 Task: Find connections with filter location Tabatinga with filter topic #healthwith filter profile language German with filter current company BMW India with filter school Engineering and Technology Jobs with filter industry Administration of Justice with filter service category Bartending with filter keywords title Media Buyer
Action: Mouse moved to (590, 103)
Screenshot: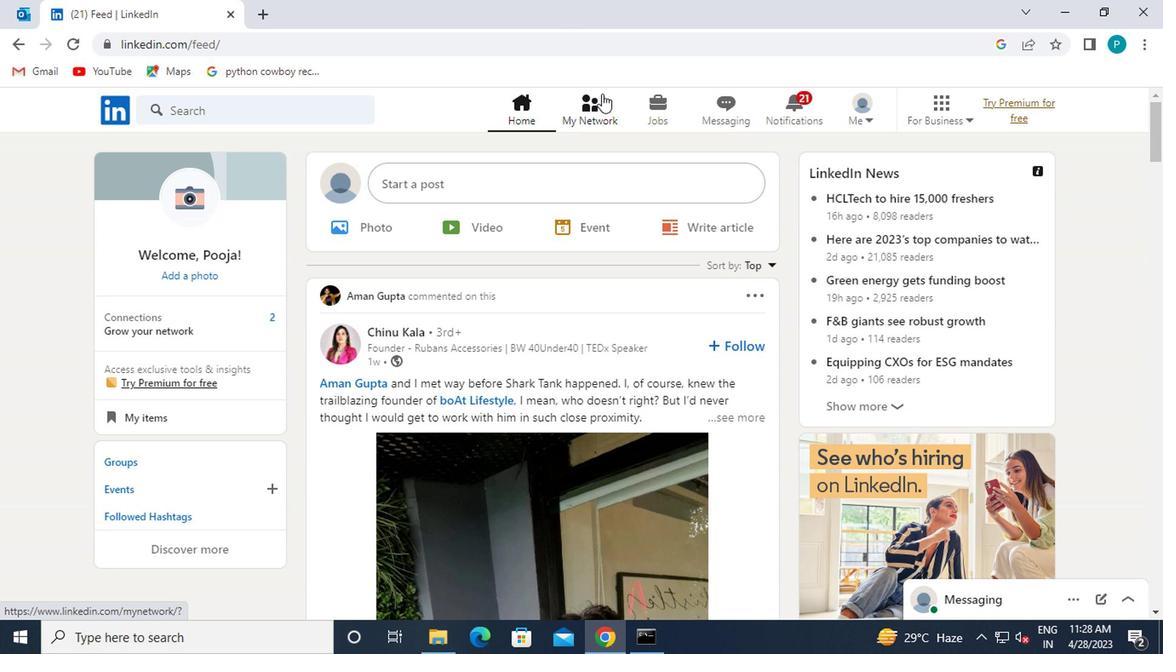 
Action: Mouse pressed left at (590, 103)
Screenshot: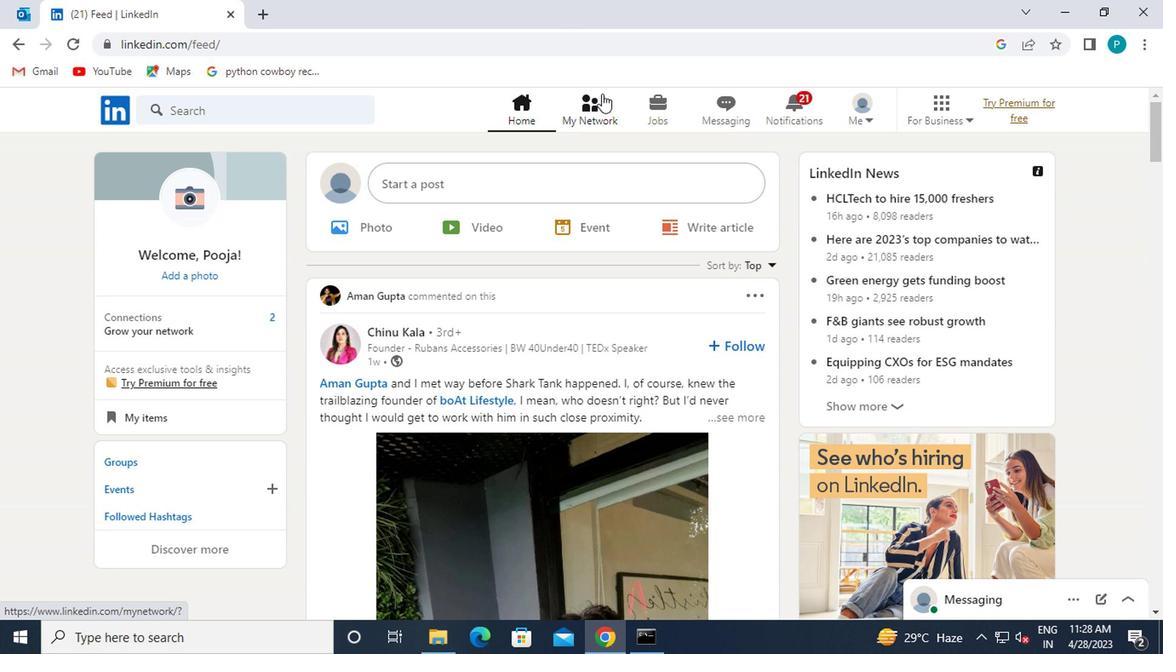 
Action: Mouse moved to (274, 204)
Screenshot: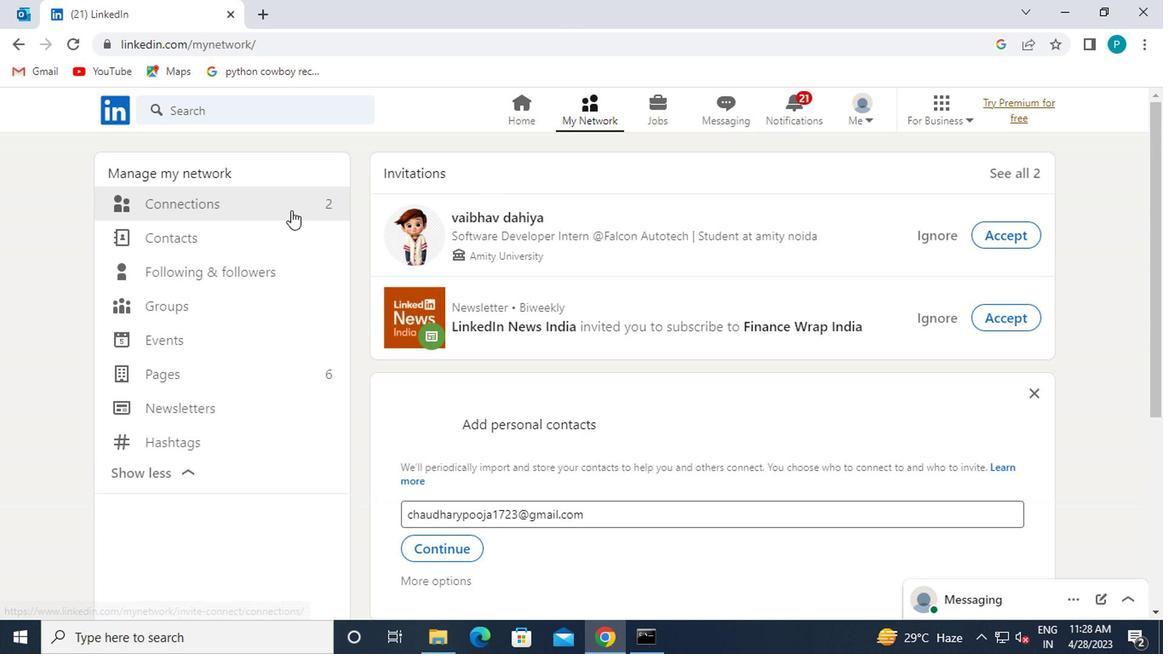 
Action: Mouse pressed left at (274, 204)
Screenshot: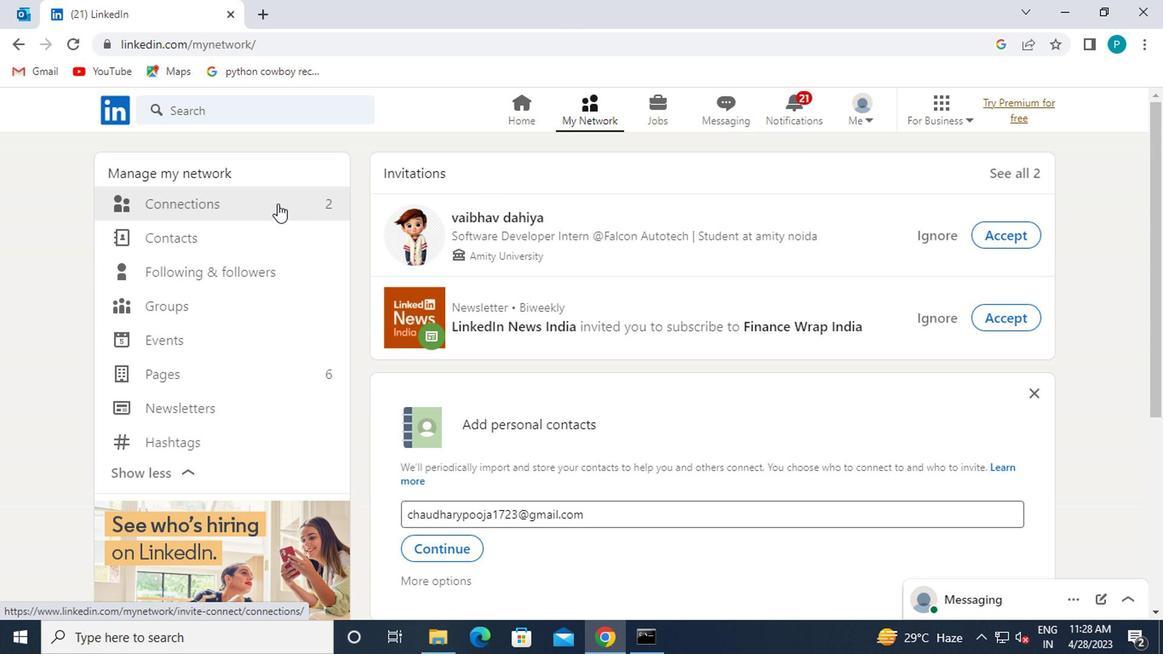 
Action: Mouse moved to (713, 214)
Screenshot: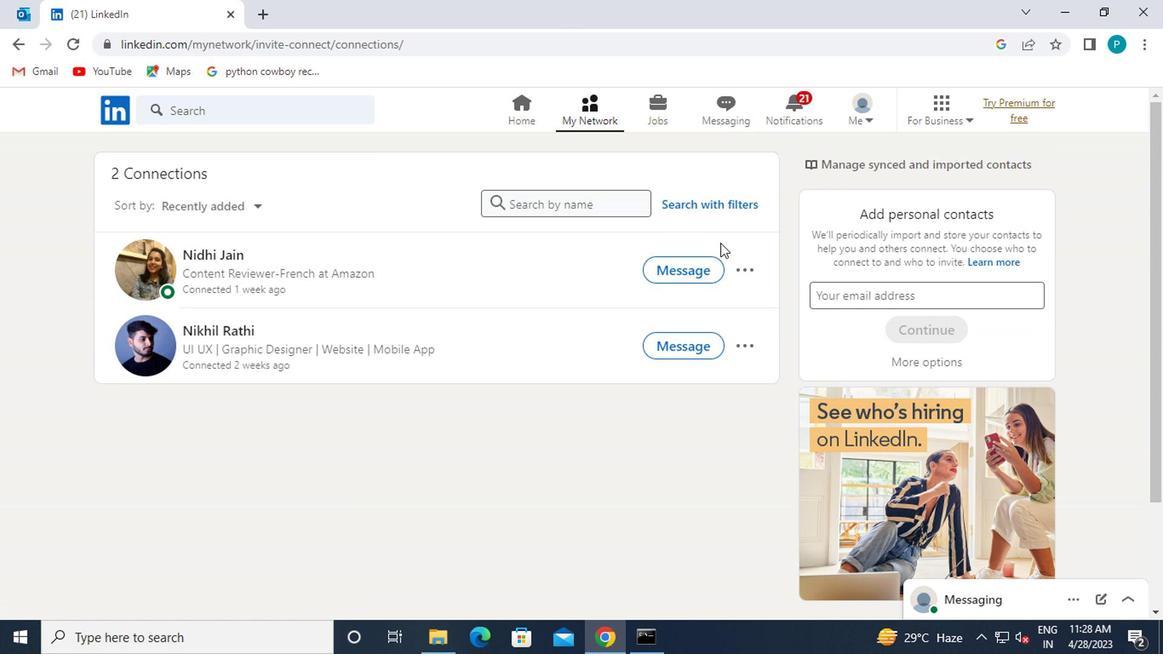 
Action: Mouse pressed left at (713, 214)
Screenshot: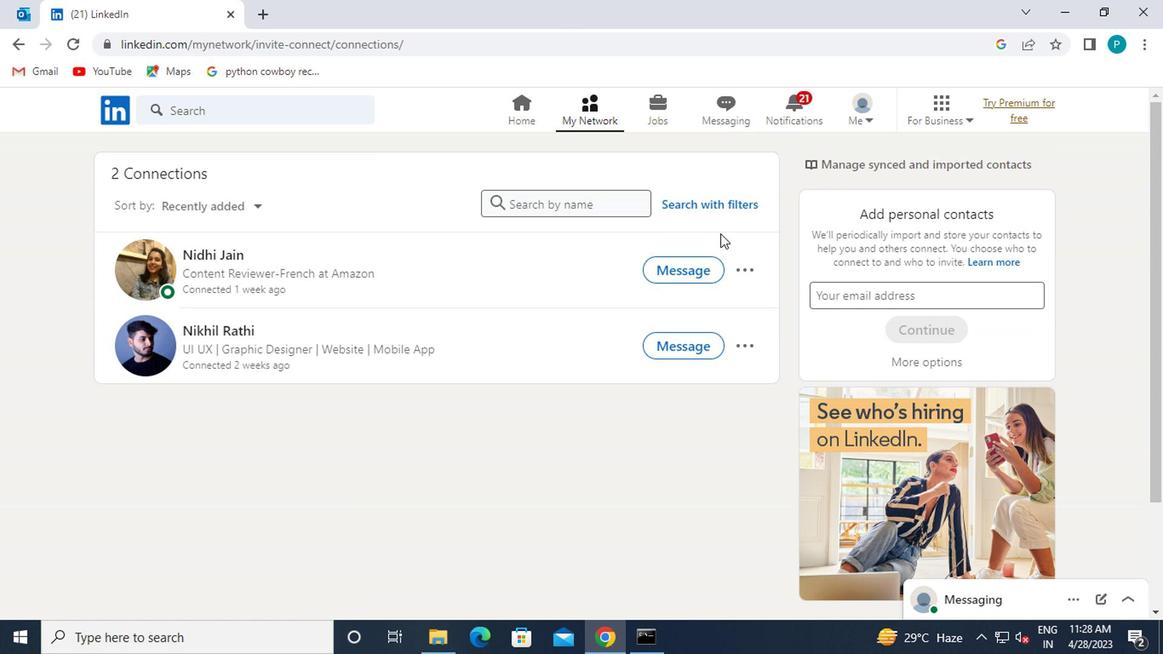 
Action: Mouse moved to (708, 205)
Screenshot: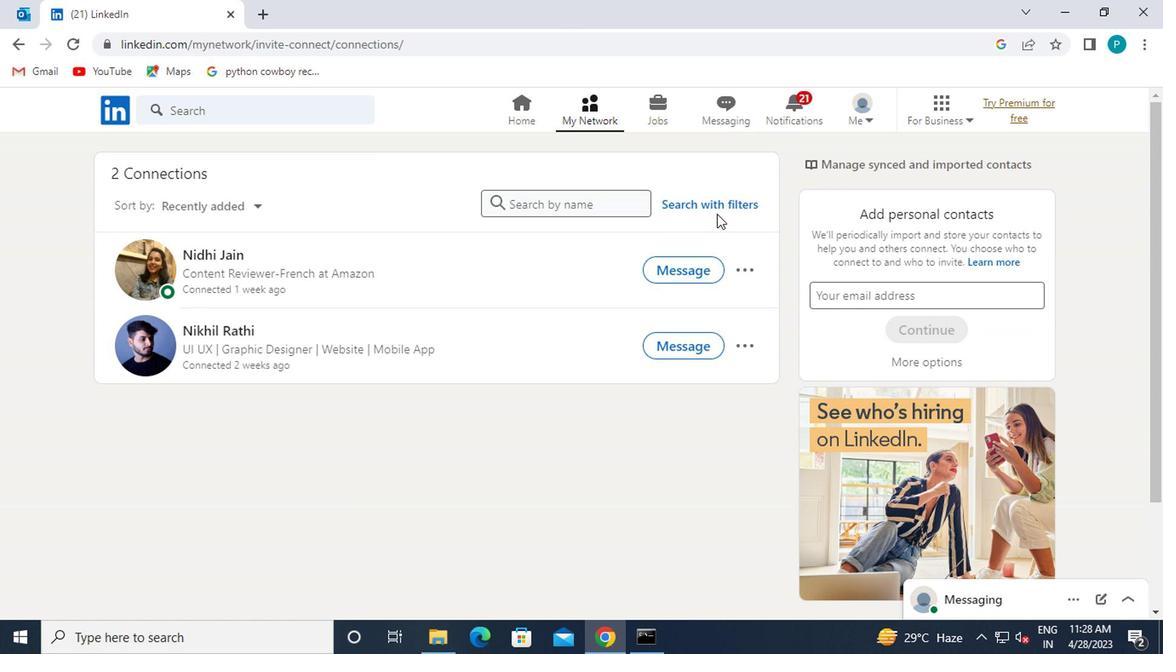 
Action: Mouse pressed left at (708, 205)
Screenshot: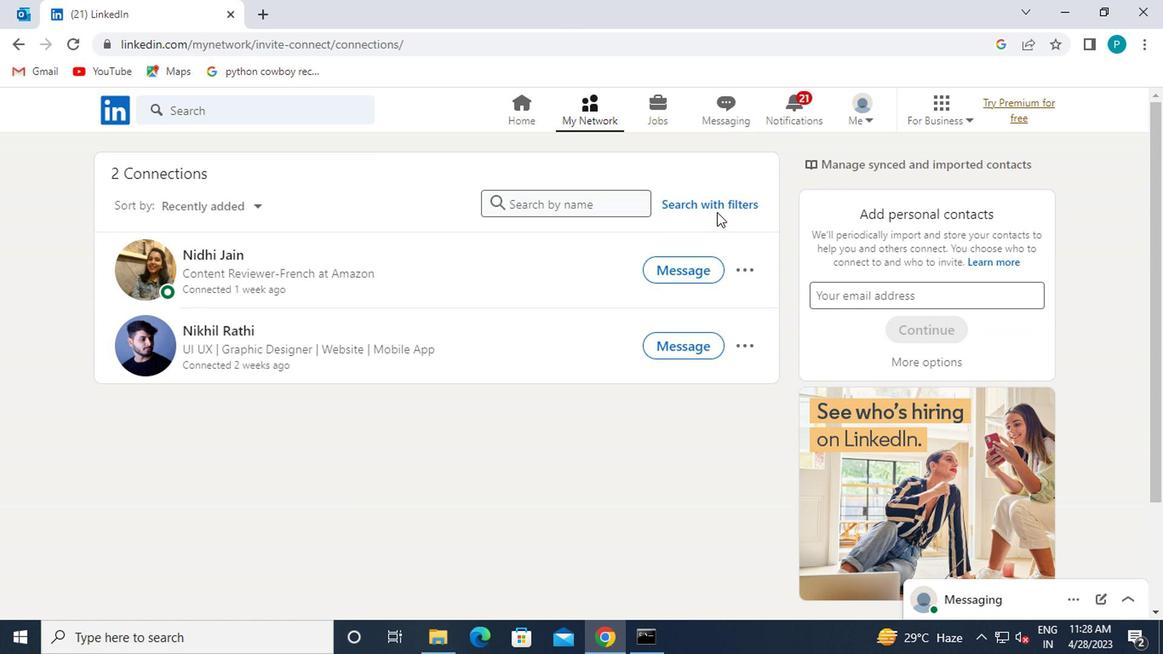 
Action: Mouse moved to (611, 162)
Screenshot: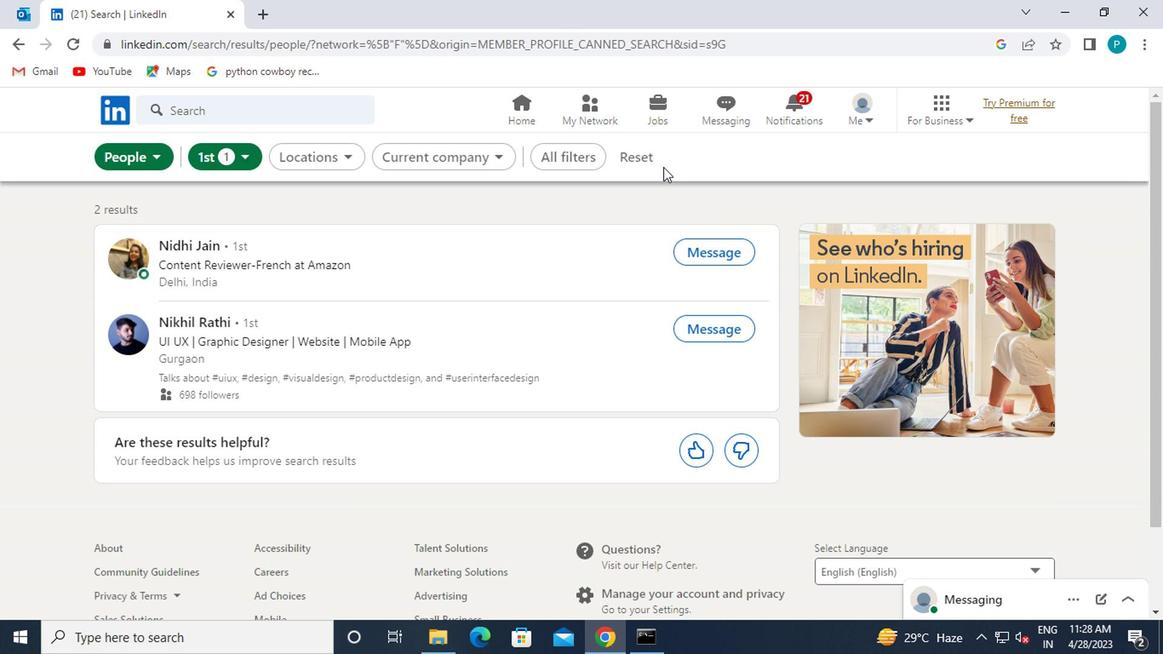 
Action: Mouse pressed left at (611, 162)
Screenshot: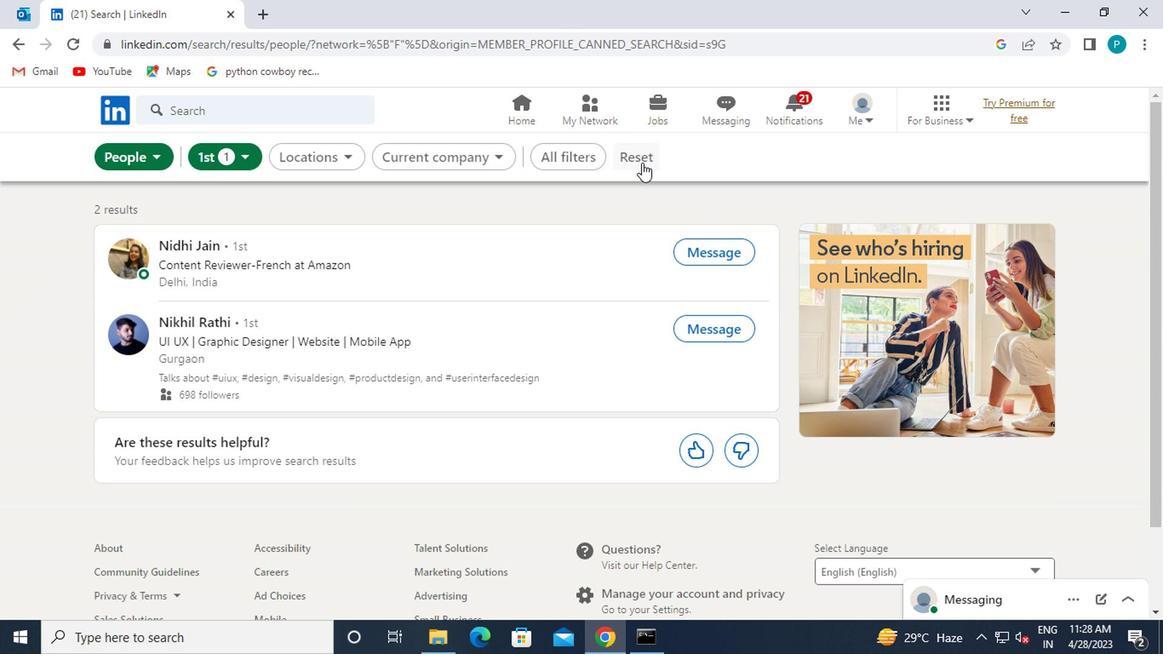 
Action: Mouse moved to (613, 162)
Screenshot: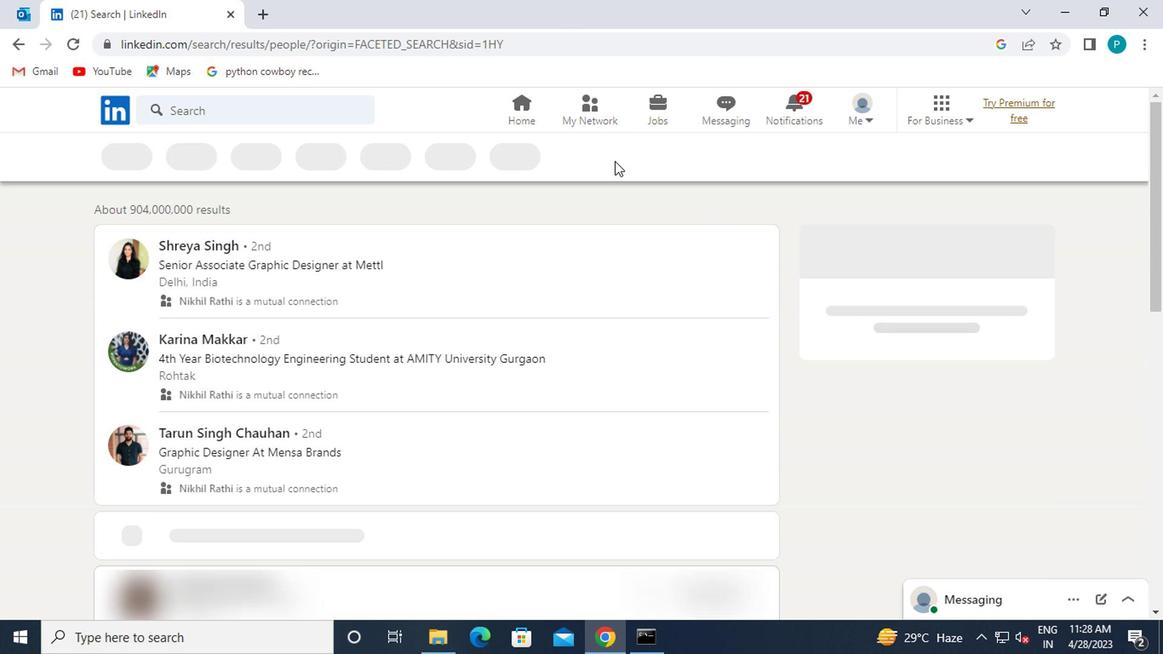 
Action: Mouse pressed left at (613, 162)
Screenshot: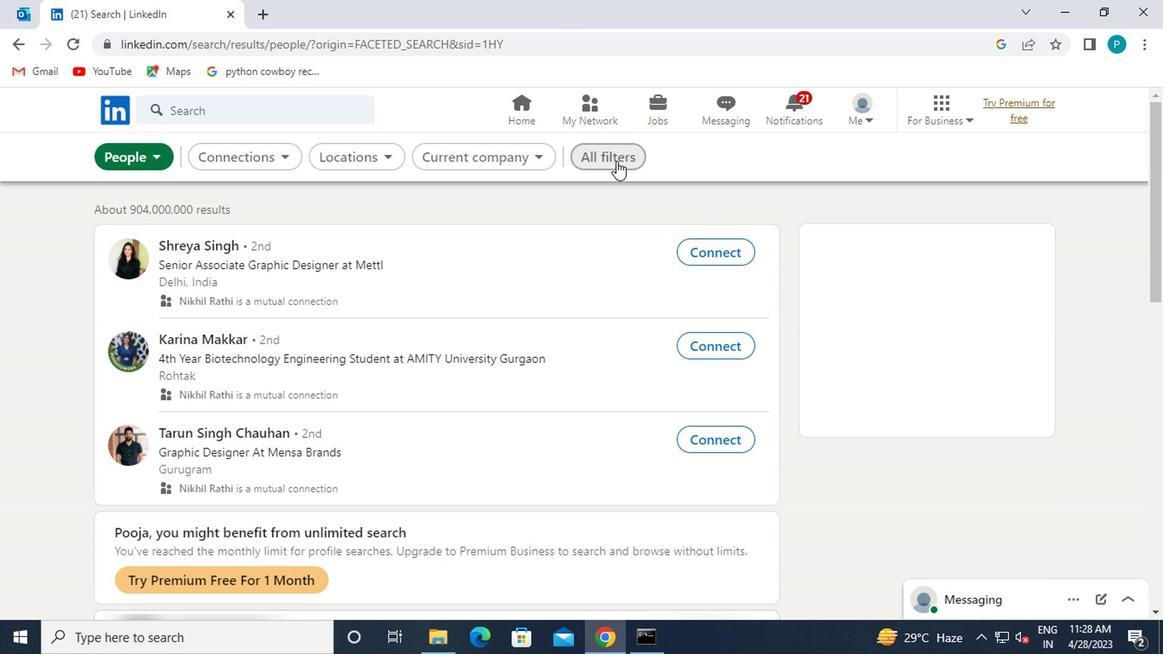 
Action: Mouse moved to (776, 287)
Screenshot: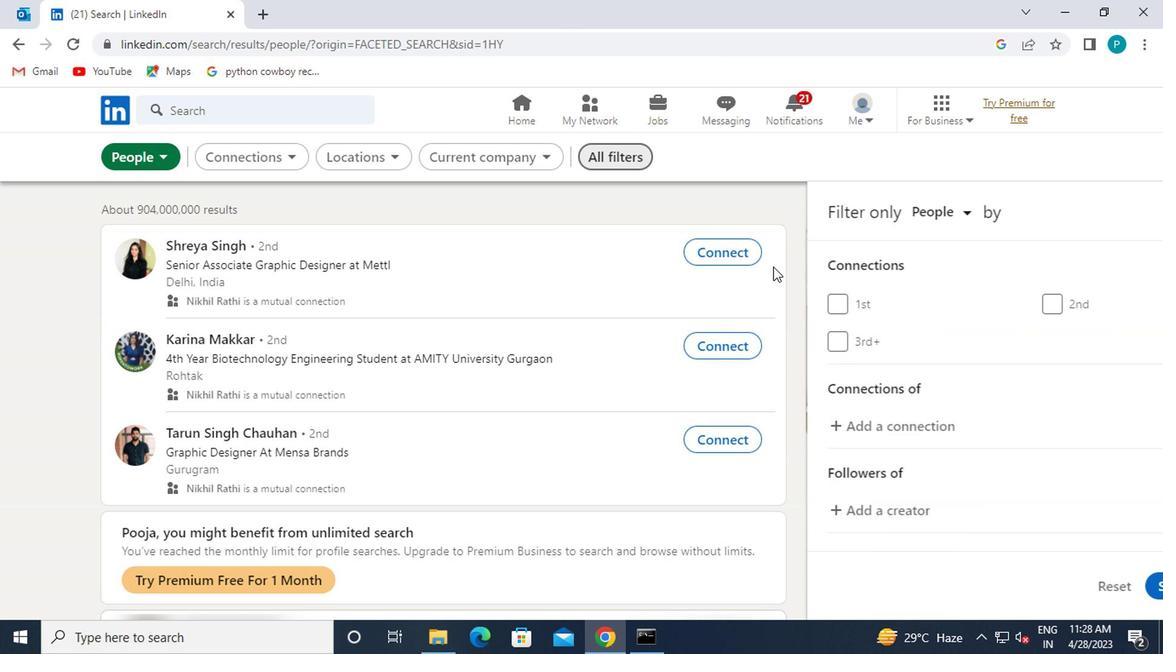 
Action: Mouse scrolled (776, 286) with delta (0, 0)
Screenshot: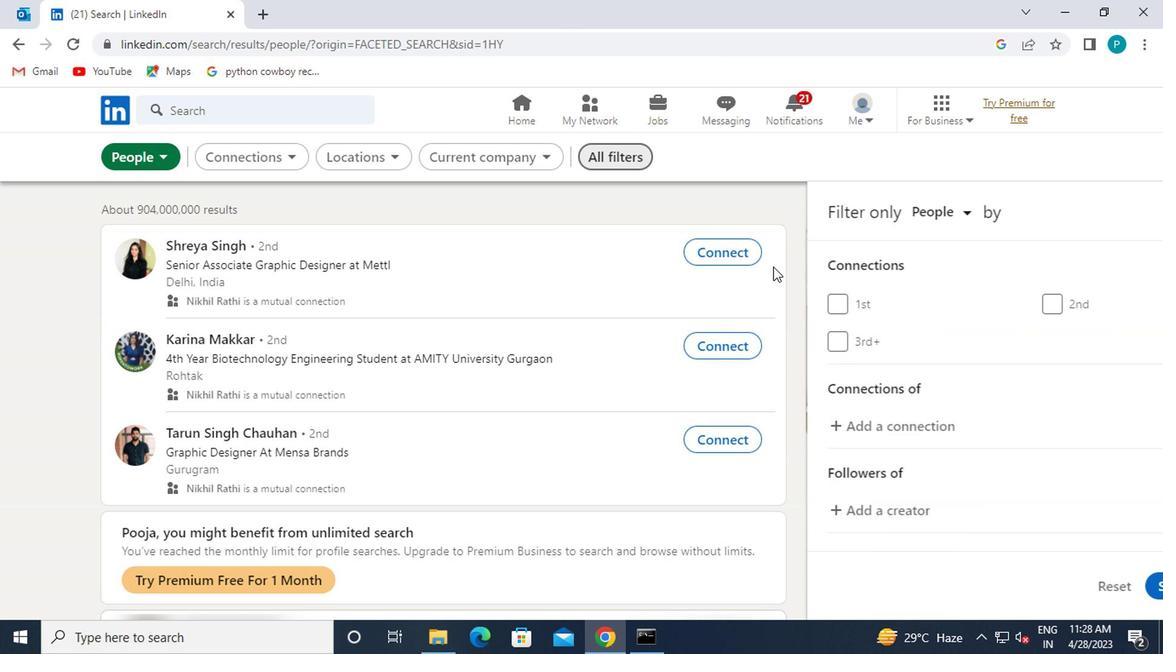
Action: Mouse moved to (778, 295)
Screenshot: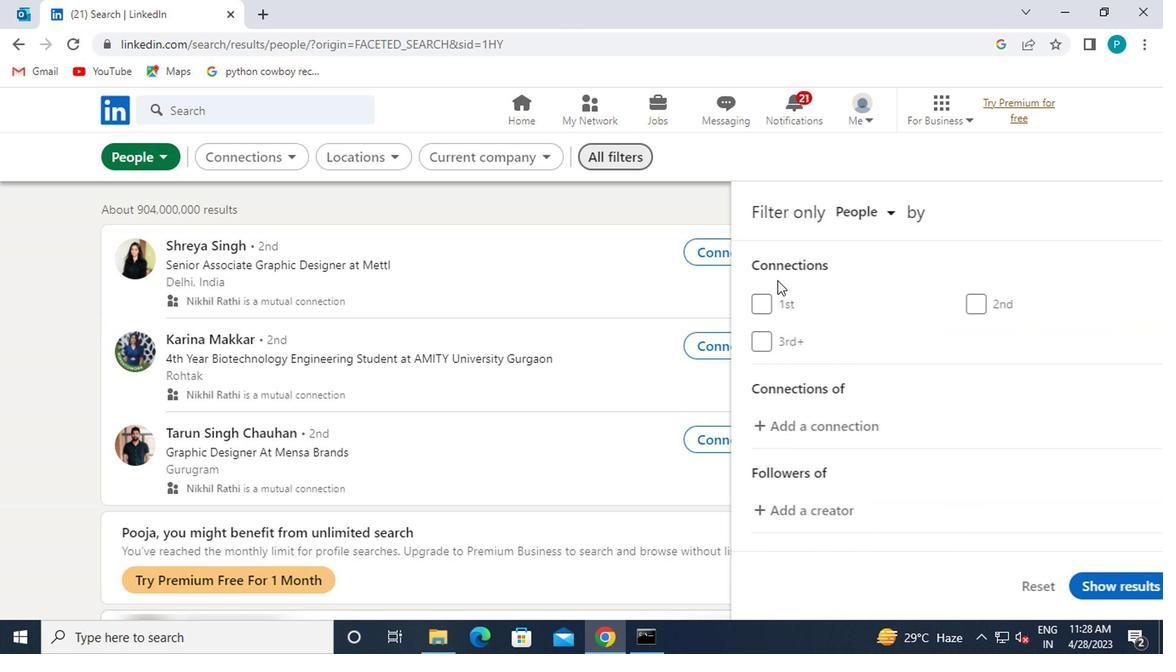 
Action: Mouse scrolled (778, 293) with delta (0, -1)
Screenshot: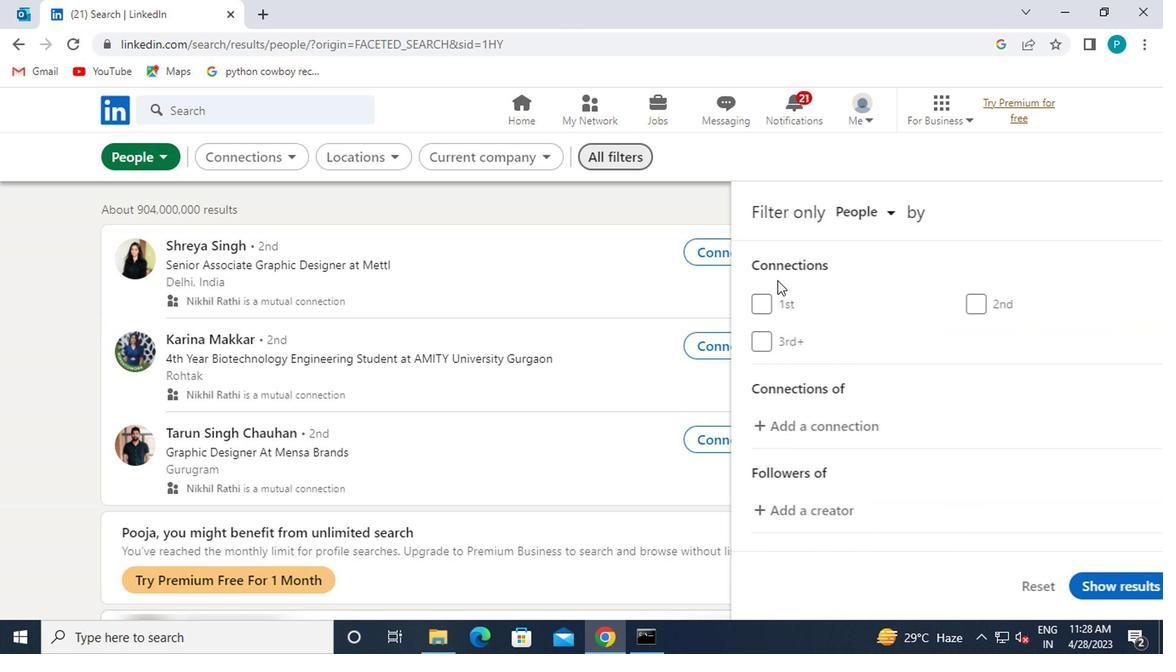 
Action: Mouse moved to (946, 376)
Screenshot: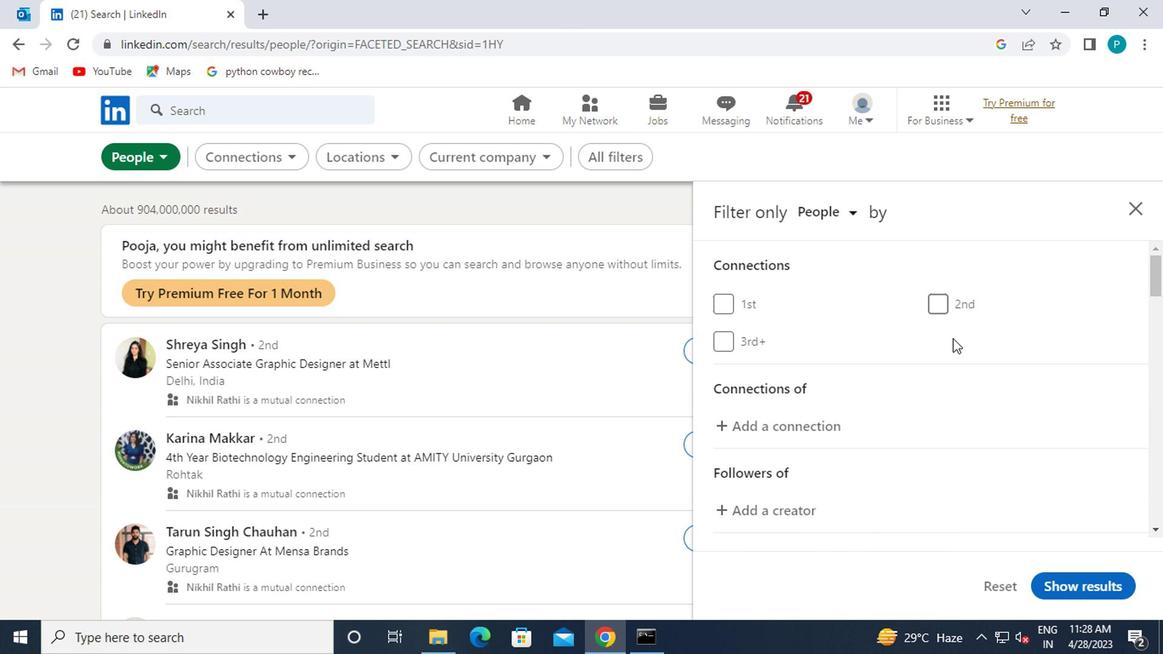 
Action: Mouse scrolled (946, 375) with delta (0, -1)
Screenshot: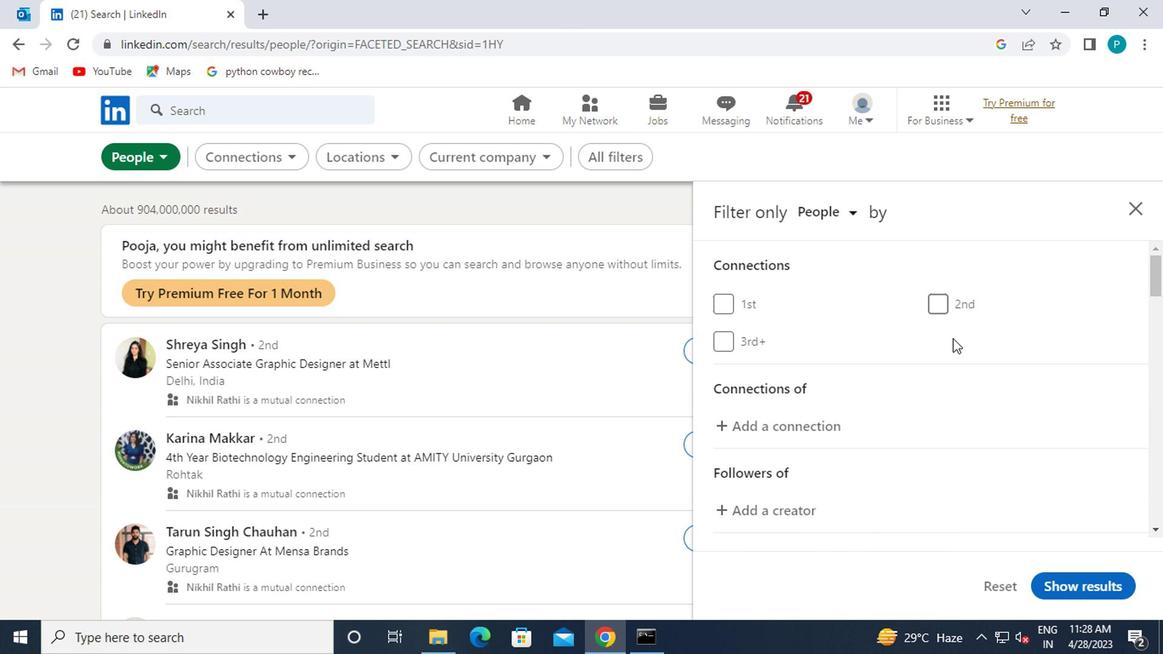 
Action: Mouse moved to (948, 382)
Screenshot: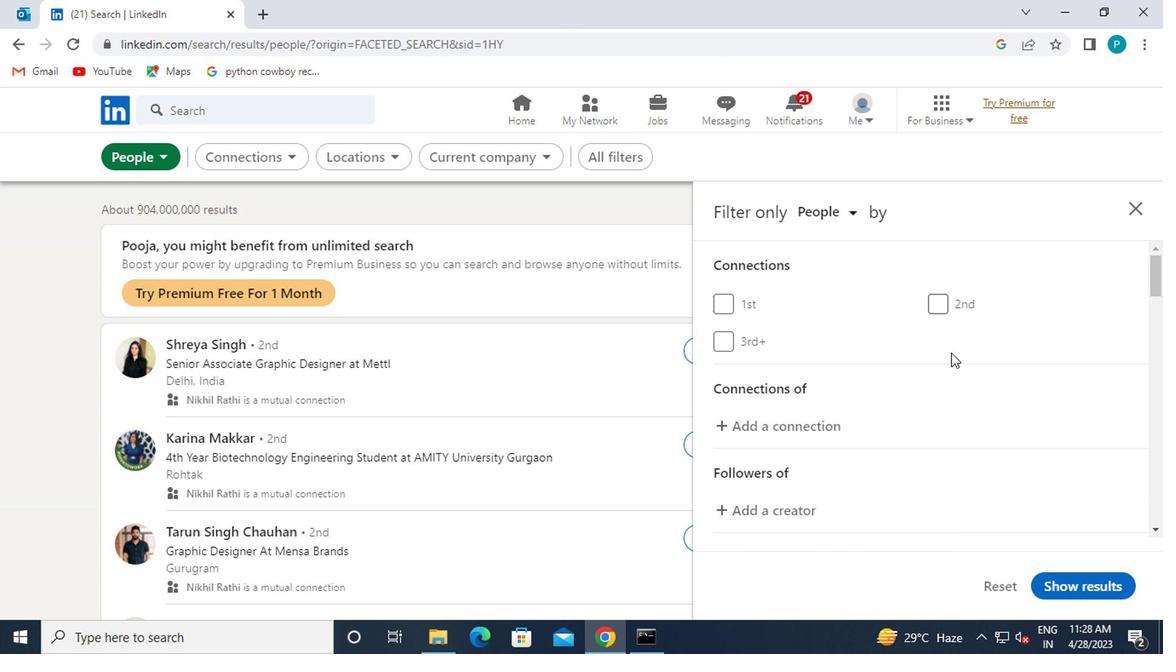 
Action: Mouse scrolled (948, 381) with delta (0, -1)
Screenshot: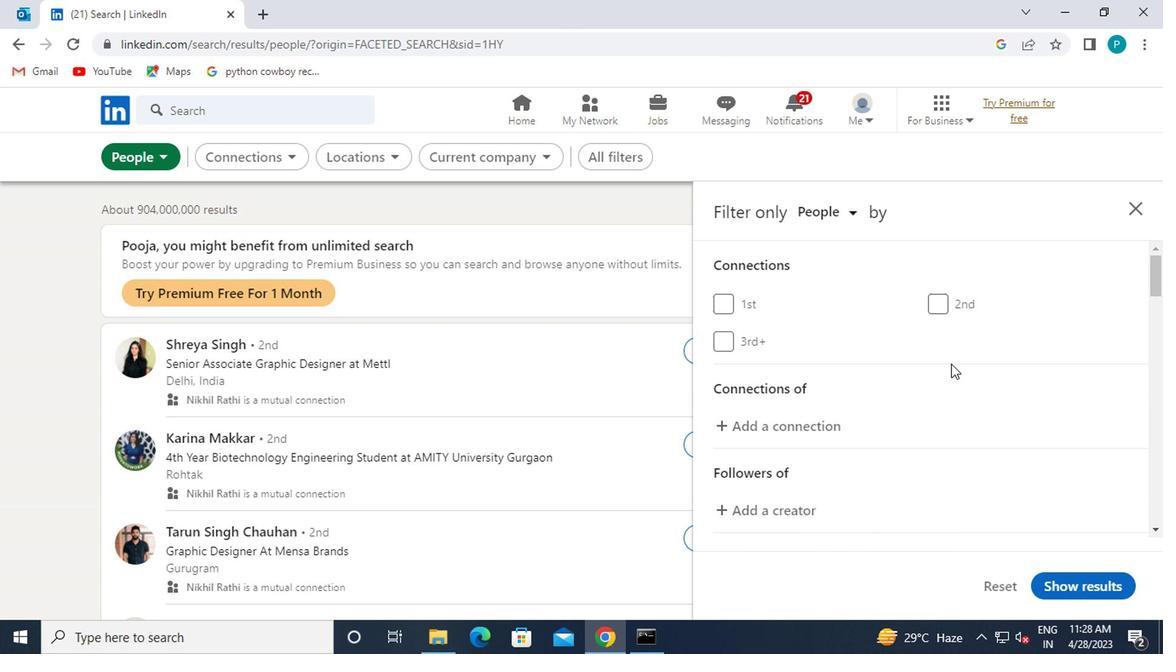 
Action: Mouse moved to (965, 436)
Screenshot: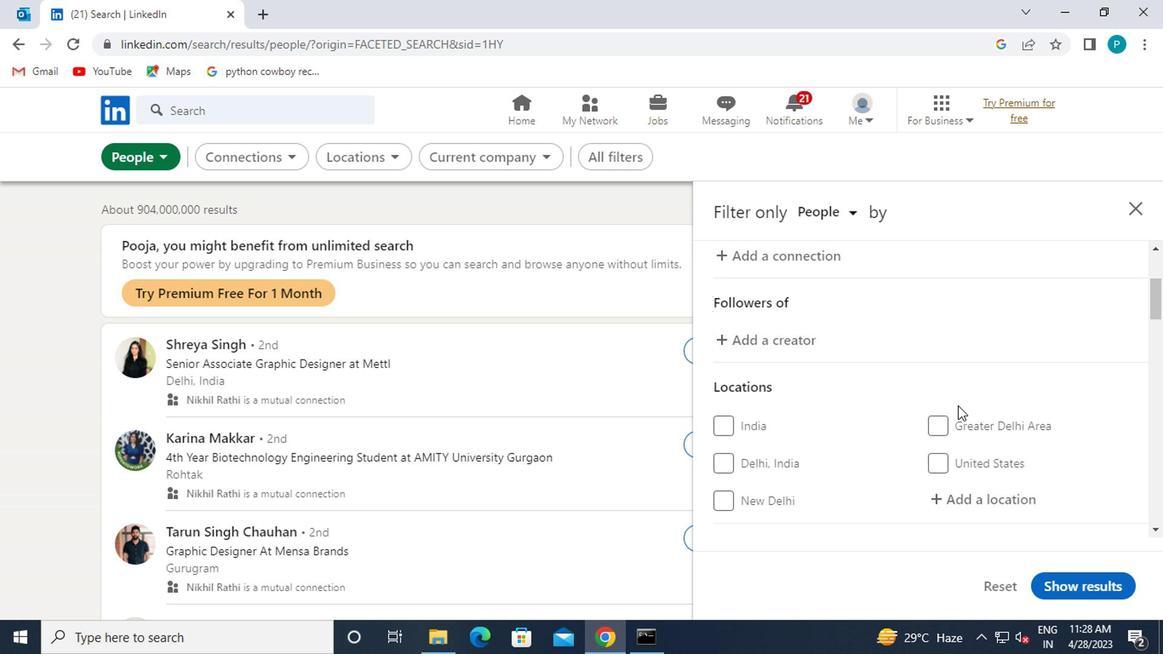 
Action: Mouse scrolled (965, 435) with delta (0, -1)
Screenshot: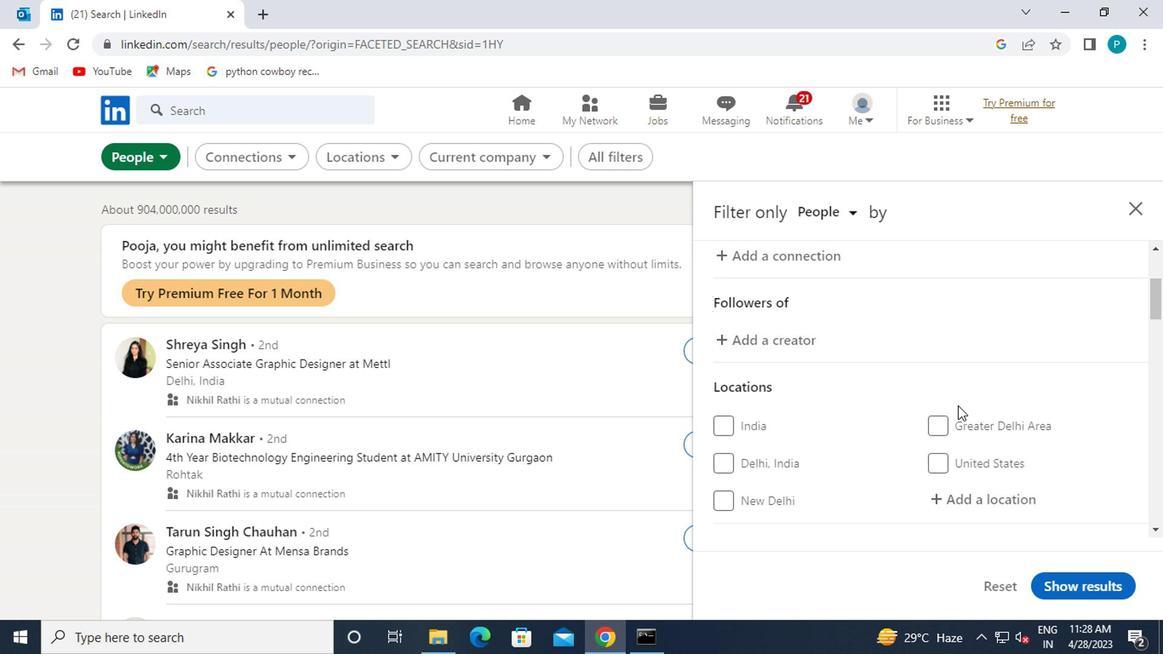 
Action: Mouse moved to (954, 418)
Screenshot: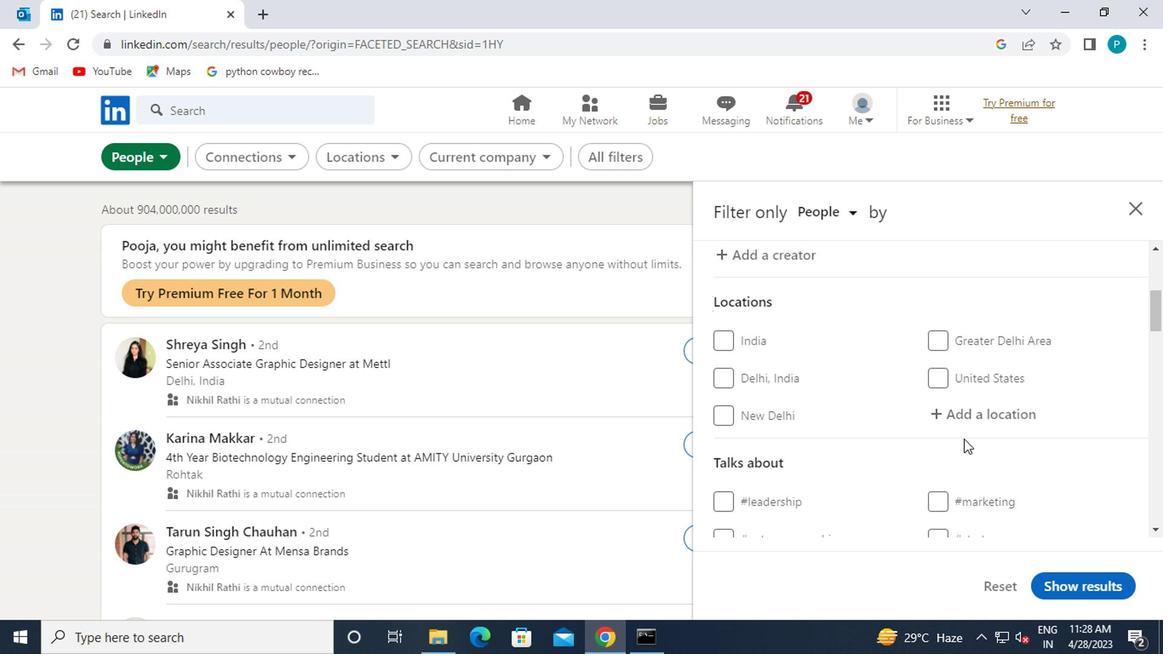 
Action: Mouse pressed left at (954, 418)
Screenshot: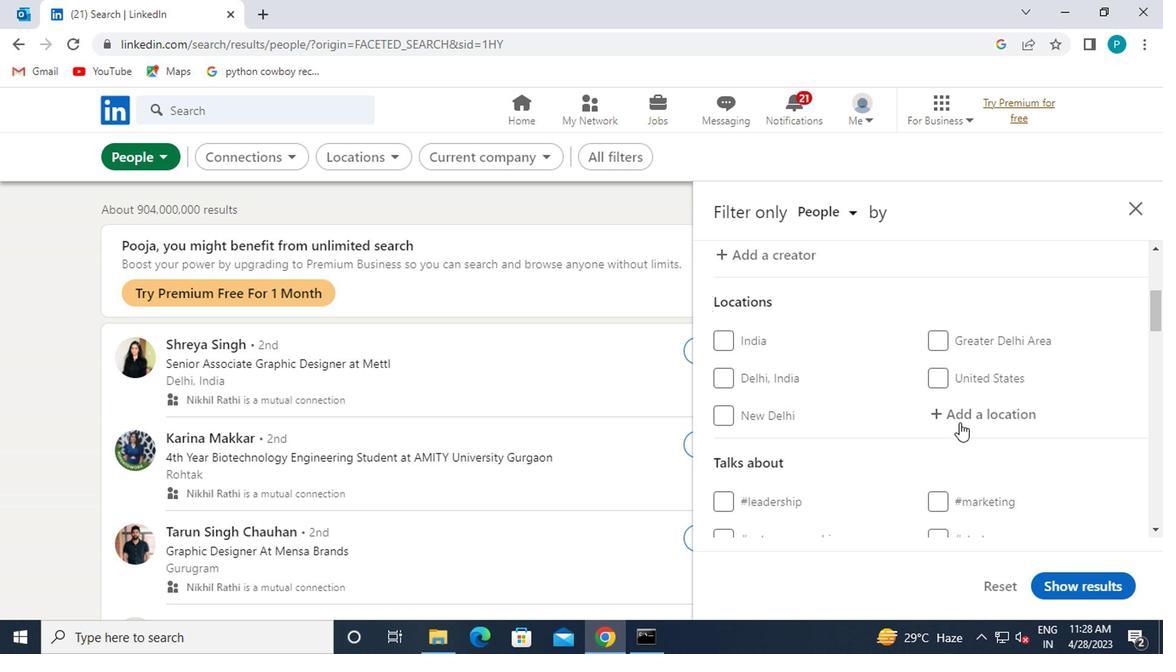 
Action: Mouse moved to (955, 413)
Screenshot: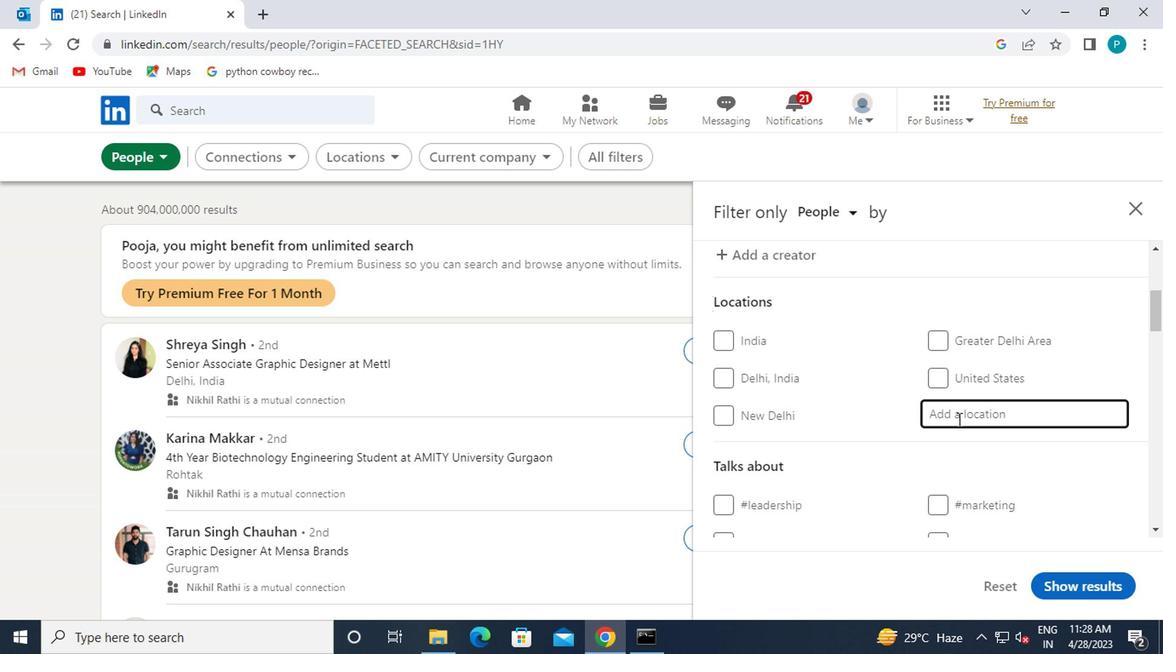 
Action: Key pressed <Key.caps_lock>t<Key.caps_lock>abatinga
Screenshot: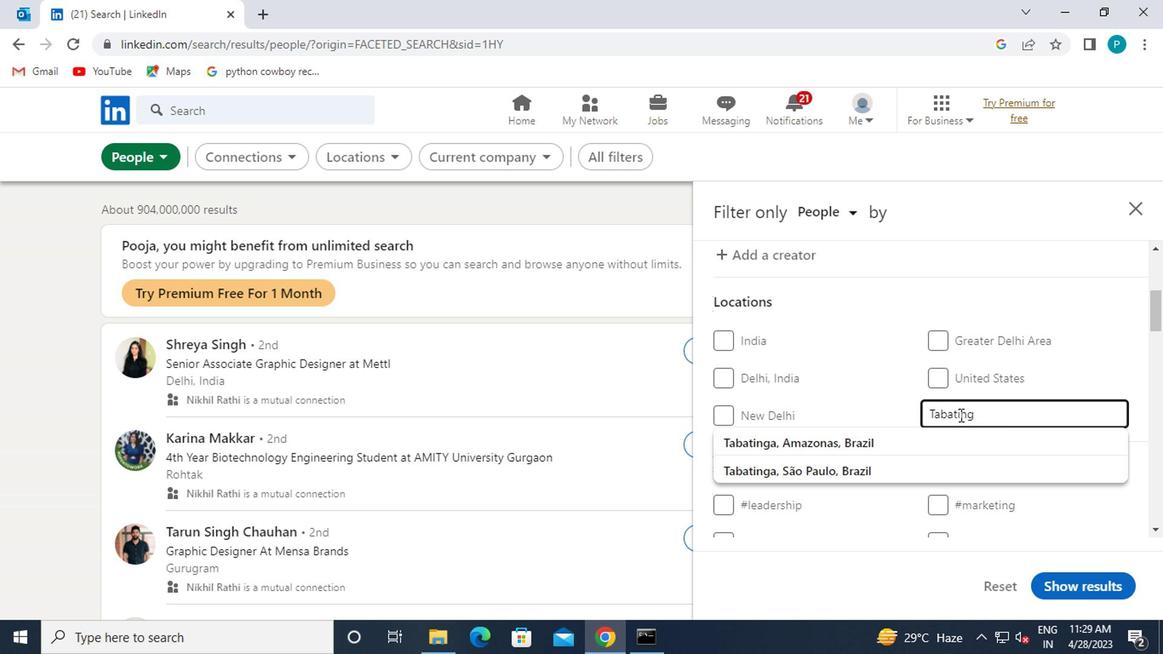 
Action: Mouse moved to (878, 445)
Screenshot: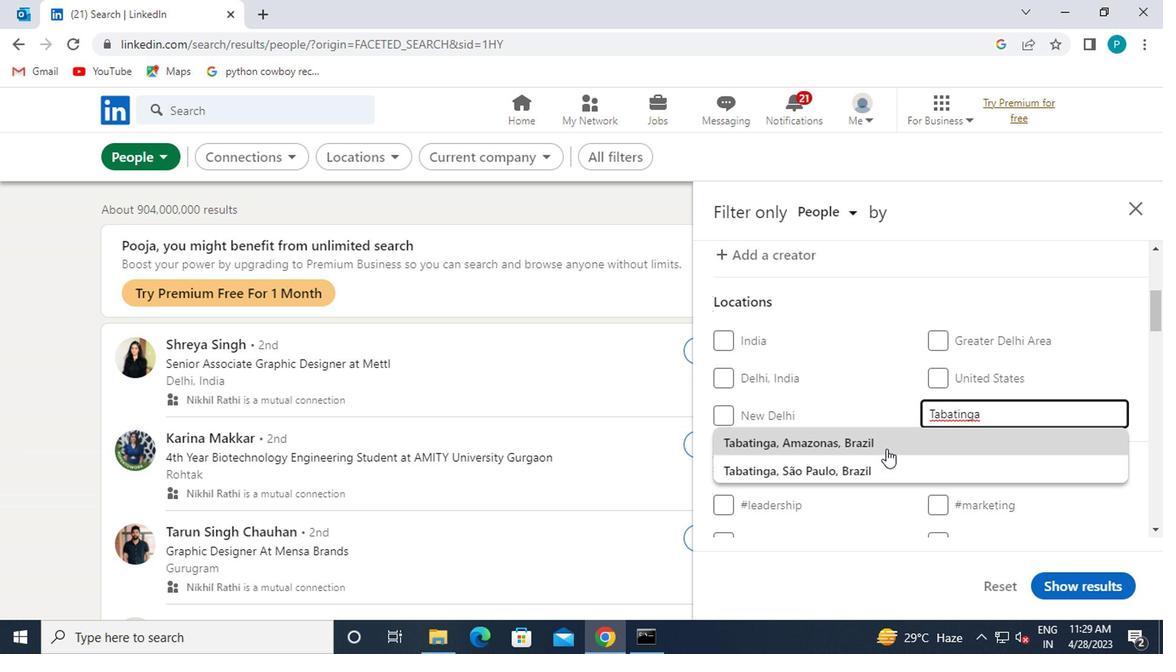
Action: Mouse pressed left at (878, 445)
Screenshot: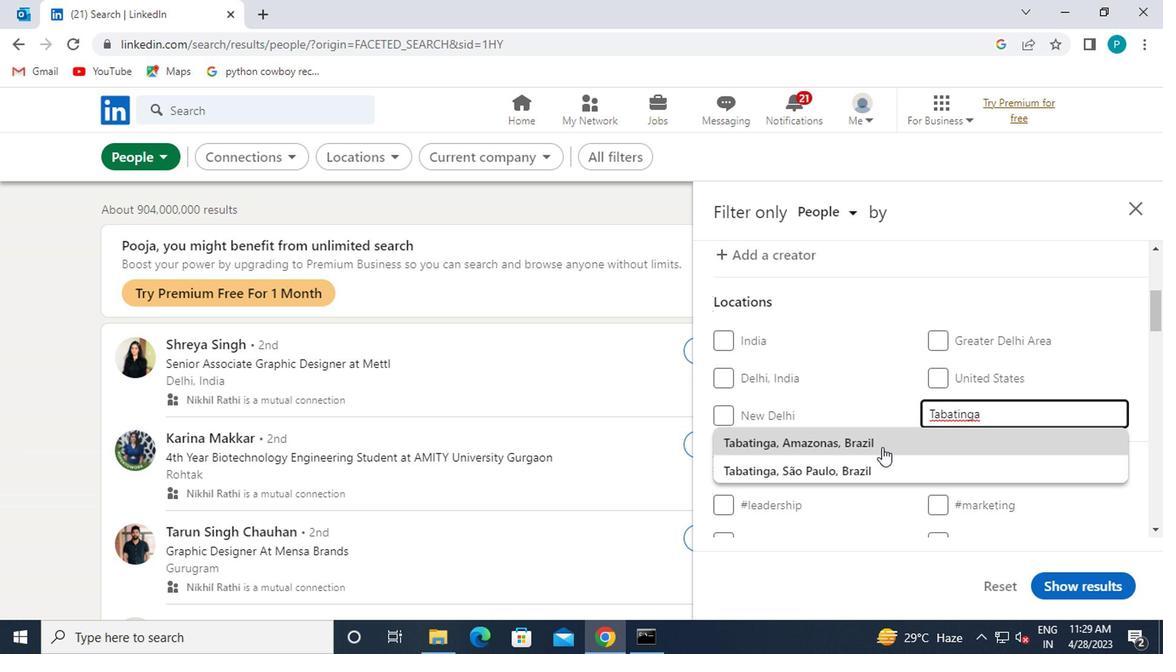 
Action: Mouse scrolled (878, 445) with delta (0, 0)
Screenshot: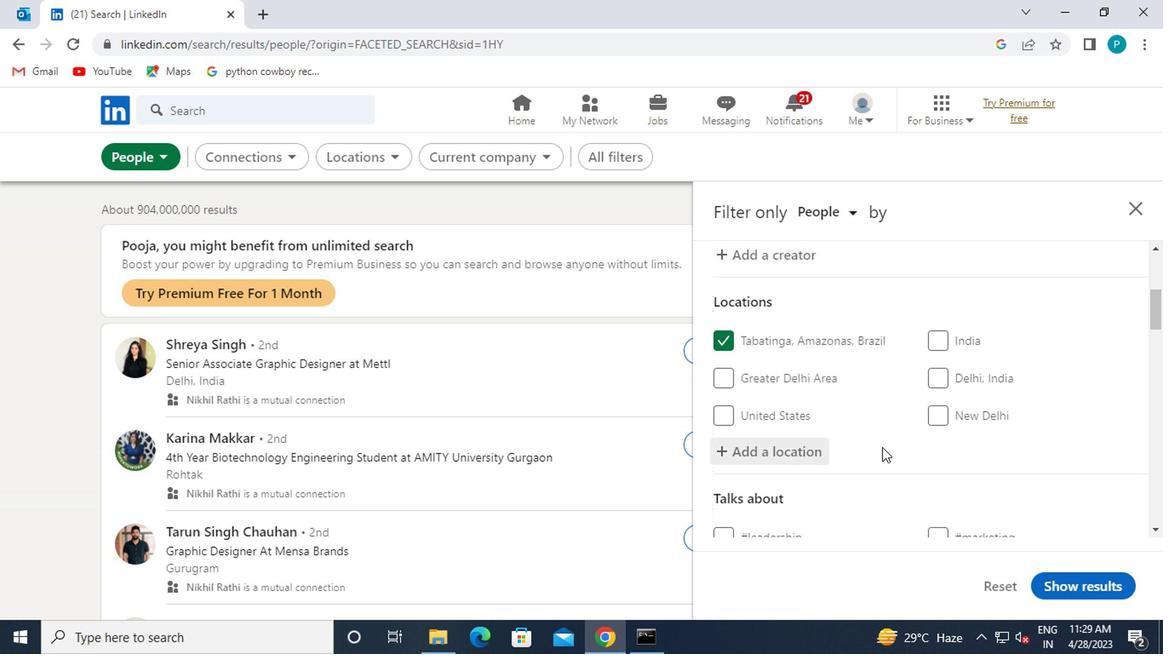 
Action: Mouse scrolled (878, 445) with delta (0, 0)
Screenshot: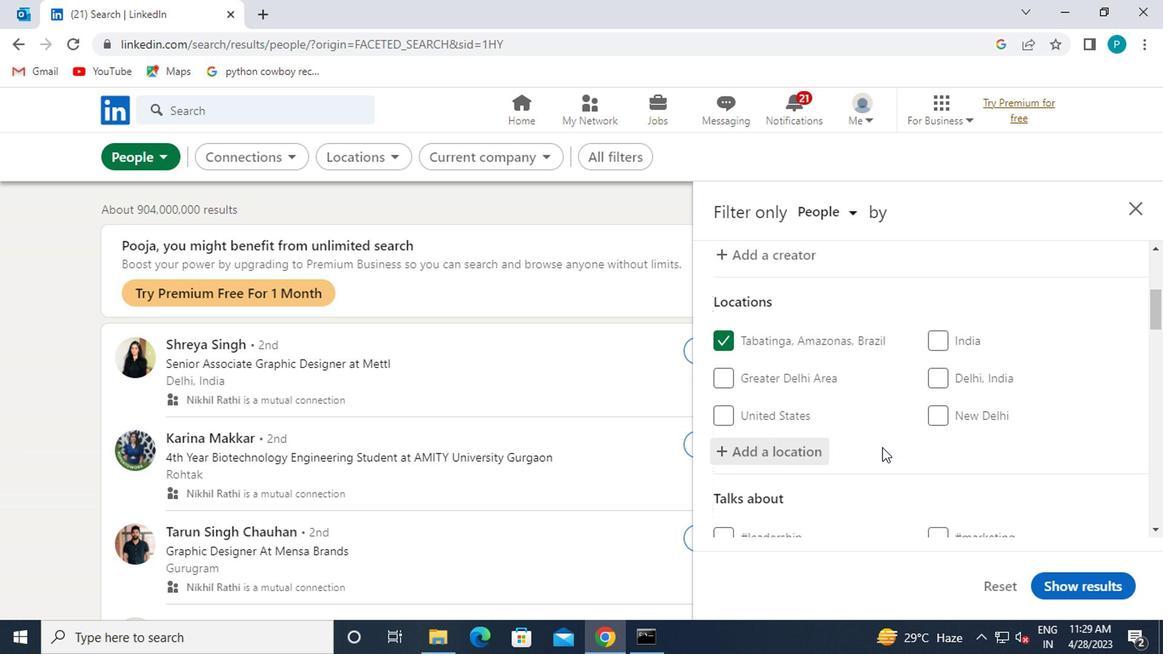 
Action: Mouse moved to (971, 436)
Screenshot: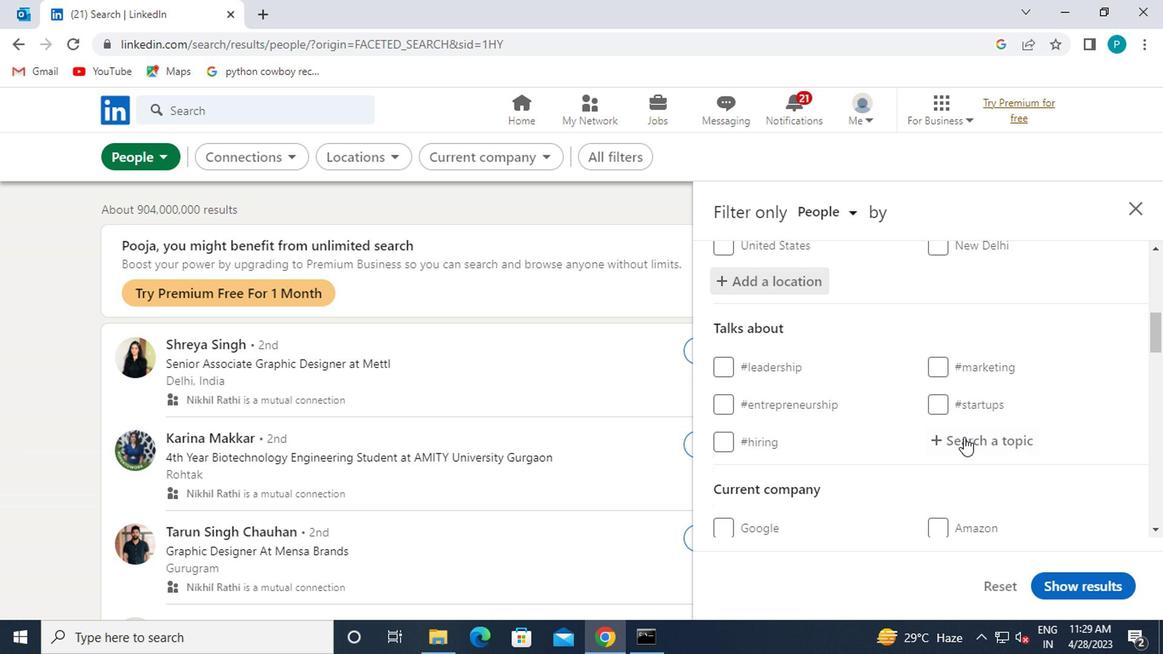 
Action: Mouse pressed left at (971, 436)
Screenshot: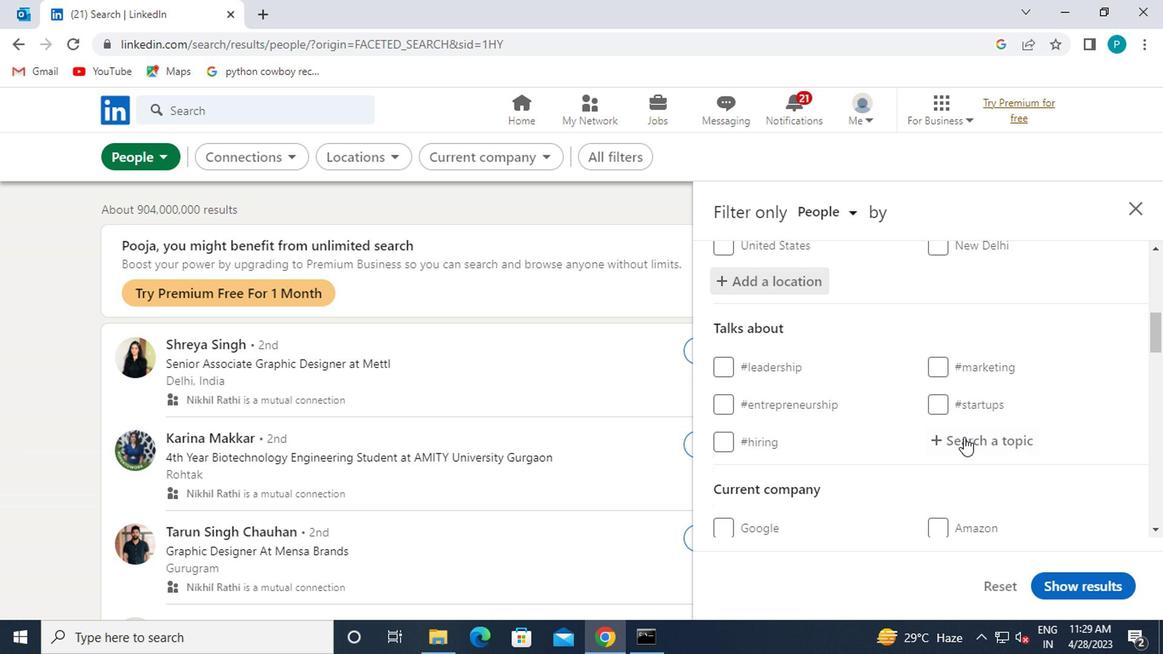 
Action: Mouse moved to (973, 434)
Screenshot: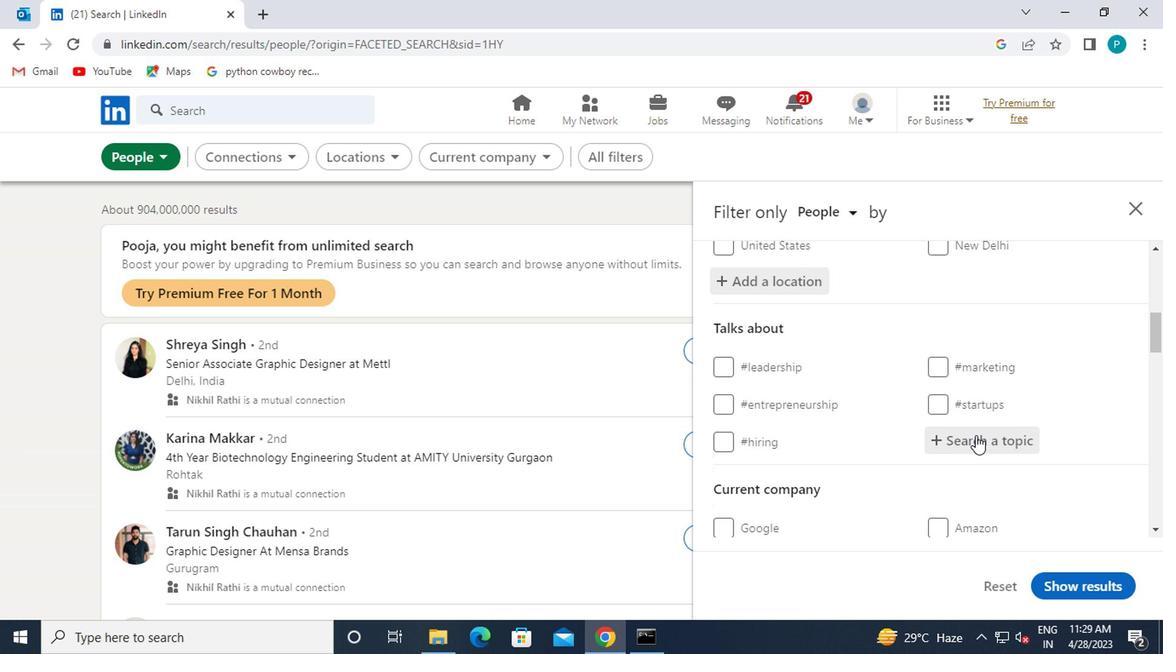 
Action: Key pressed <Key.shift>#HEALTH
Screenshot: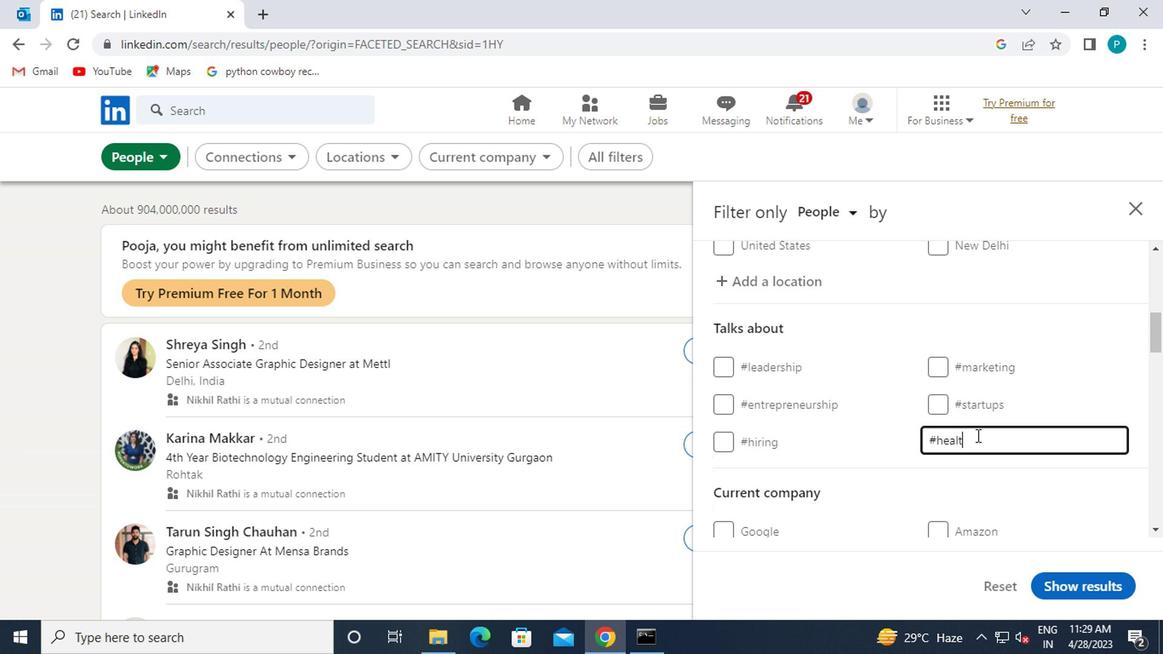 
Action: Mouse moved to (961, 448)
Screenshot: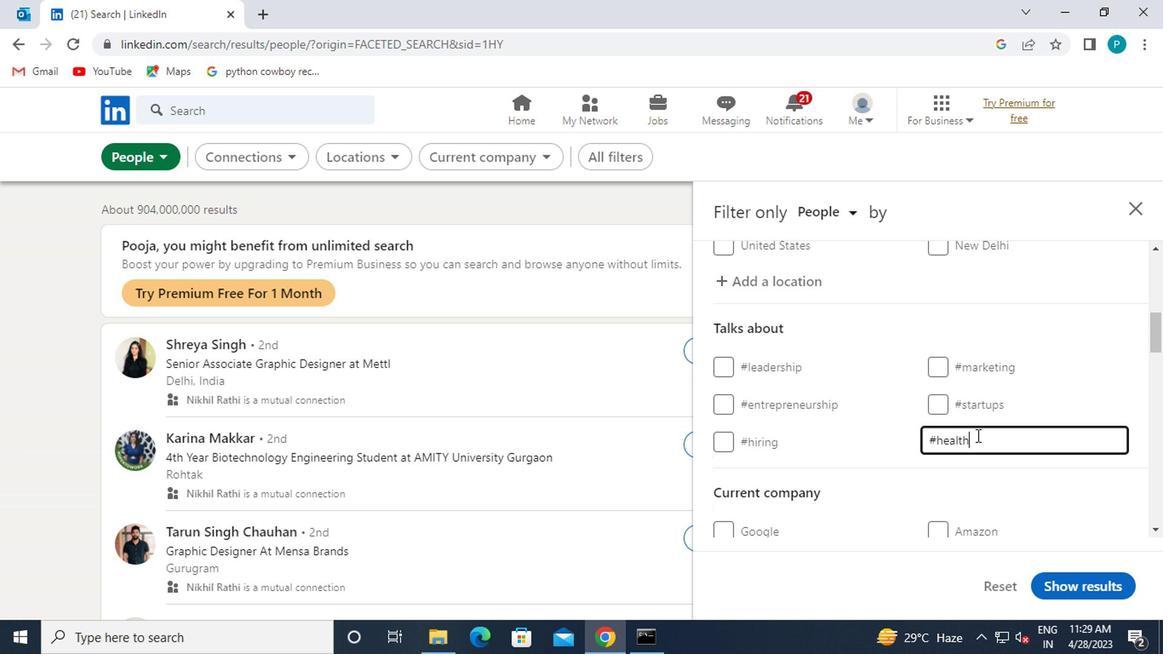 
Action: Mouse scrolled (961, 447) with delta (0, -1)
Screenshot: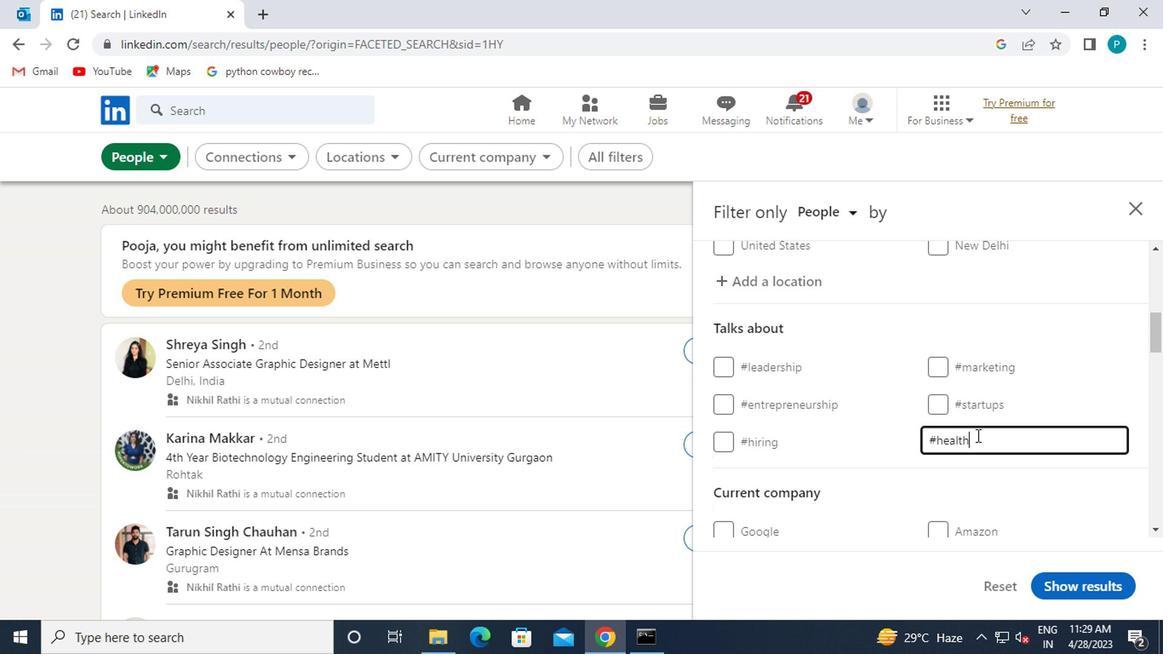
Action: Mouse moved to (912, 445)
Screenshot: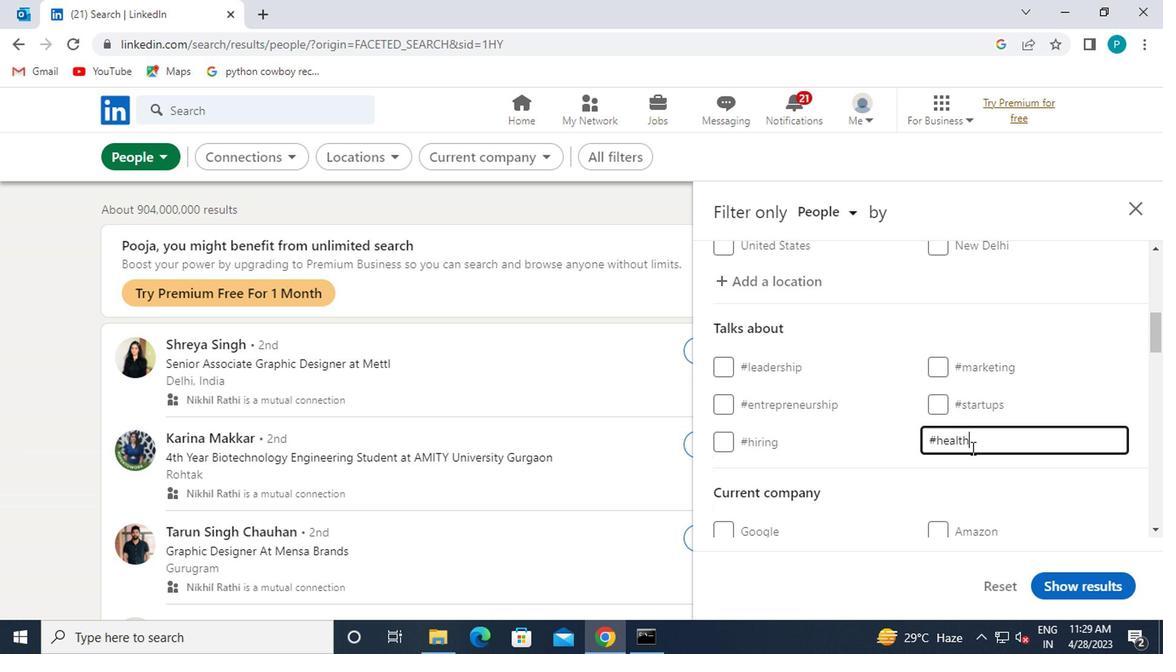 
Action: Mouse scrolled (912, 444) with delta (0, 0)
Screenshot: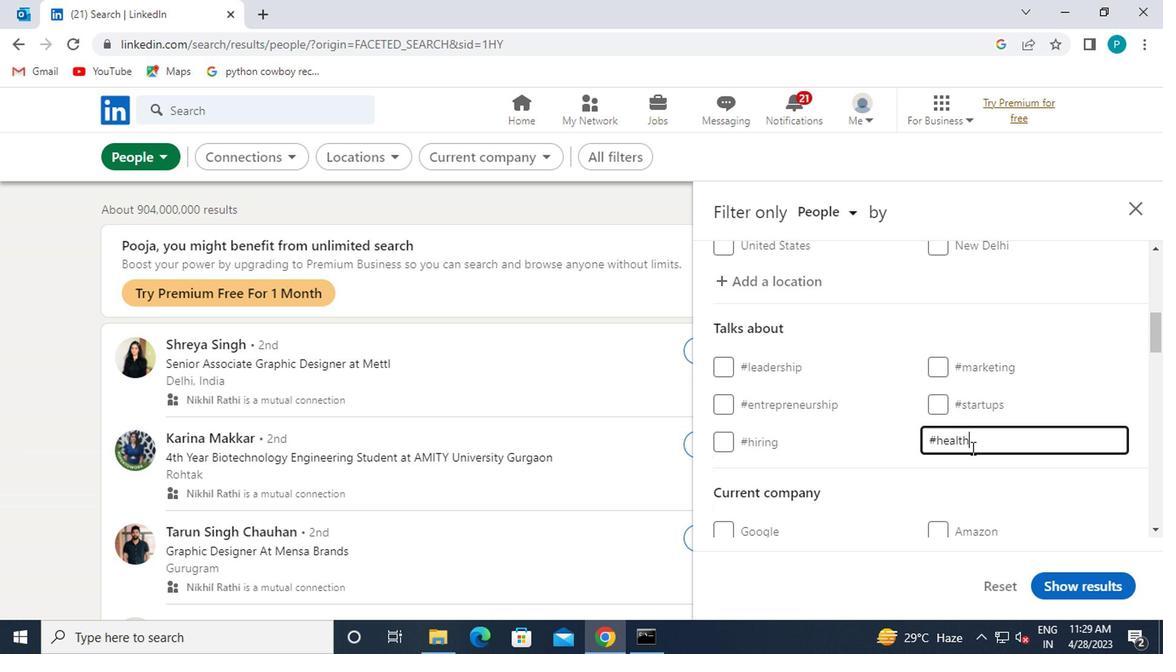 
Action: Mouse moved to (896, 436)
Screenshot: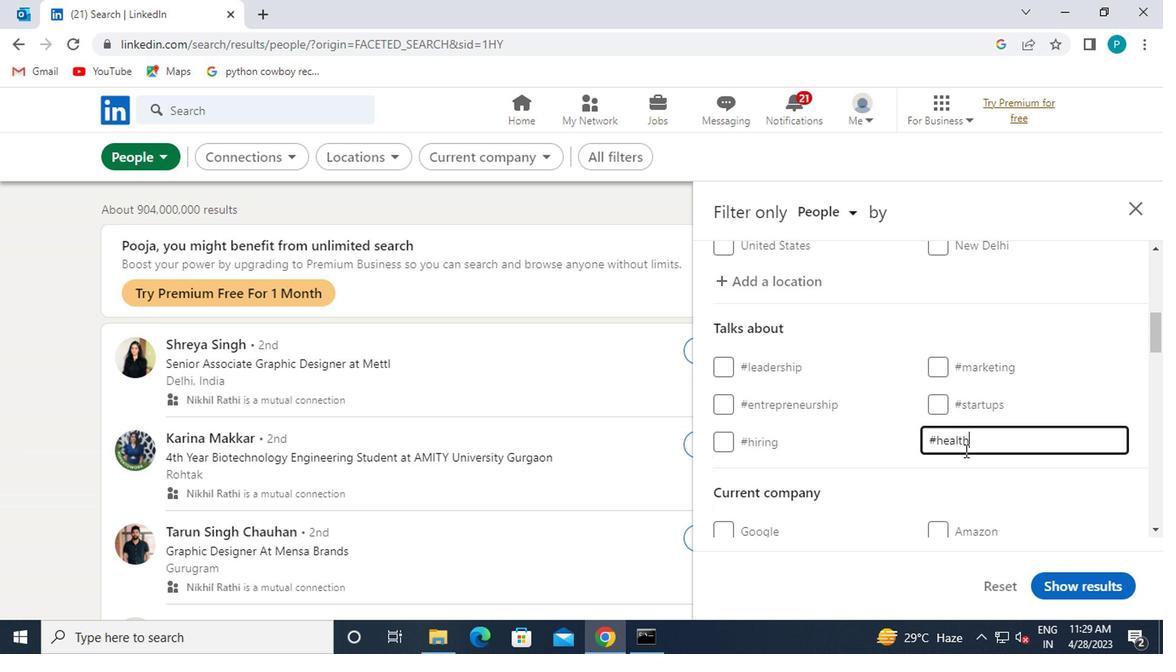 
Action: Mouse scrolled (896, 435) with delta (0, -1)
Screenshot: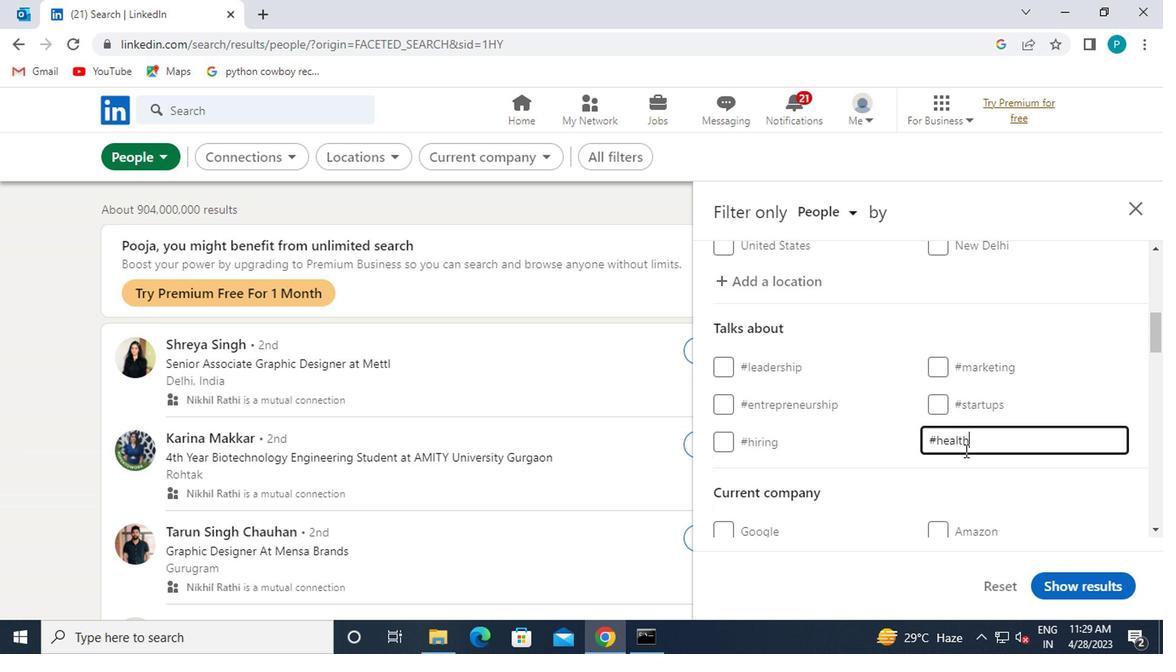 
Action: Mouse moved to (816, 383)
Screenshot: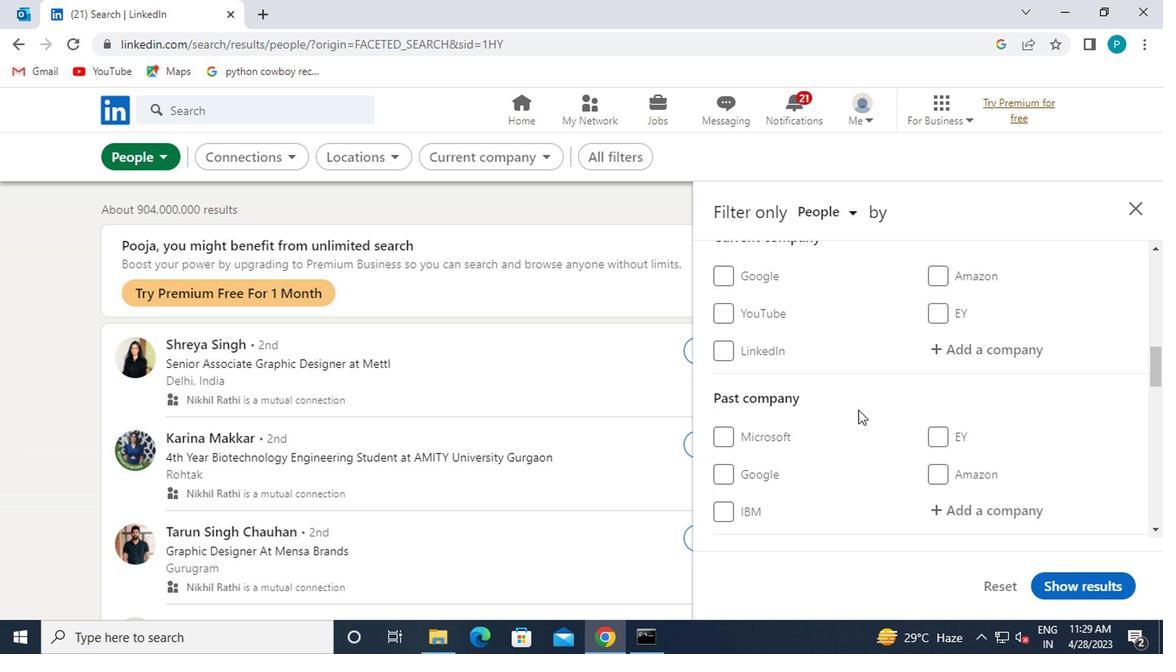 
Action: Mouse scrolled (816, 382) with delta (0, 0)
Screenshot: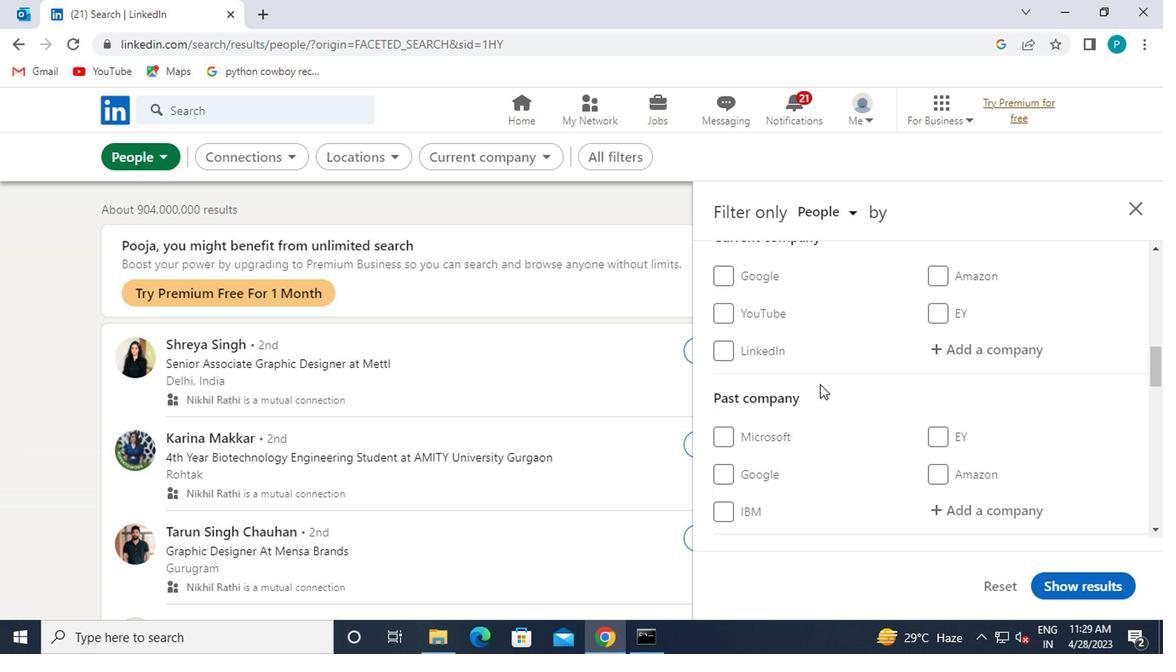 
Action: Mouse moved to (815, 382)
Screenshot: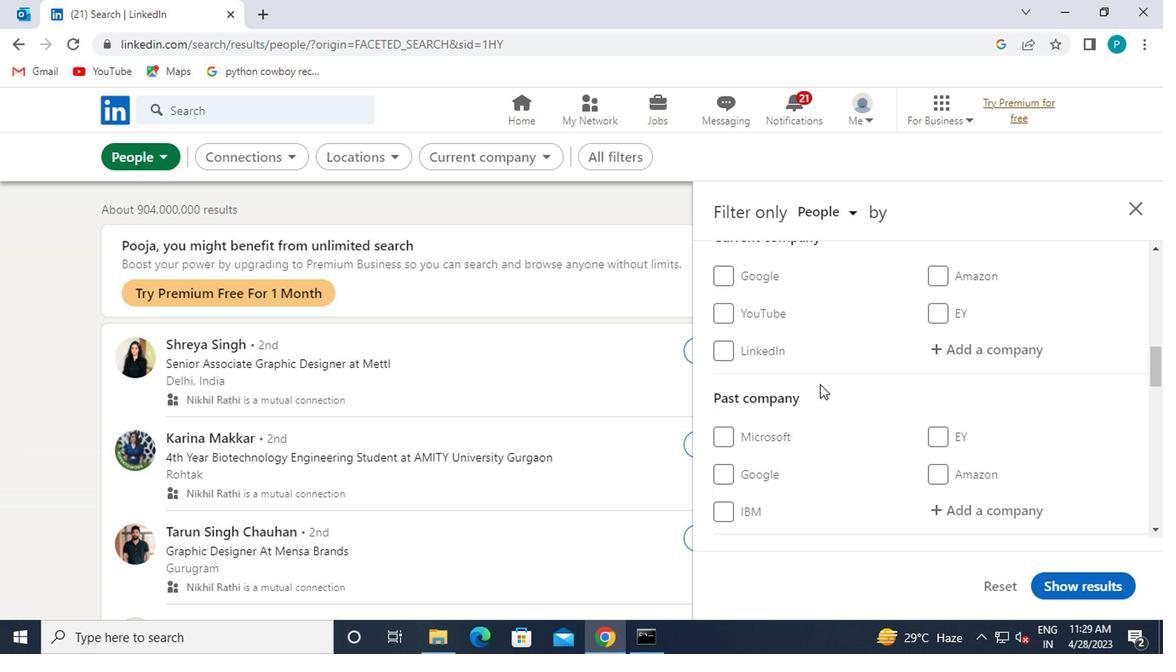 
Action: Mouse scrolled (815, 381) with delta (0, -1)
Screenshot: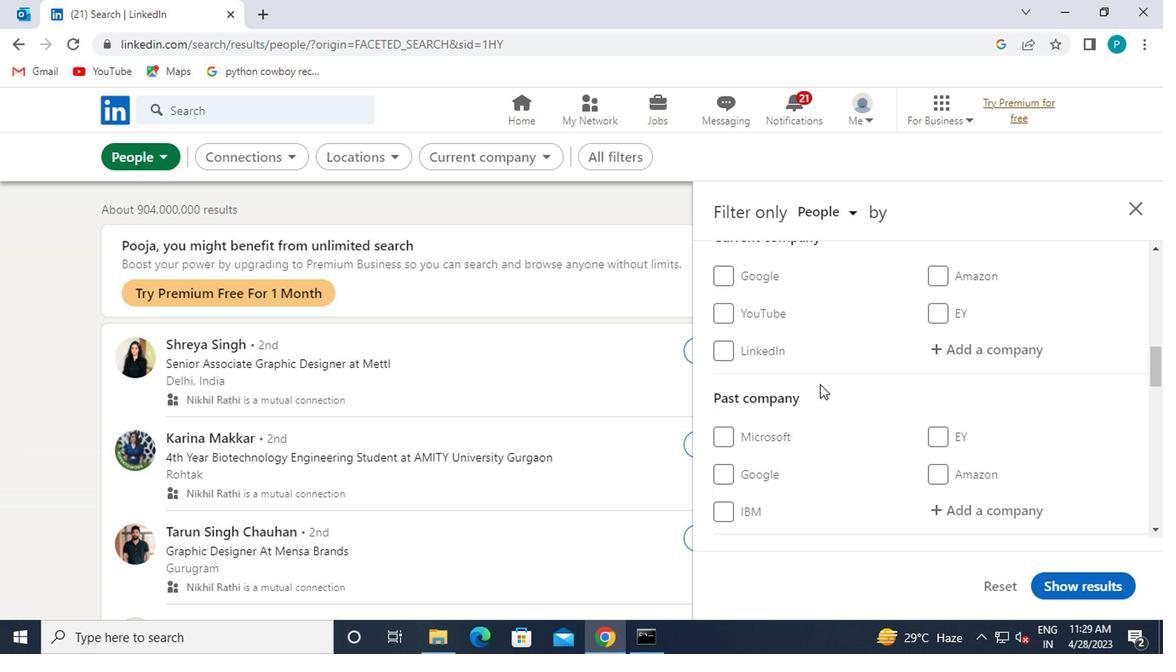
Action: Mouse moved to (719, 376)
Screenshot: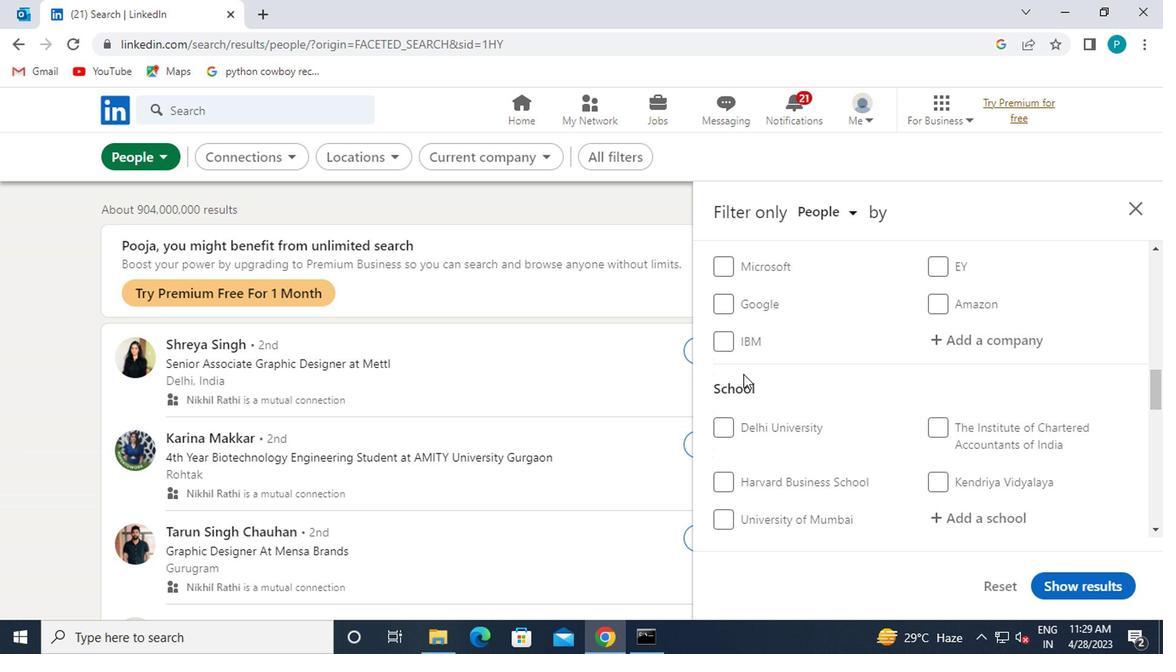 
Action: Mouse scrolled (719, 375) with delta (0, -1)
Screenshot: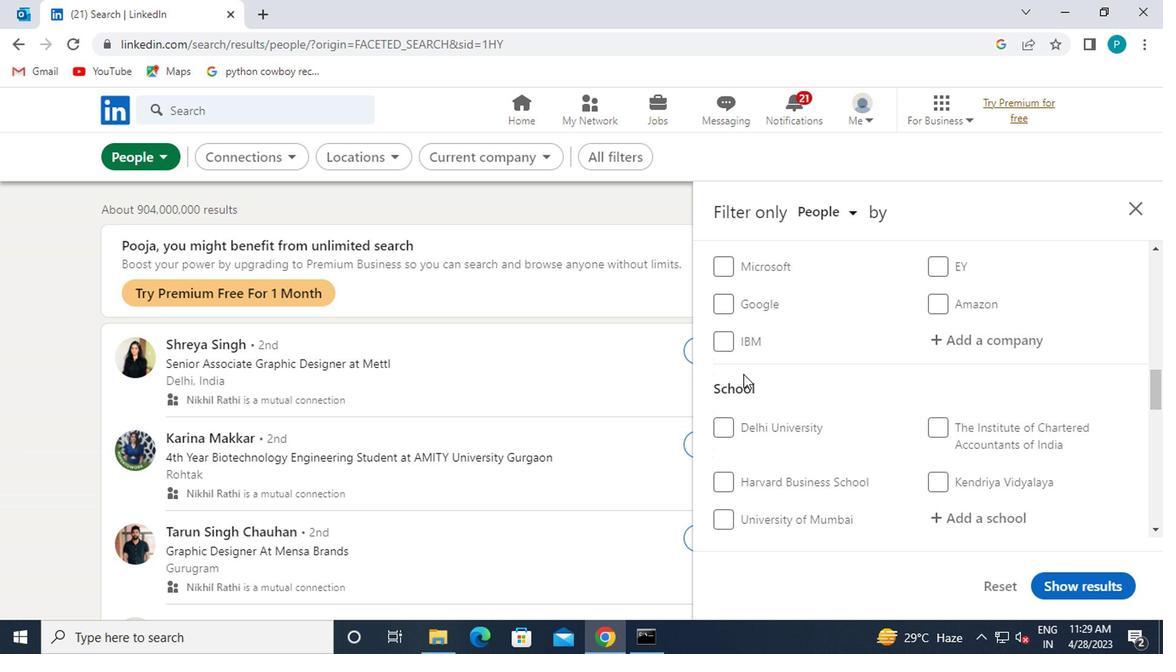
Action: Mouse scrolled (719, 375) with delta (0, -1)
Screenshot: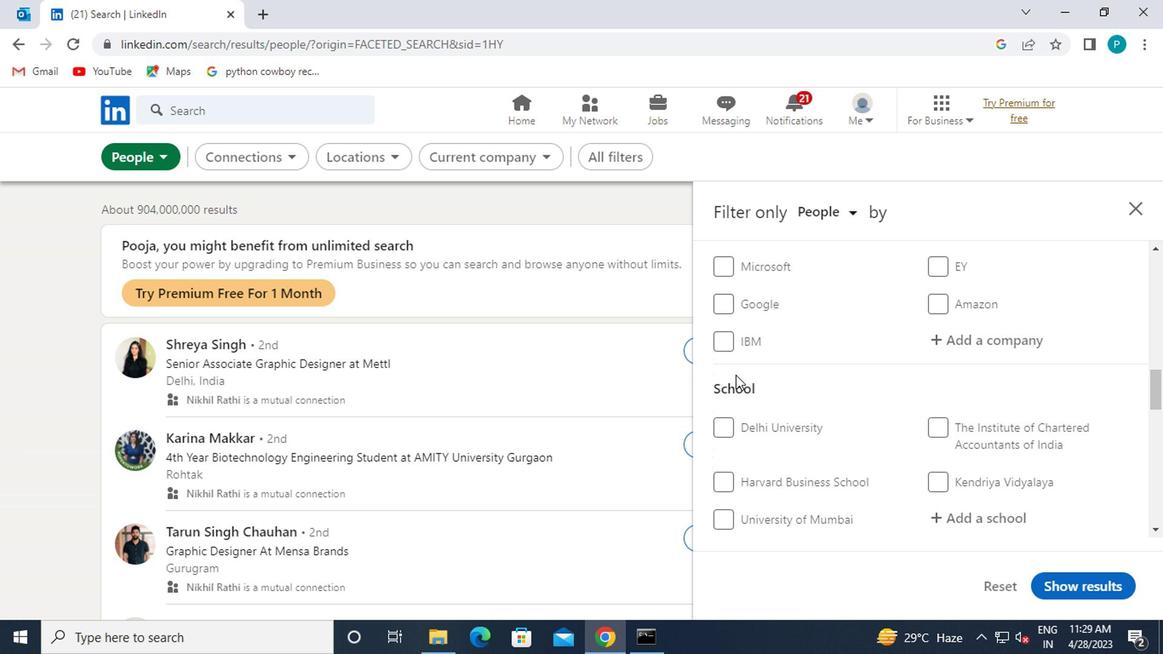 
Action: Mouse moved to (718, 376)
Screenshot: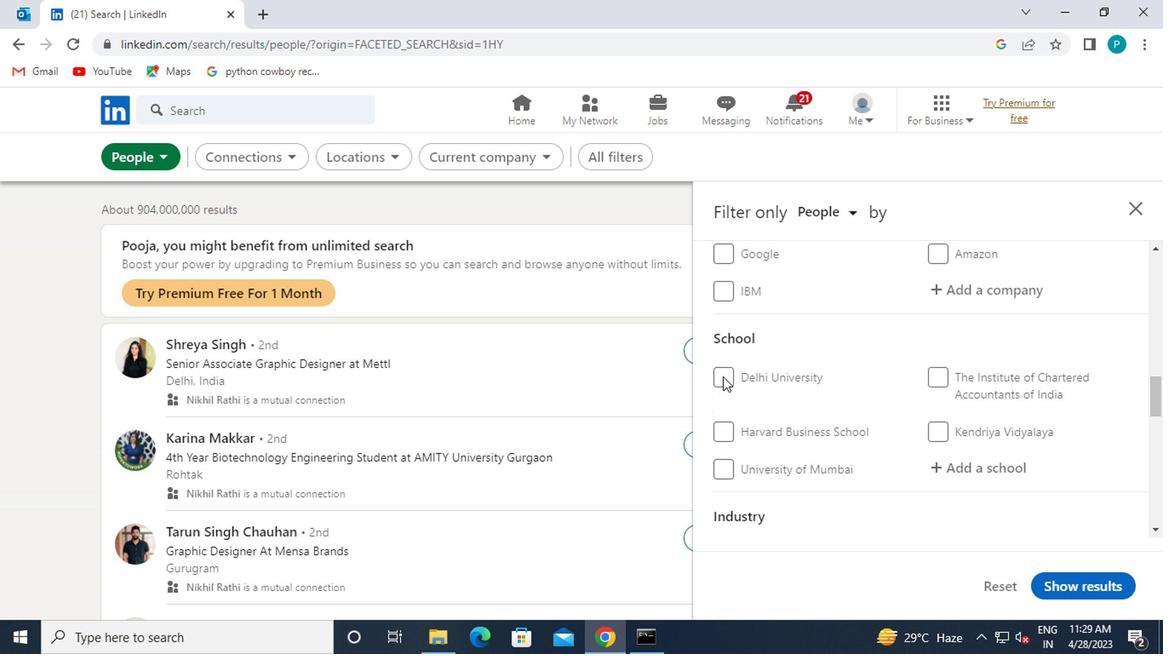 
Action: Mouse scrolled (718, 375) with delta (0, -1)
Screenshot: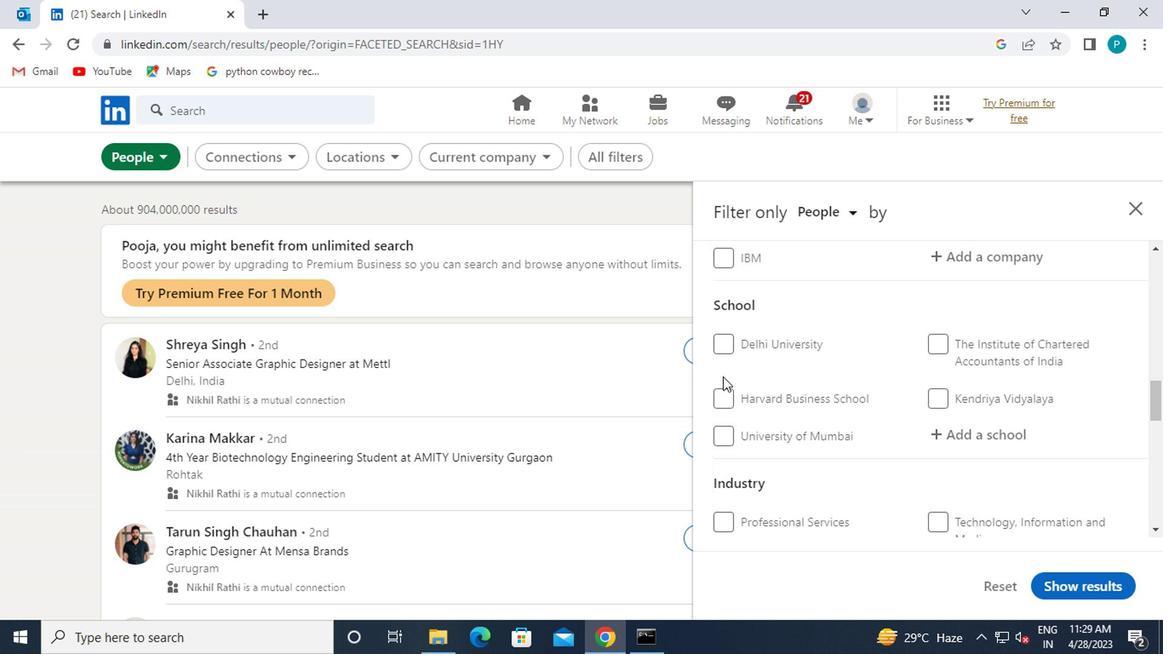 
Action: Mouse moved to (733, 408)
Screenshot: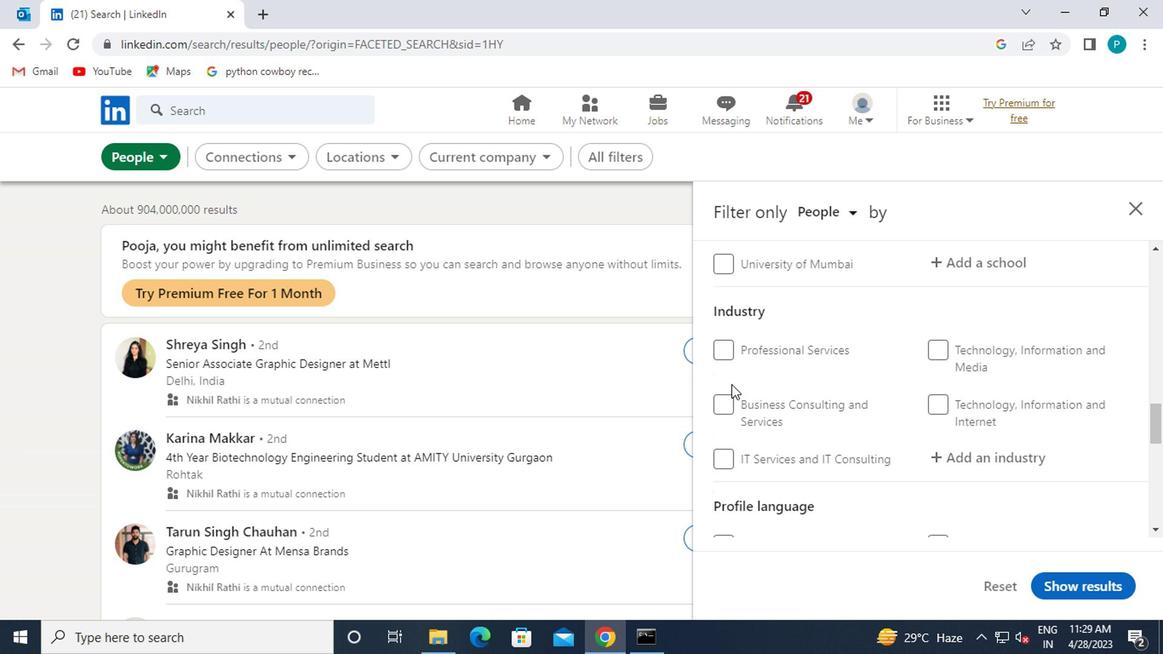 
Action: Mouse scrolled (733, 408) with delta (0, 0)
Screenshot: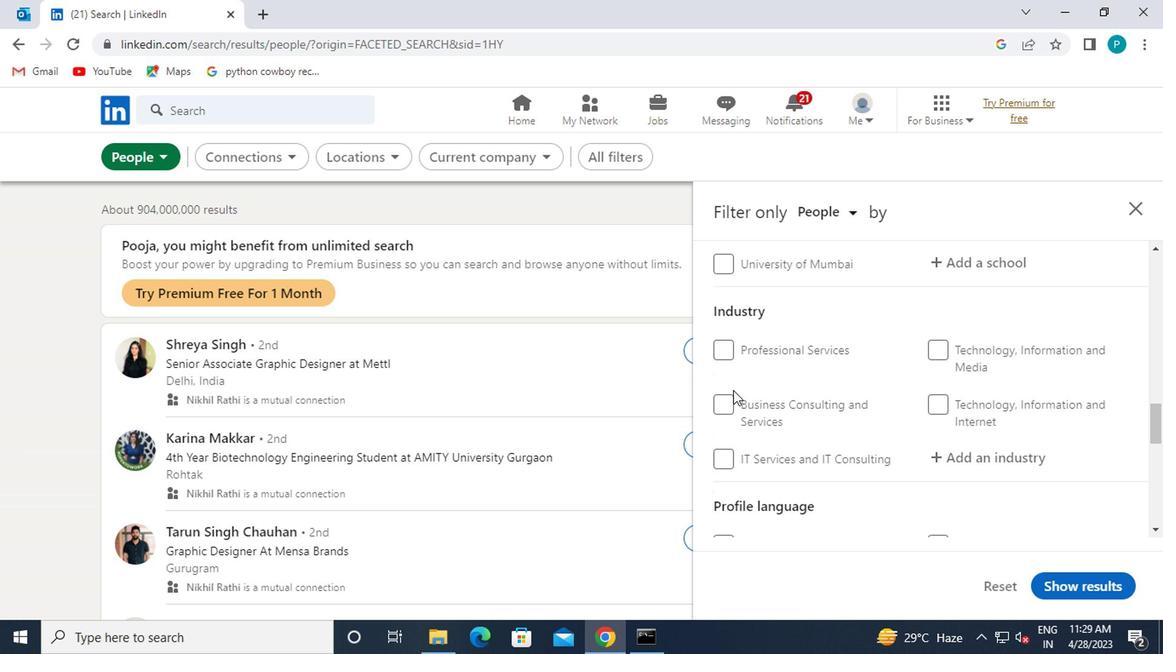 
Action: Mouse moved to (734, 409)
Screenshot: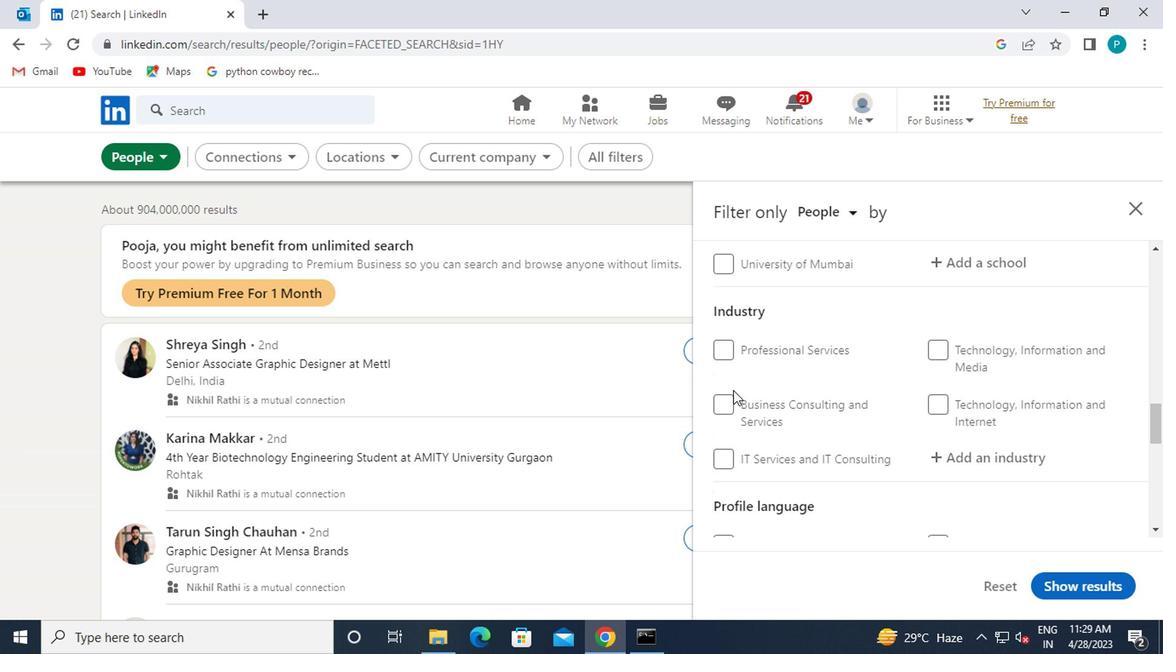 
Action: Mouse scrolled (734, 408) with delta (0, 0)
Screenshot: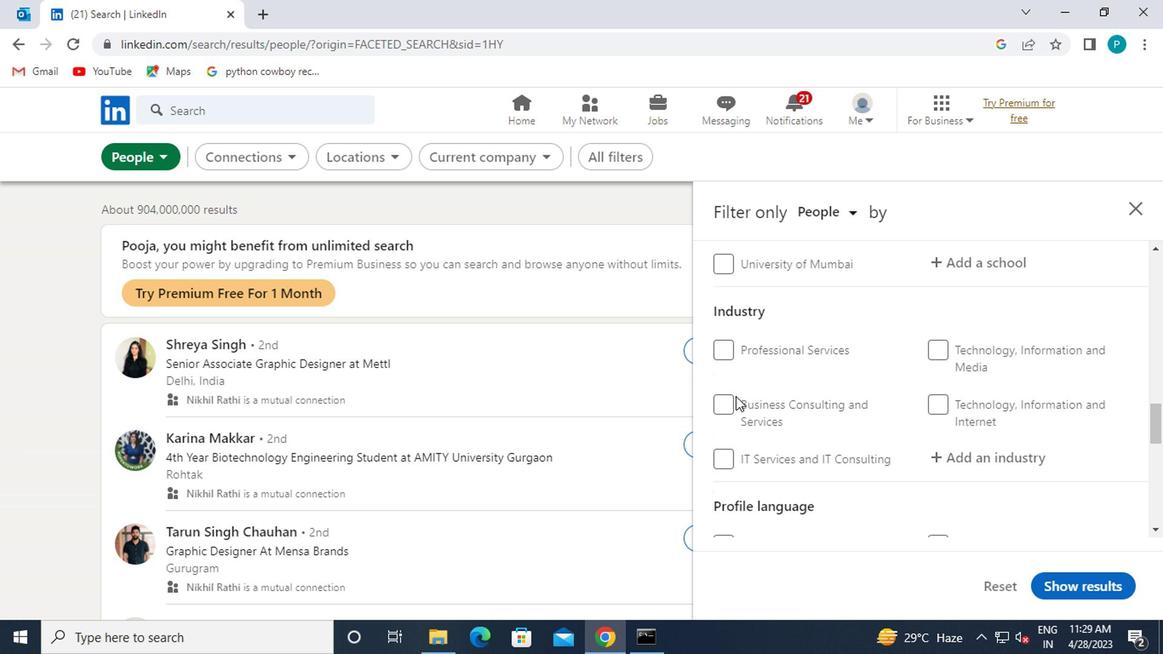 
Action: Mouse moved to (746, 445)
Screenshot: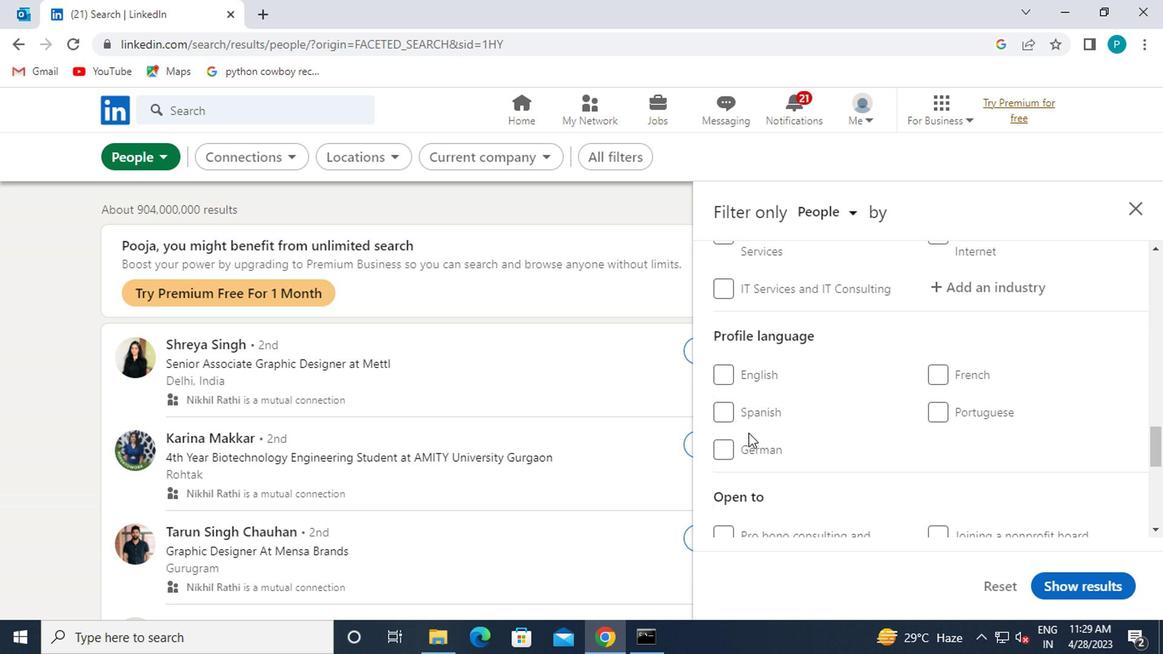 
Action: Mouse pressed left at (746, 445)
Screenshot: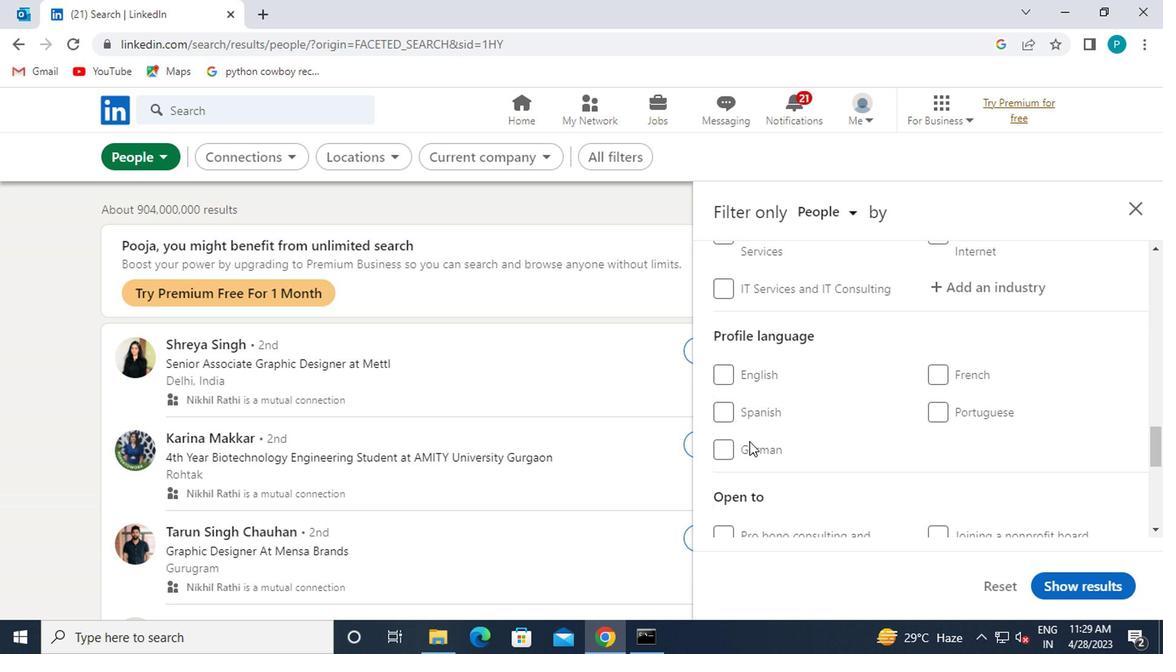 
Action: Mouse moved to (830, 426)
Screenshot: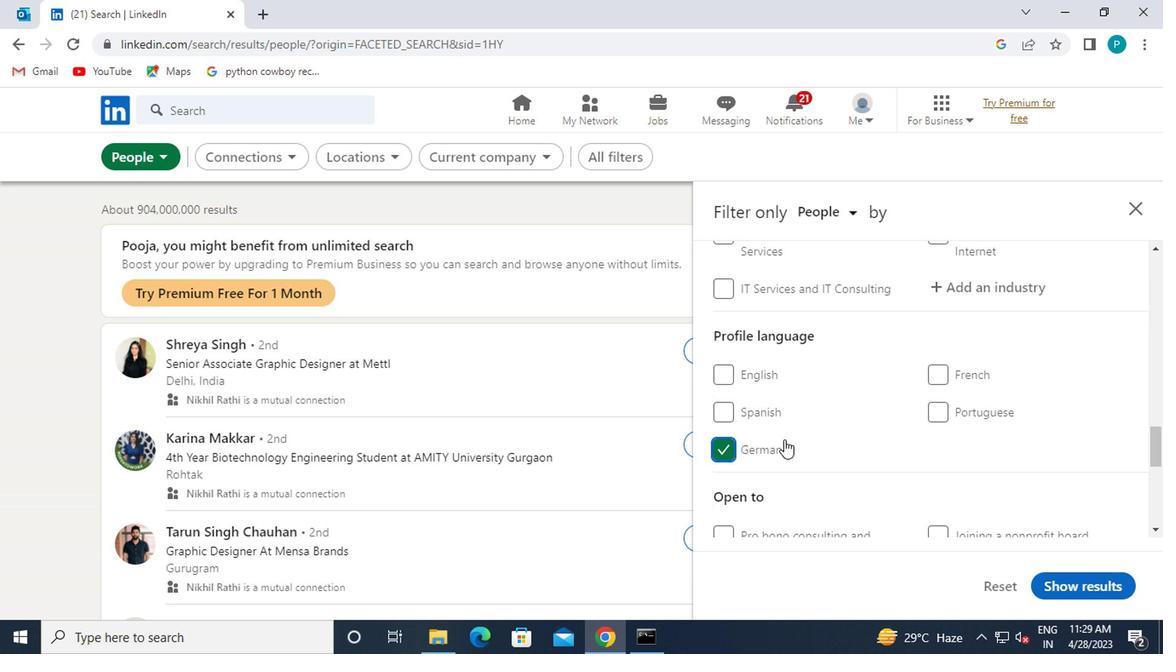 
Action: Mouse scrolled (830, 427) with delta (0, 1)
Screenshot: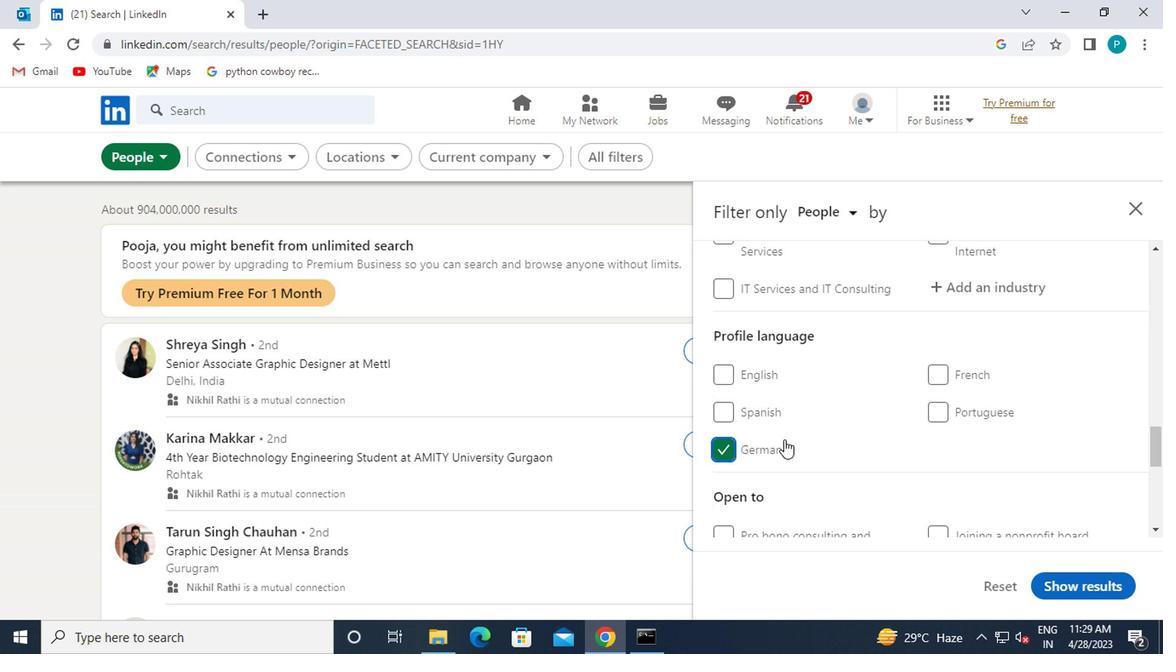 
Action: Mouse scrolled (830, 427) with delta (0, 1)
Screenshot: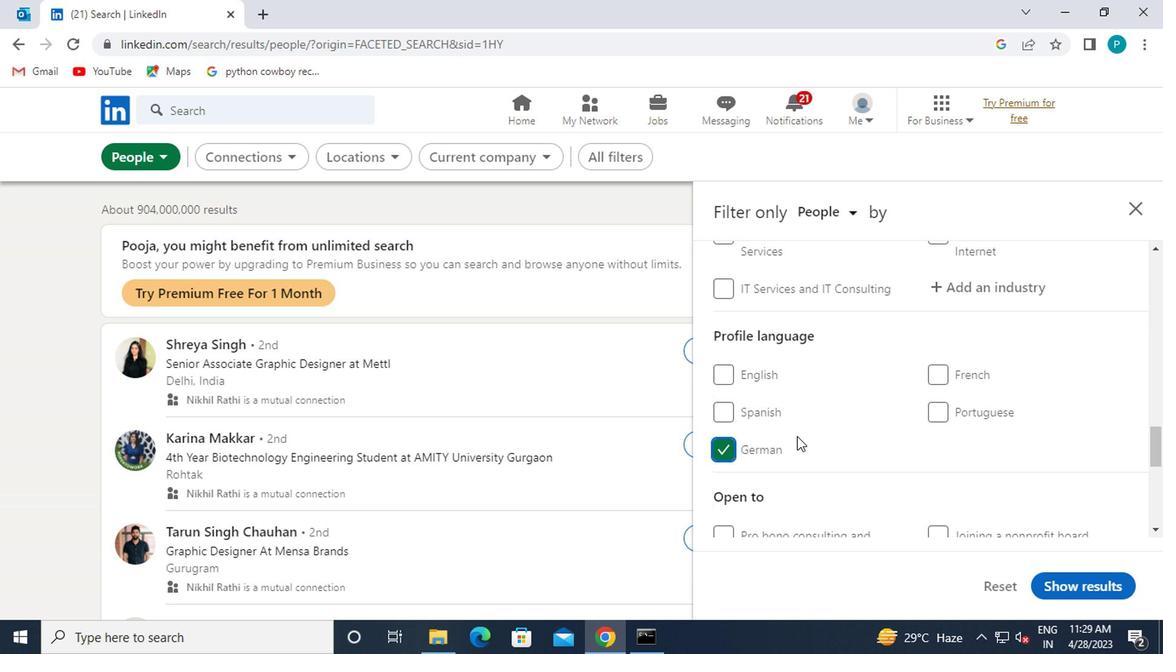 
Action: Mouse scrolled (830, 427) with delta (0, 1)
Screenshot: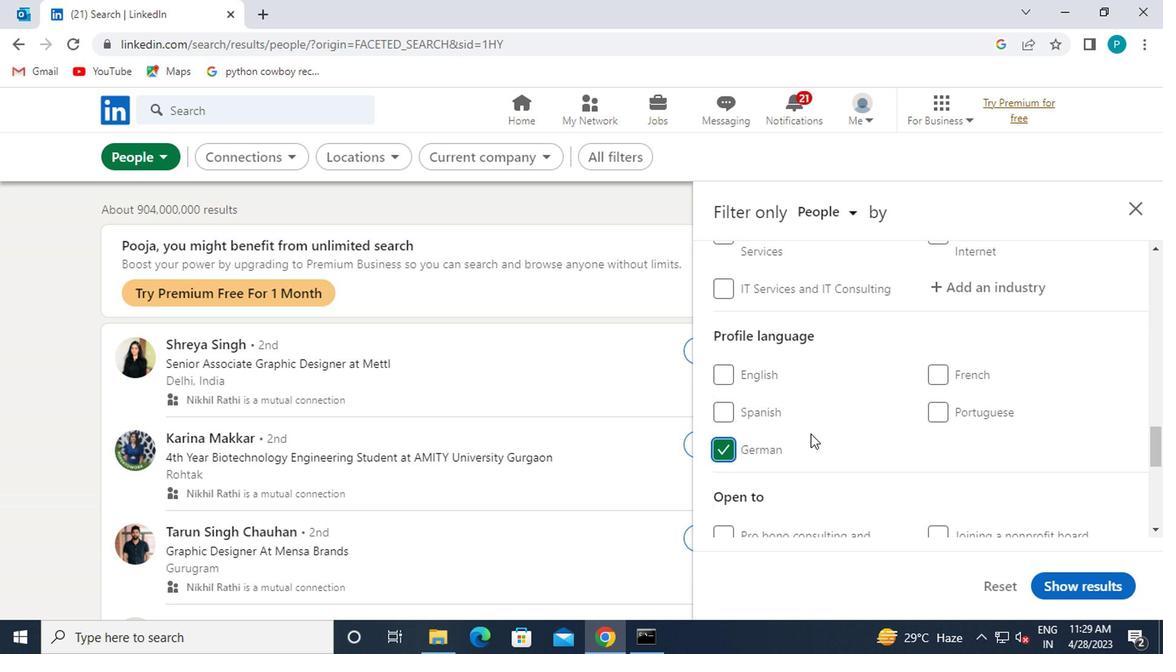 
Action: Mouse moved to (862, 426)
Screenshot: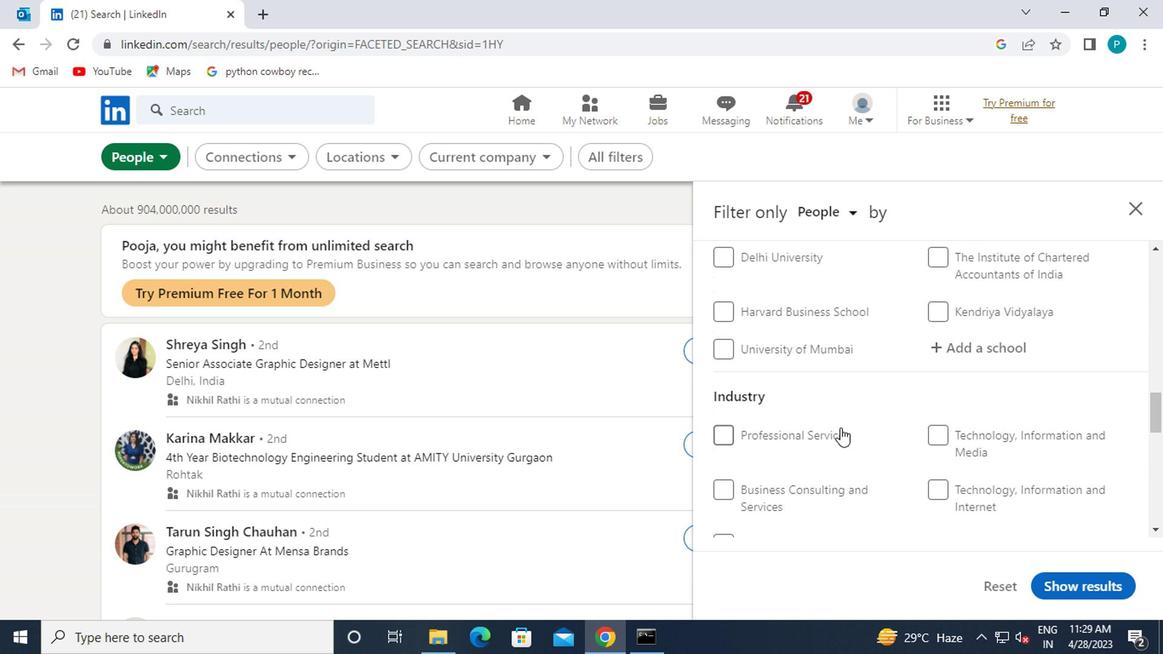 
Action: Mouse scrolled (862, 427) with delta (0, 1)
Screenshot: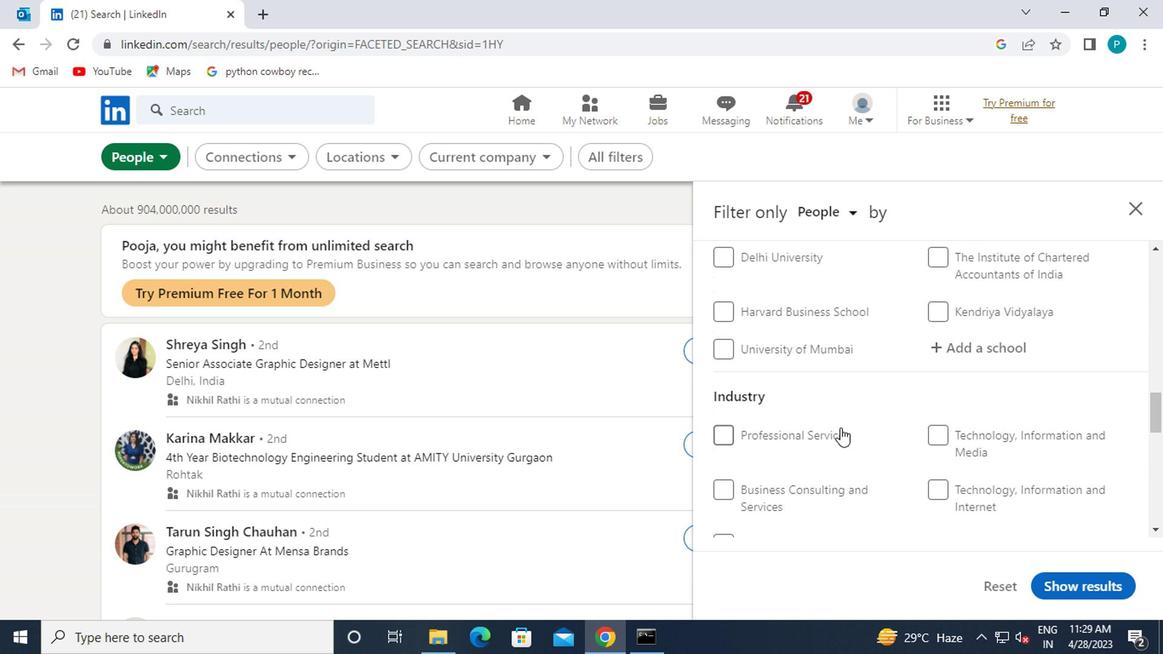 
Action: Mouse moved to (872, 424)
Screenshot: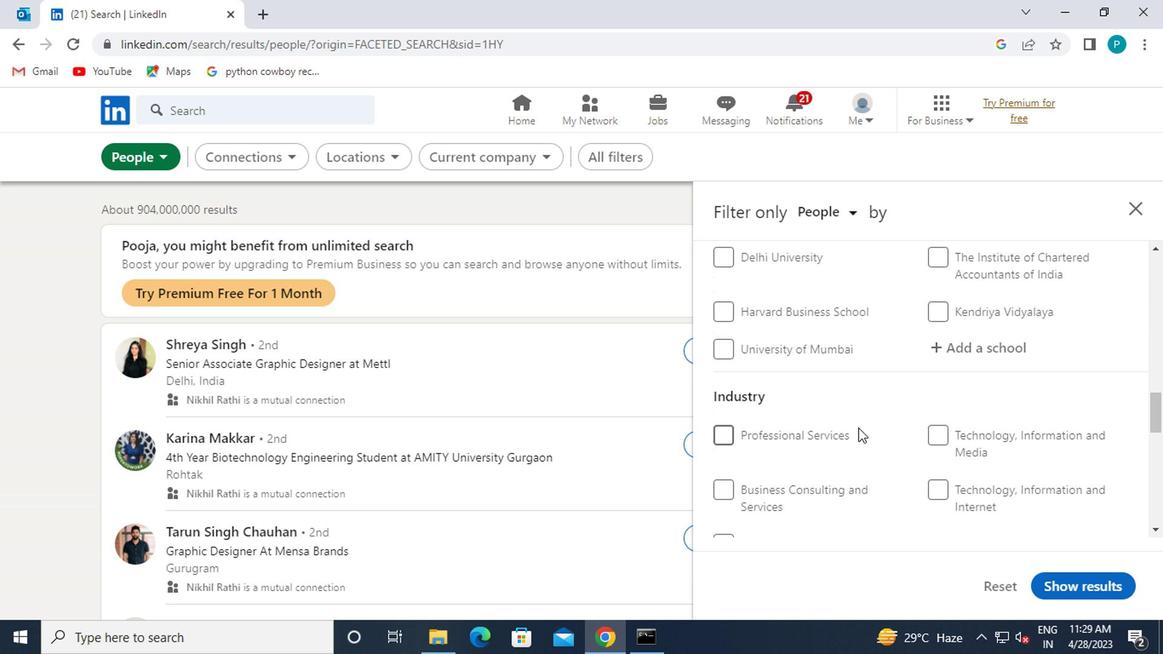 
Action: Mouse scrolled (872, 425) with delta (0, 1)
Screenshot: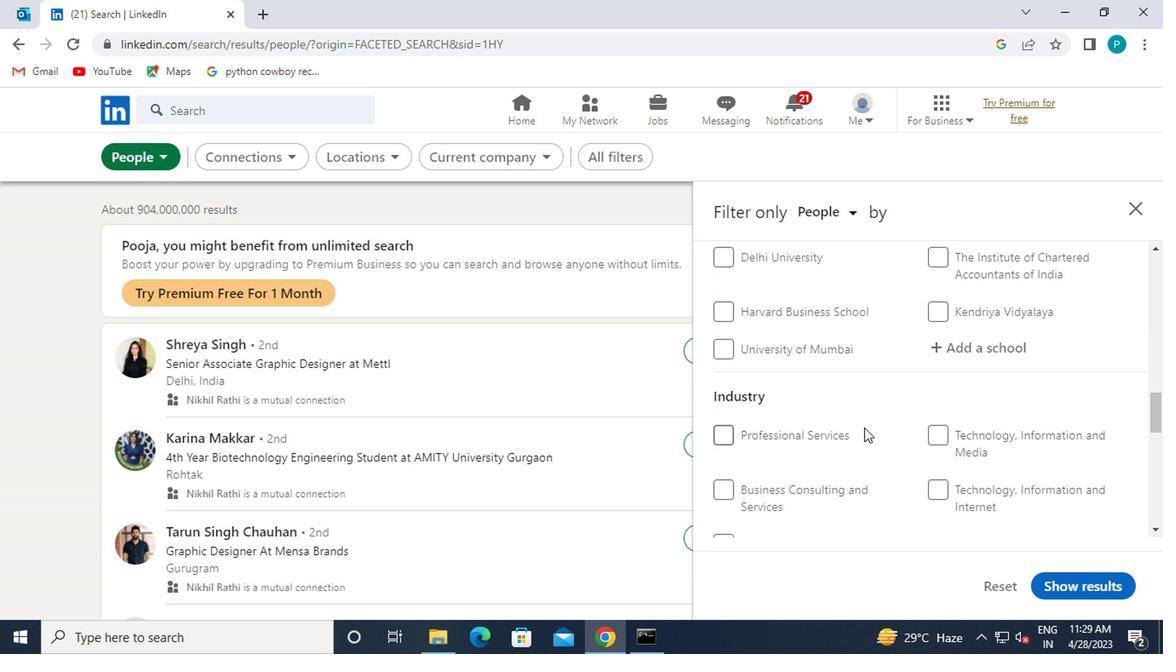 
Action: Mouse scrolled (872, 425) with delta (0, 1)
Screenshot: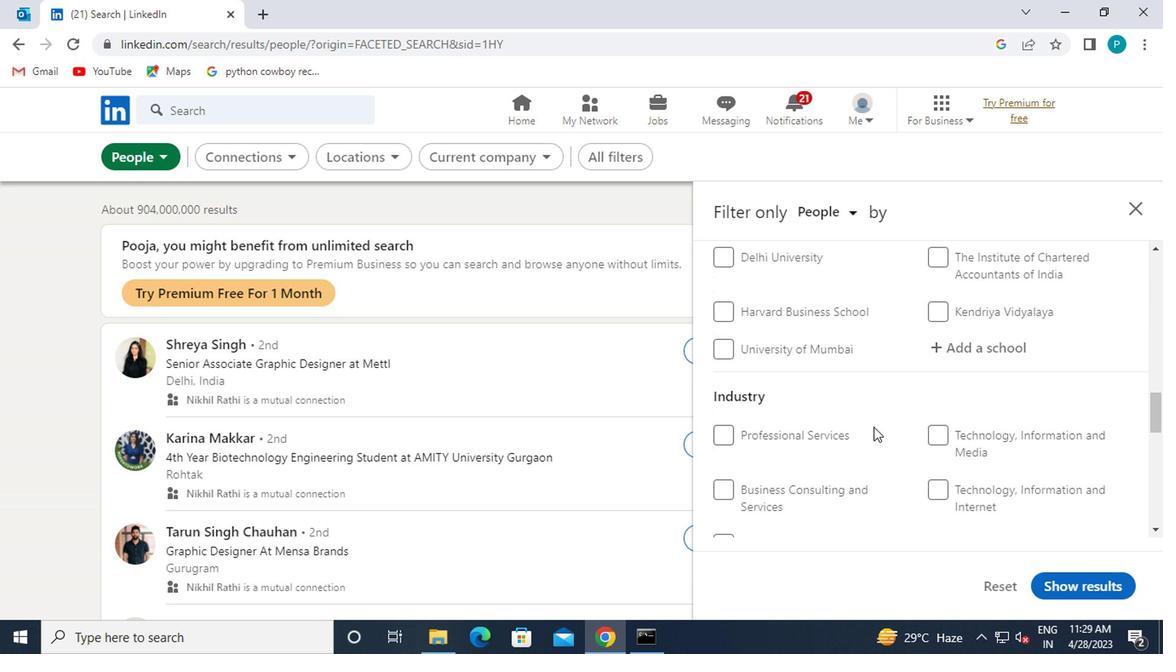 
Action: Mouse moved to (893, 424)
Screenshot: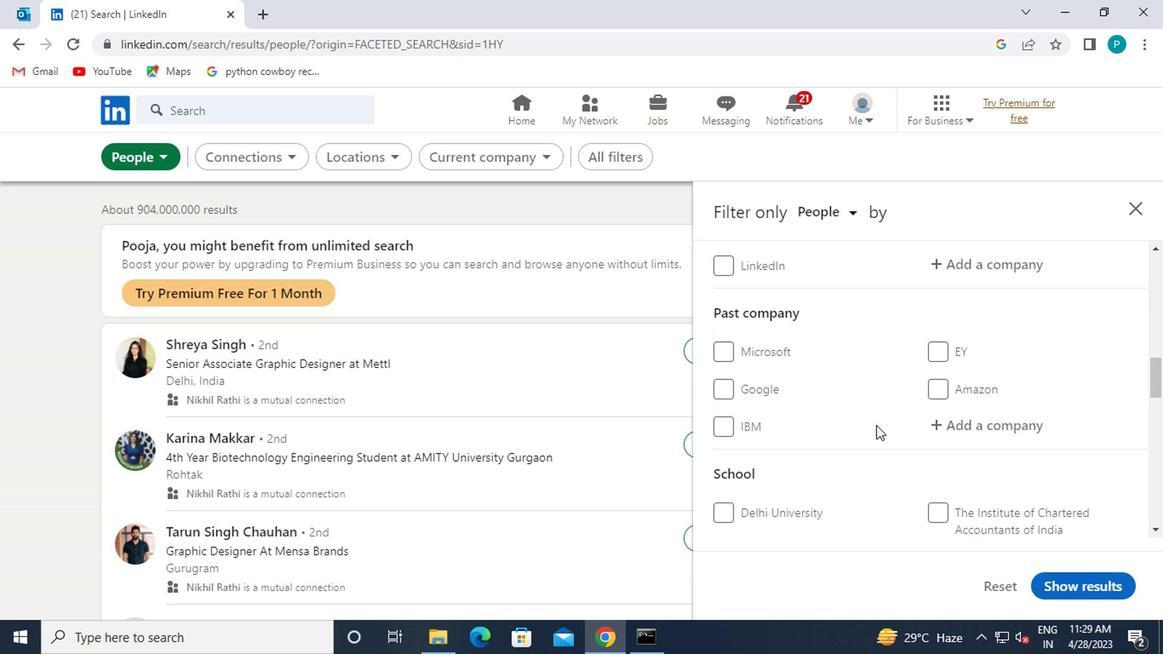 
Action: Mouse scrolled (893, 425) with delta (0, 1)
Screenshot: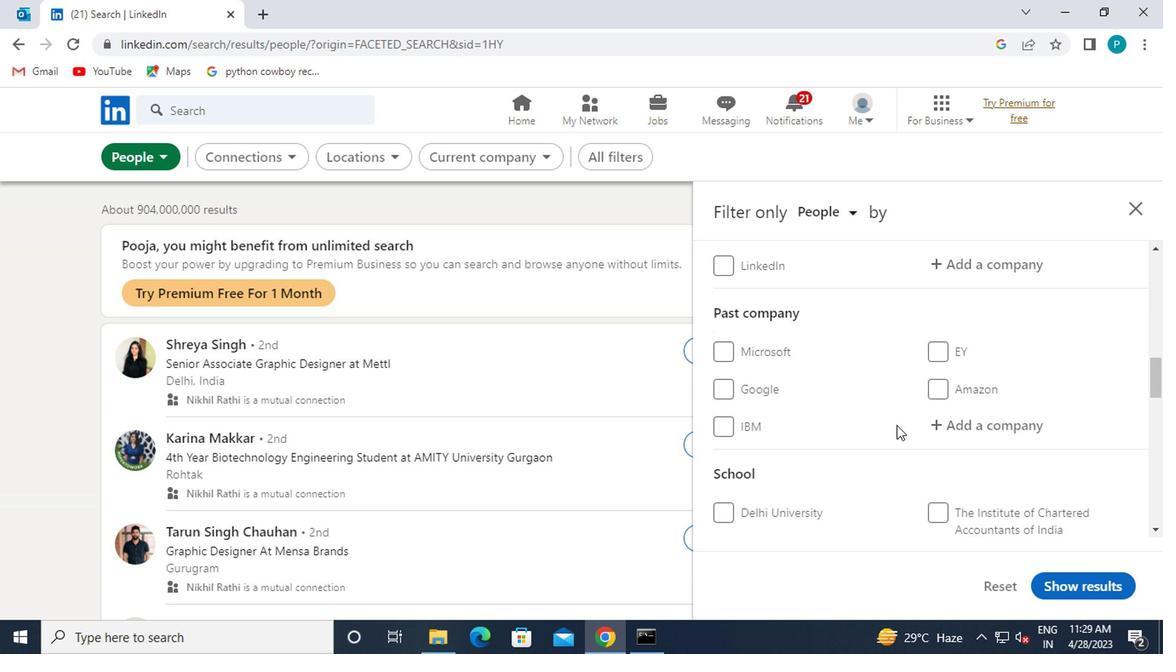 
Action: Mouse scrolled (893, 425) with delta (0, 1)
Screenshot: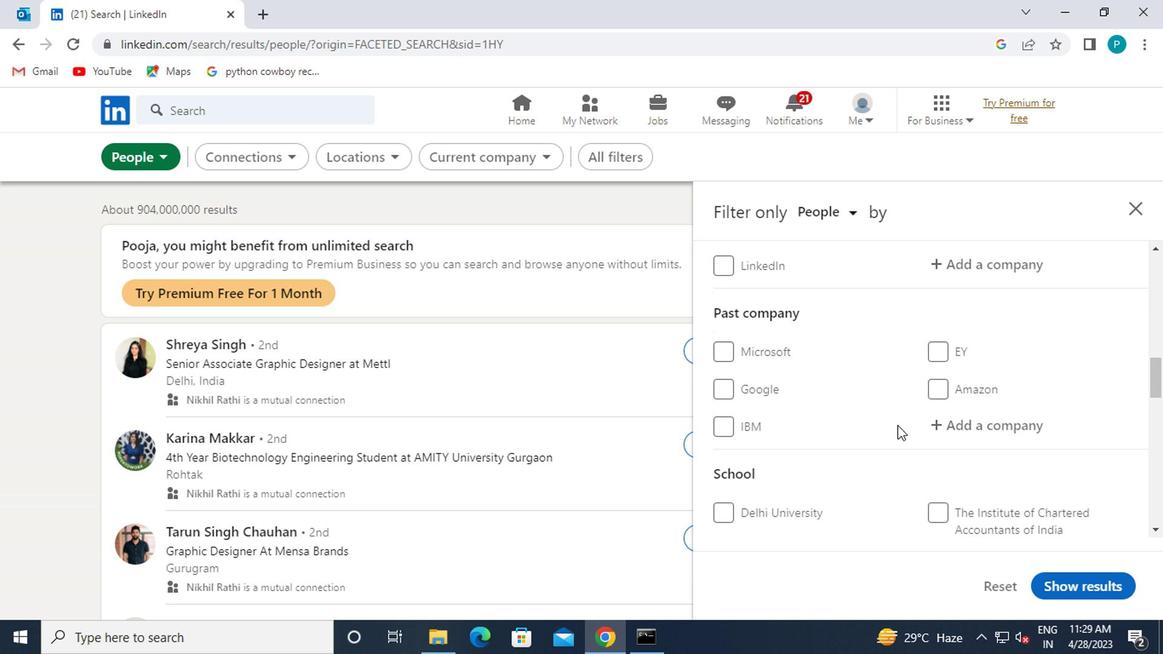 
Action: Mouse moved to (969, 439)
Screenshot: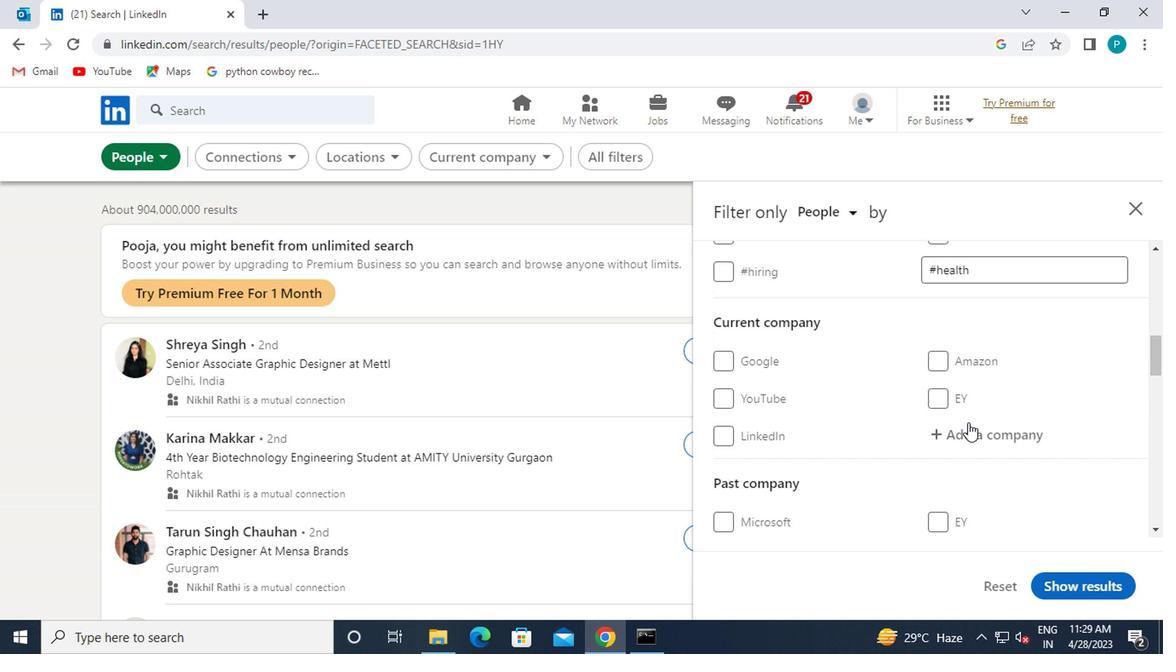 
Action: Mouse pressed left at (969, 439)
Screenshot: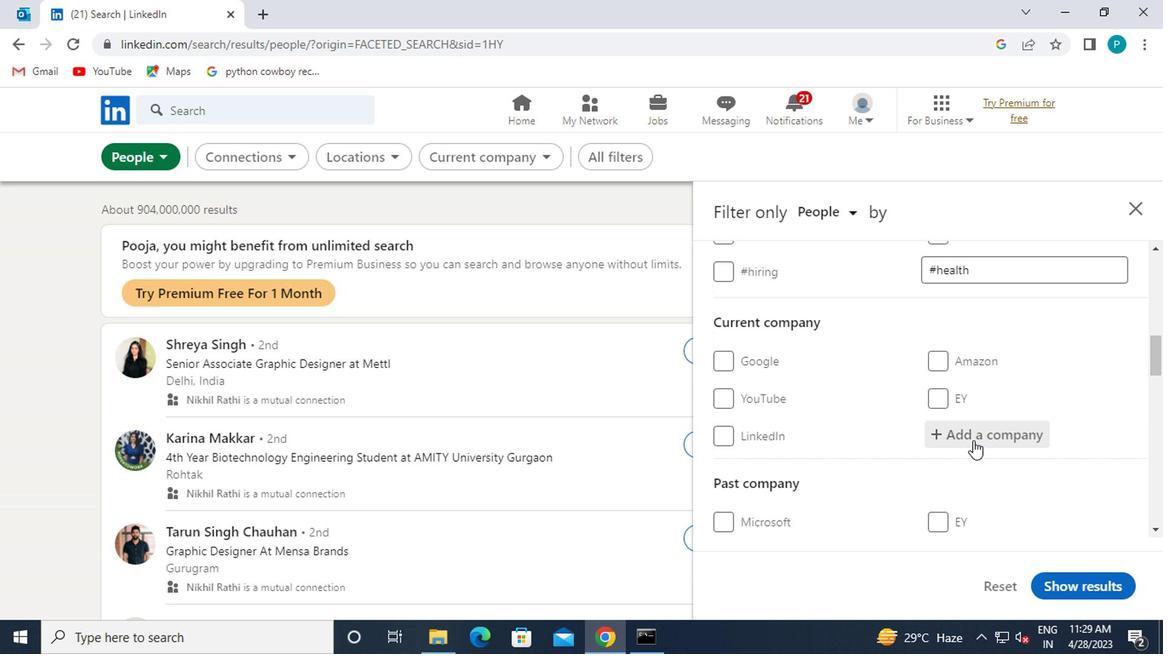 
Action: Mouse moved to (946, 441)
Screenshot: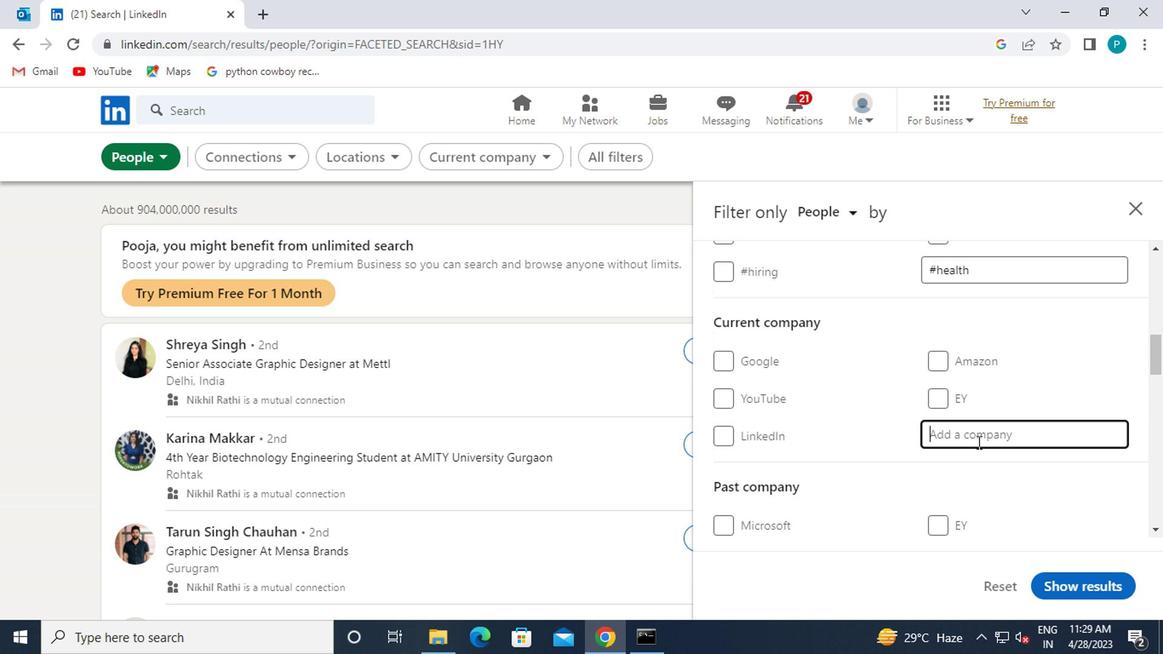 
Action: Key pressed <Key.caps_lock>BMW
Screenshot: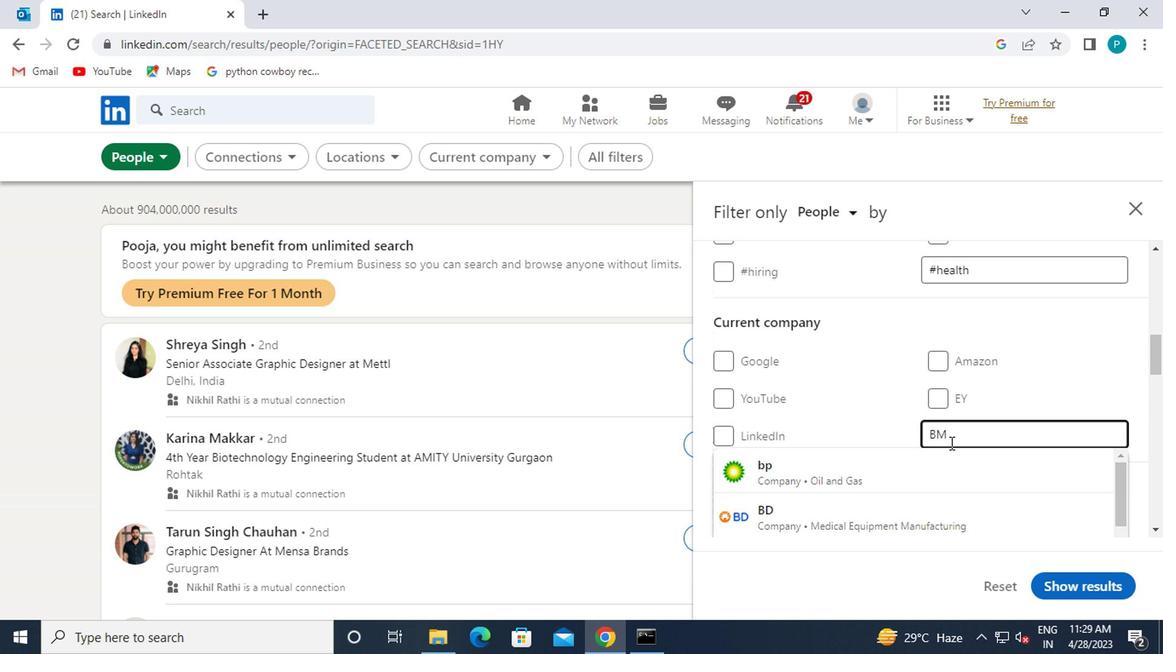 
Action: Mouse moved to (891, 461)
Screenshot: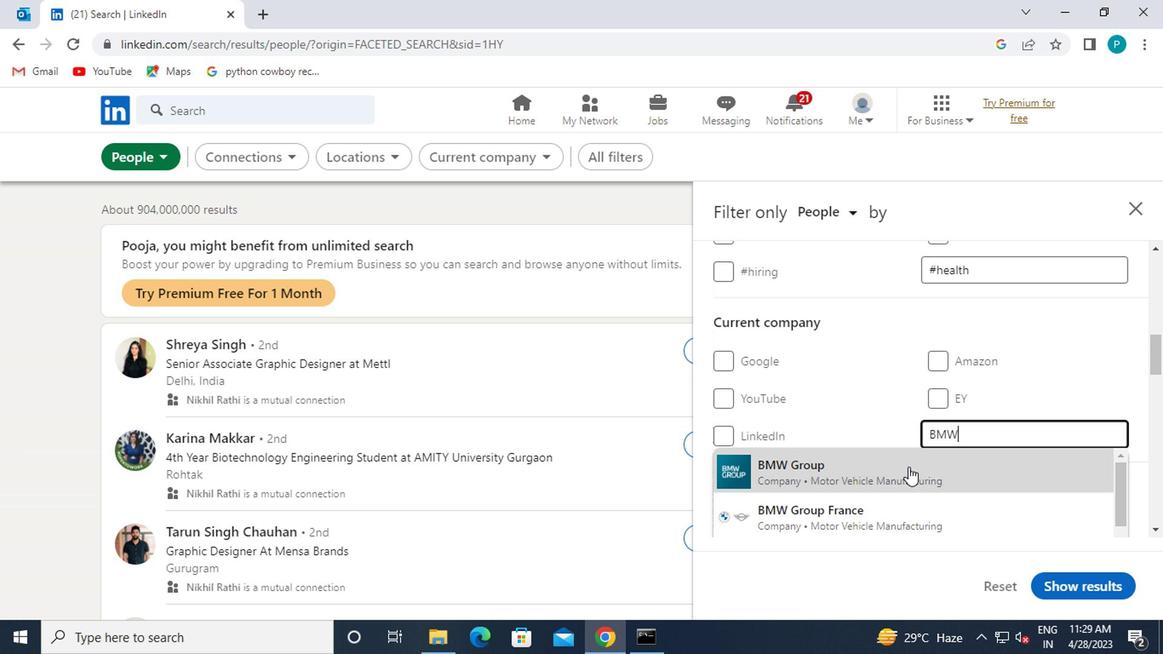 
Action: Mouse scrolled (891, 460) with delta (0, 0)
Screenshot: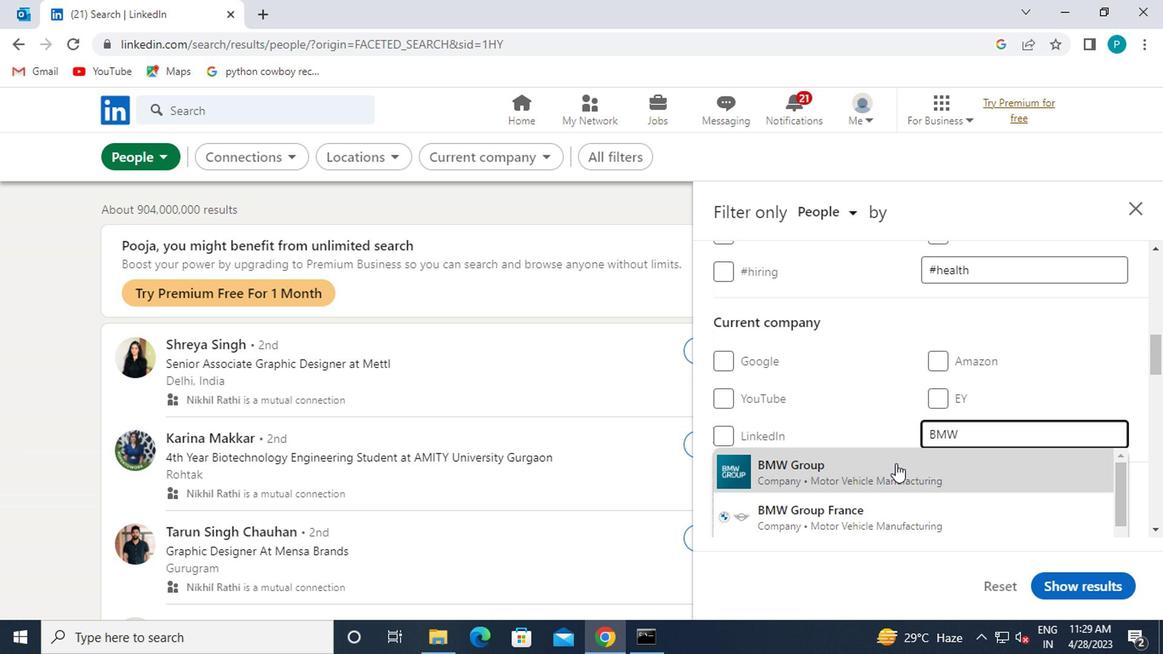 
Action: Key pressed <Key.space>I<Key.caps_lock>ND
Screenshot: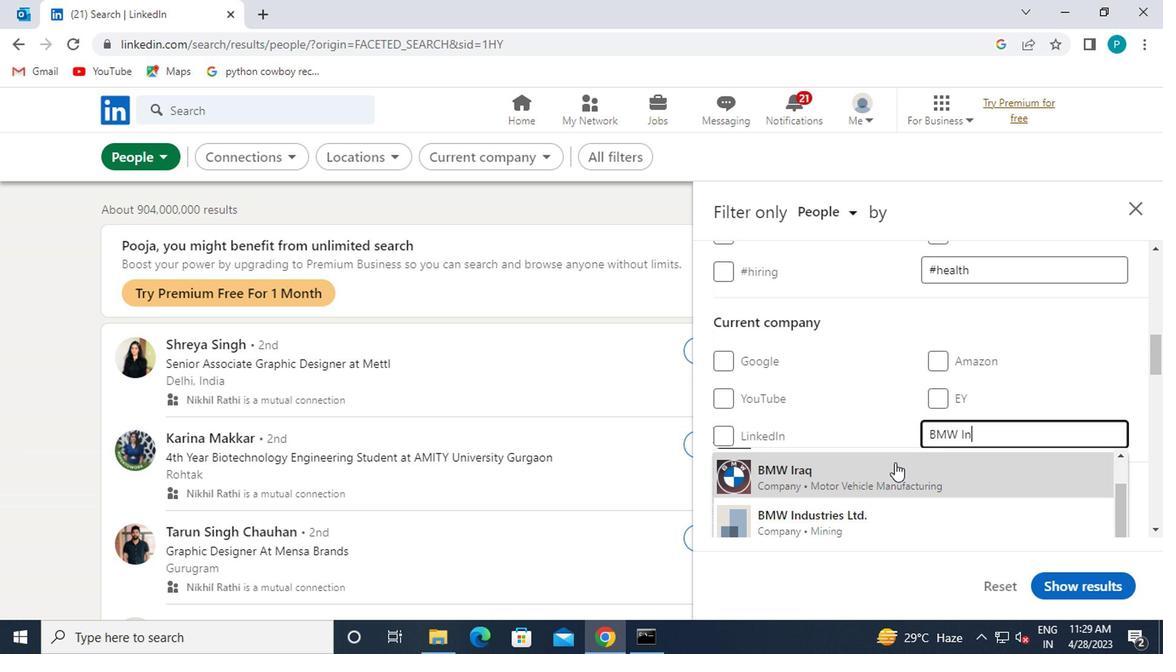 
Action: Mouse moved to (879, 464)
Screenshot: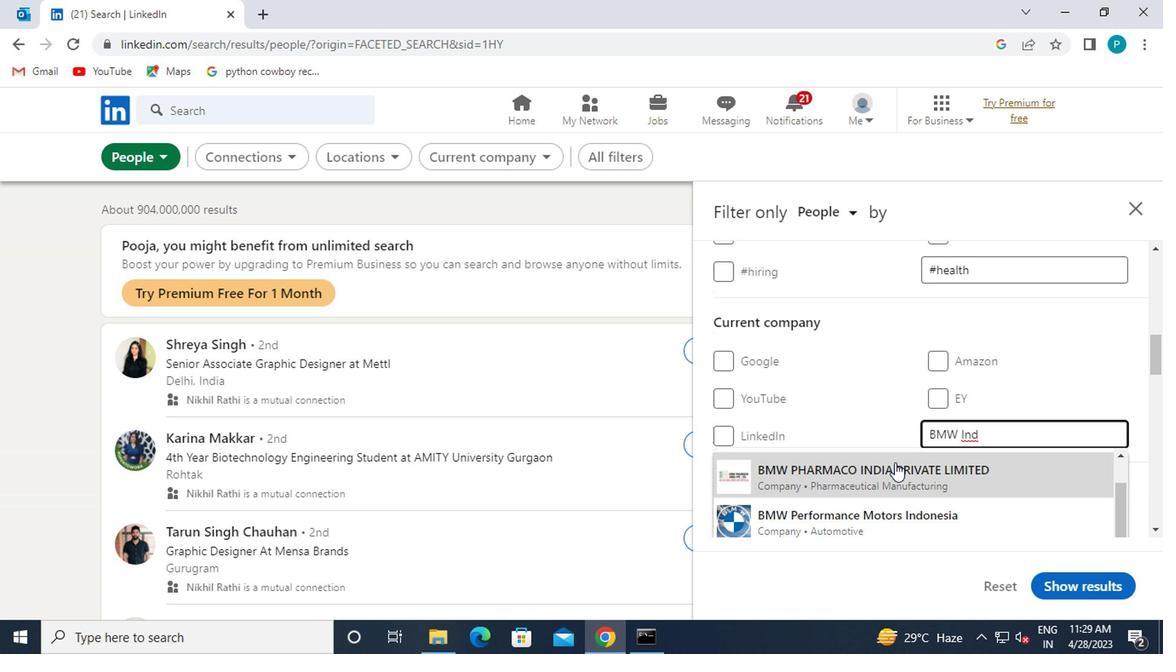 
Action: Mouse scrolled (879, 465) with delta (0, 0)
Screenshot: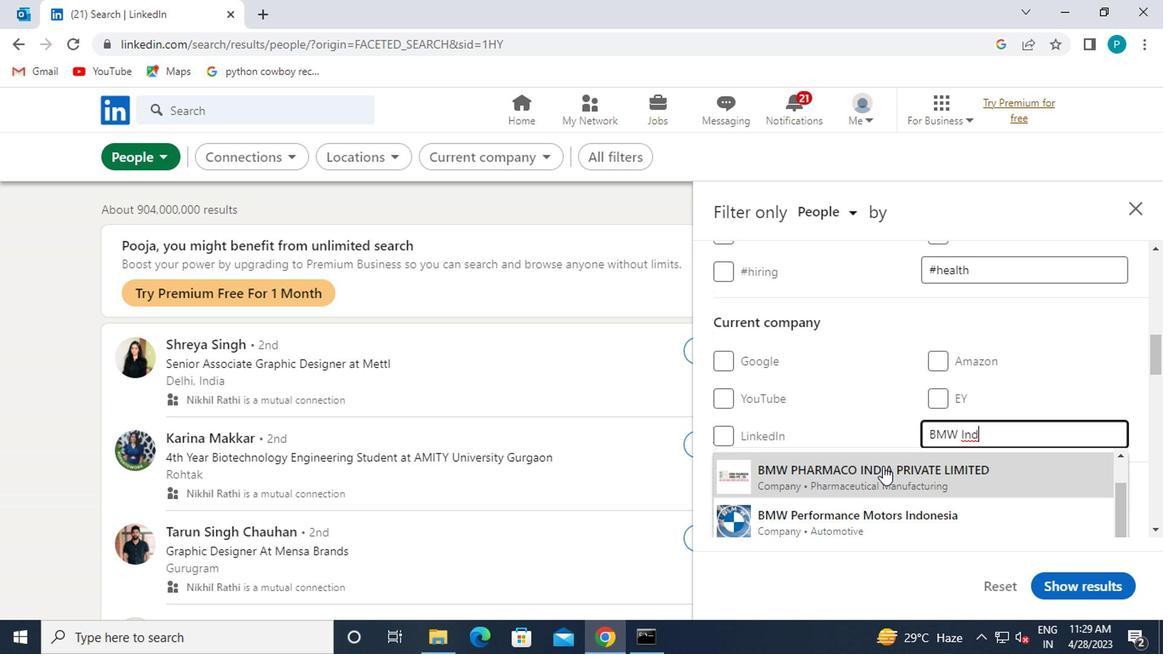 
Action: Mouse scrolled (879, 465) with delta (0, 0)
Screenshot: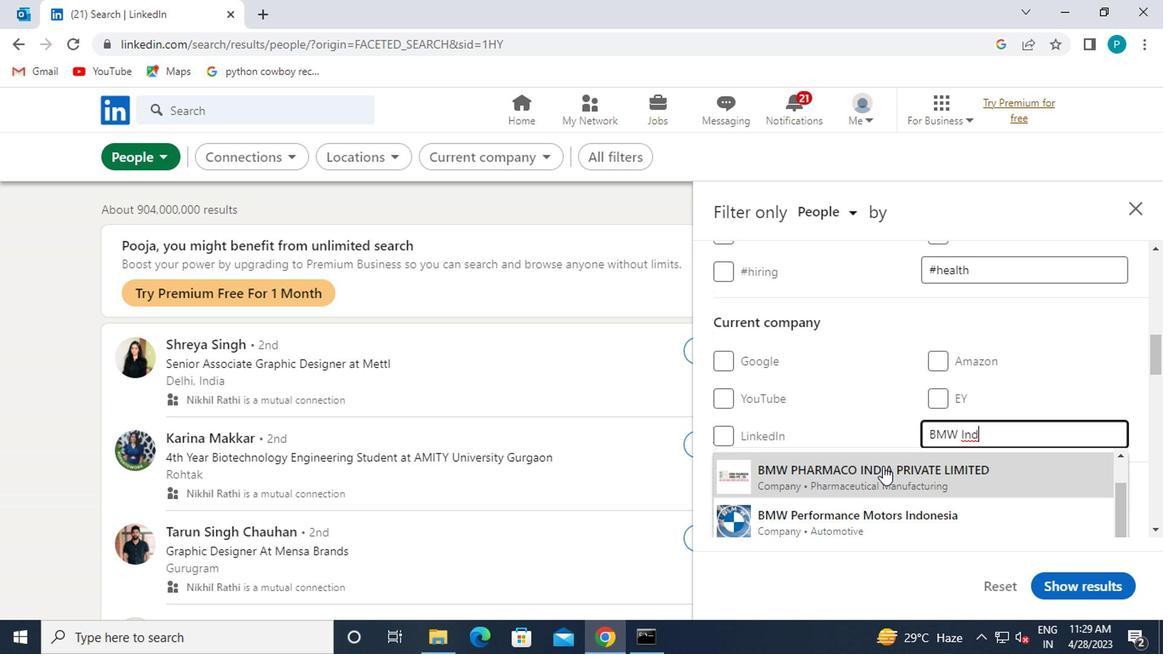 
Action: Key pressed IA
Screenshot: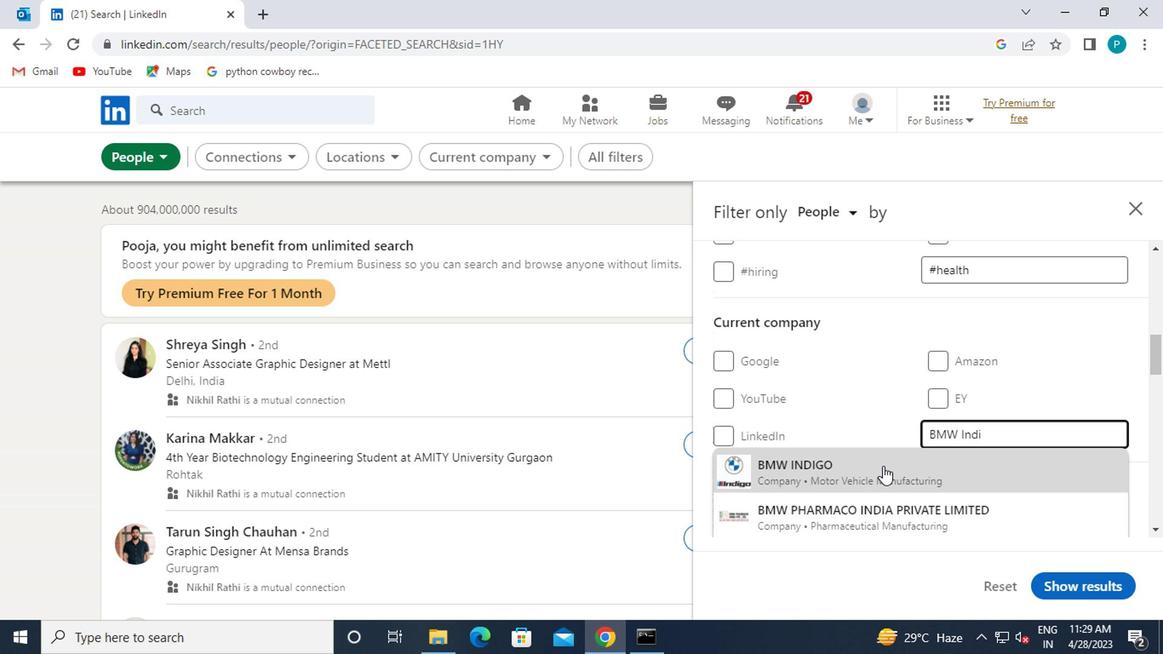 
Action: Mouse moved to (879, 465)
Screenshot: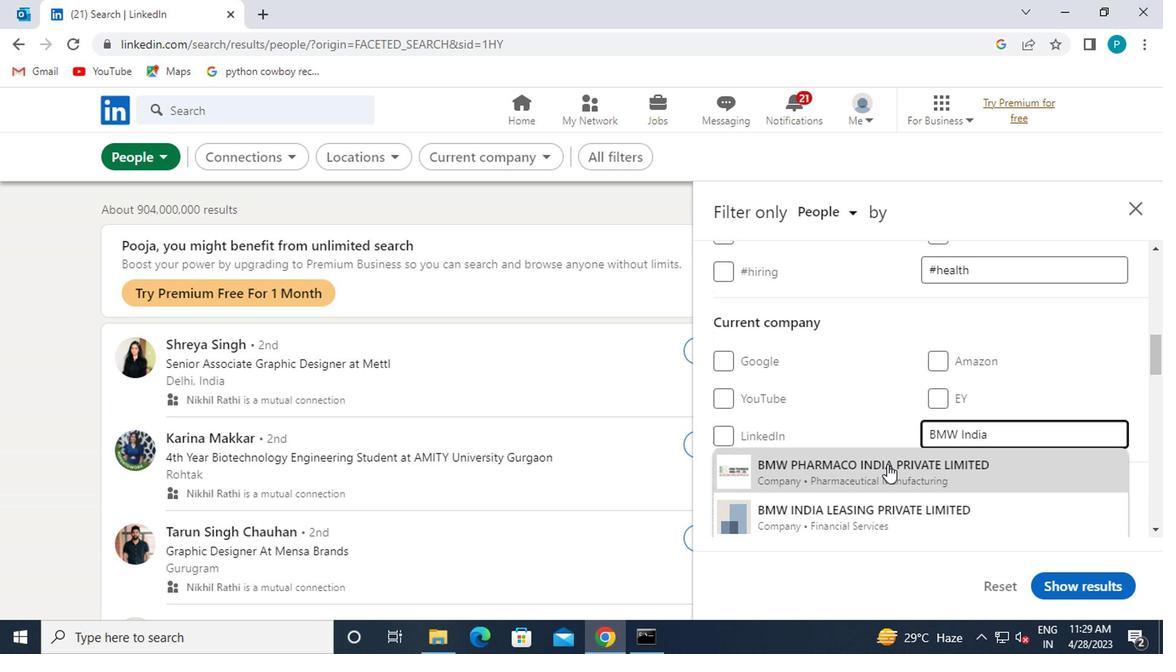 
Action: Mouse scrolled (879, 466) with delta (0, 1)
Screenshot: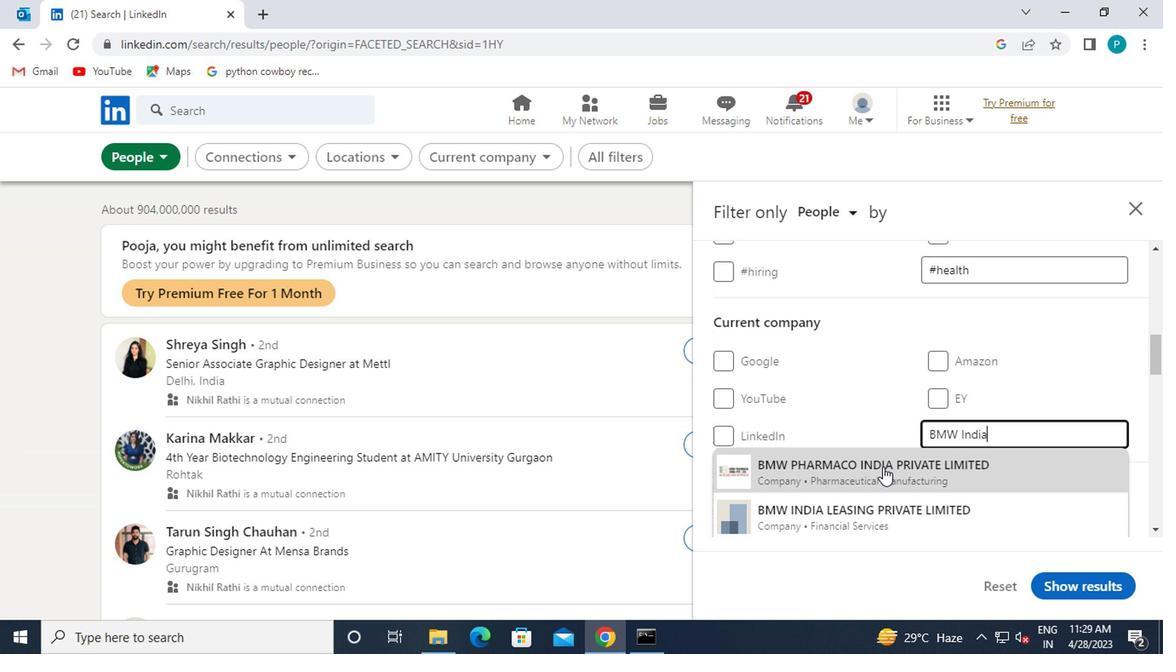 
Action: Mouse scrolled (879, 464) with delta (0, 0)
Screenshot: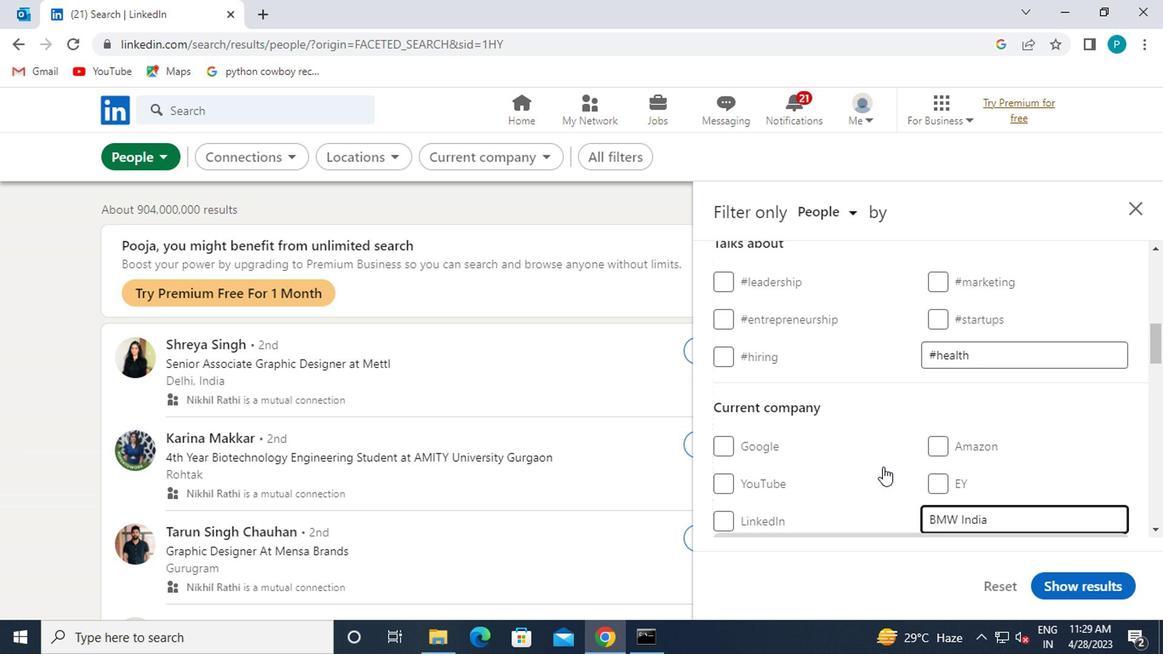 
Action: Mouse scrolled (879, 464) with delta (0, 0)
Screenshot: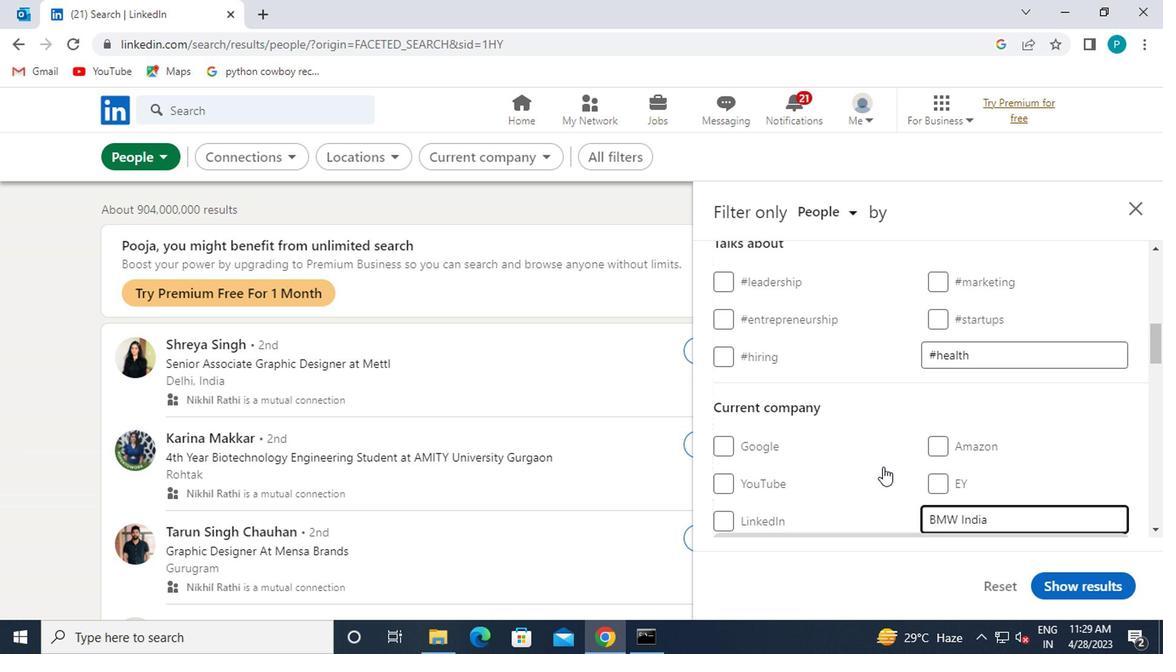 
Action: Mouse moved to (910, 457)
Screenshot: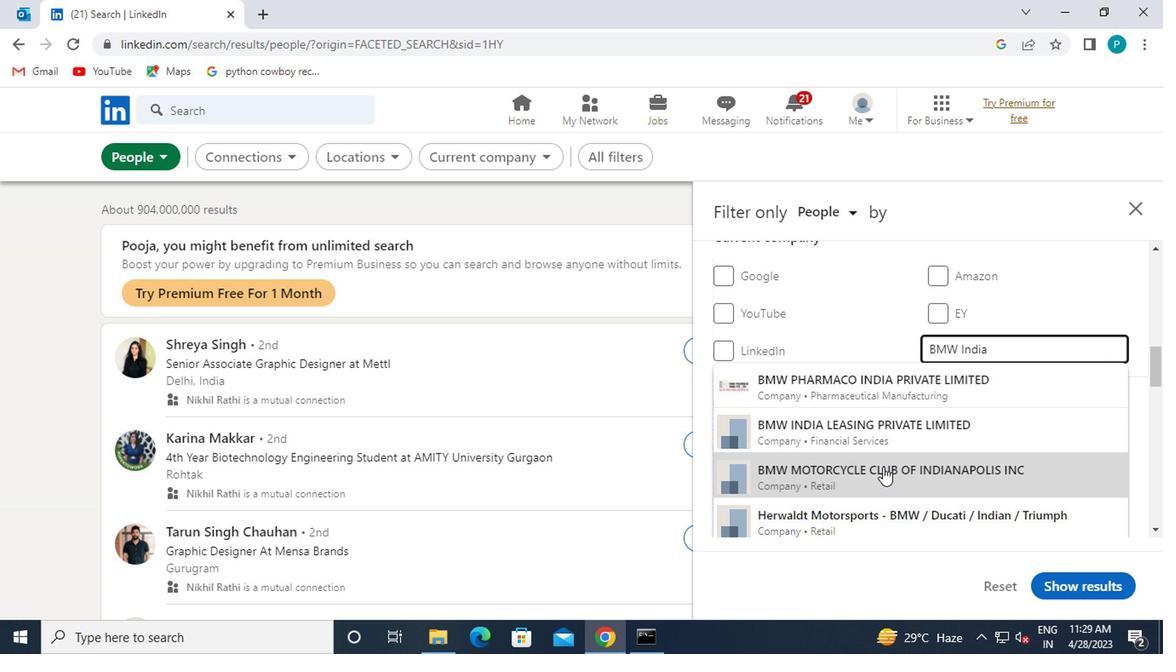 
Action: Key pressed <Key.enter>
Screenshot: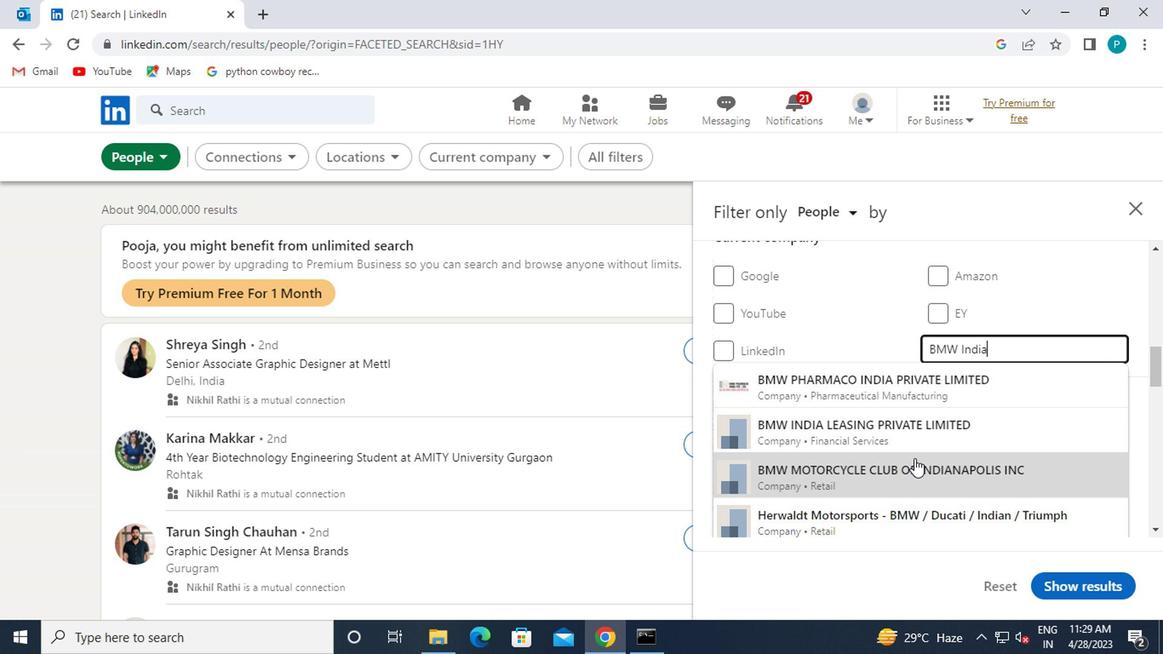 
Action: Mouse moved to (945, 440)
Screenshot: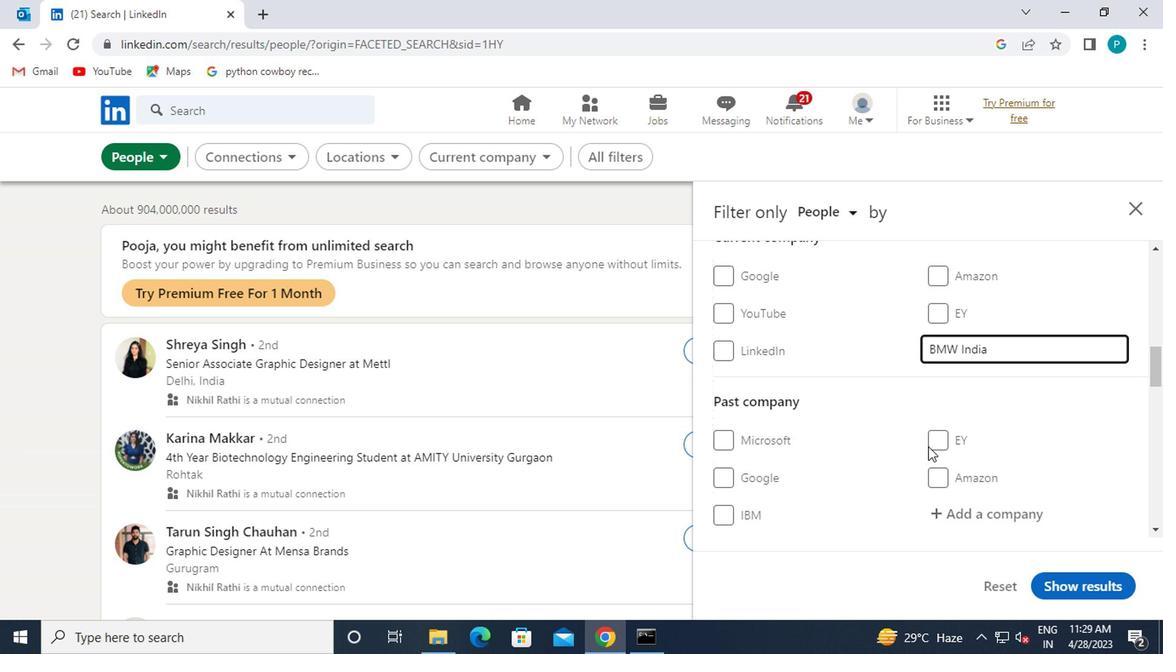 
Action: Mouse scrolled (945, 439) with delta (0, -1)
Screenshot: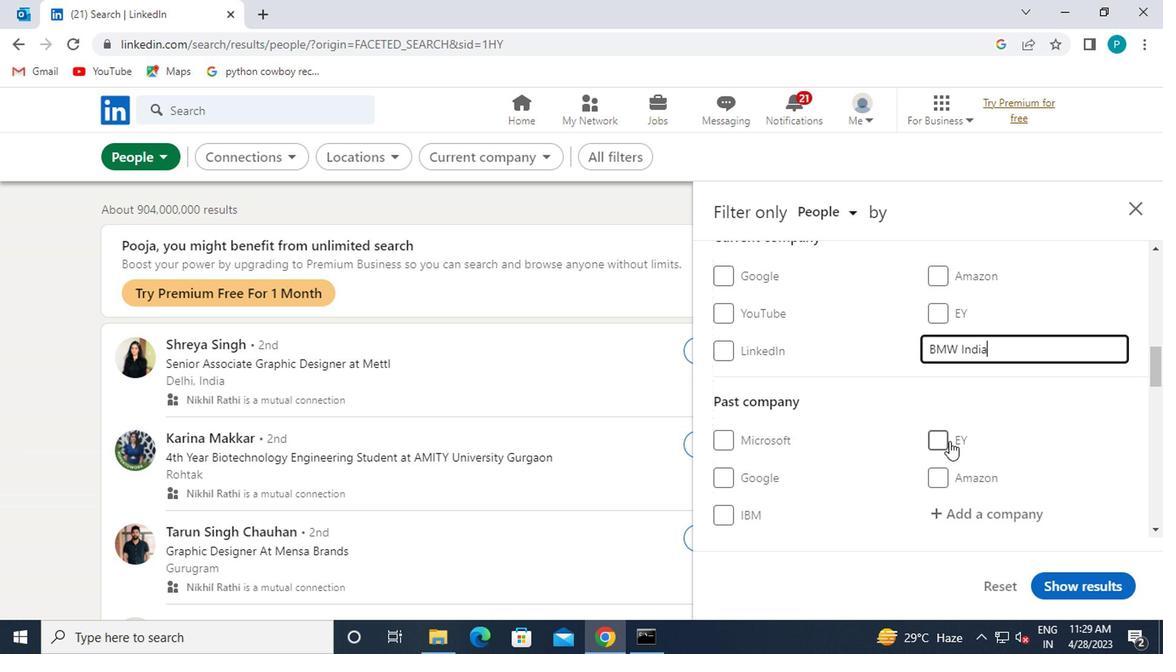 
Action: Mouse scrolled (945, 439) with delta (0, -1)
Screenshot: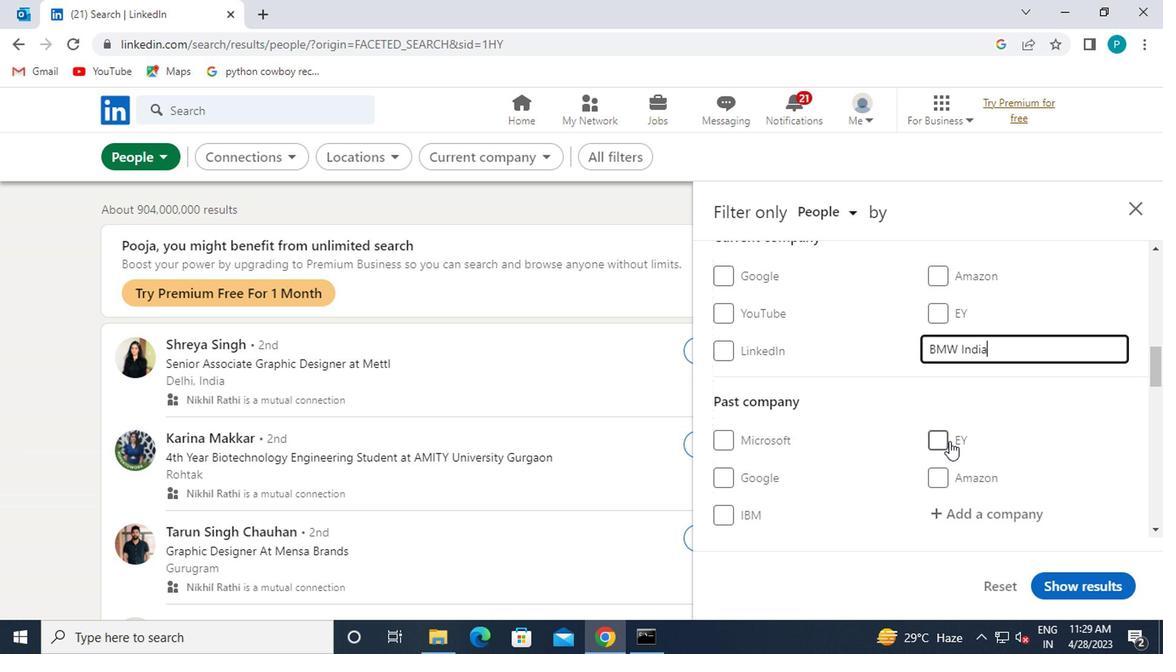 
Action: Mouse moved to (917, 387)
Screenshot: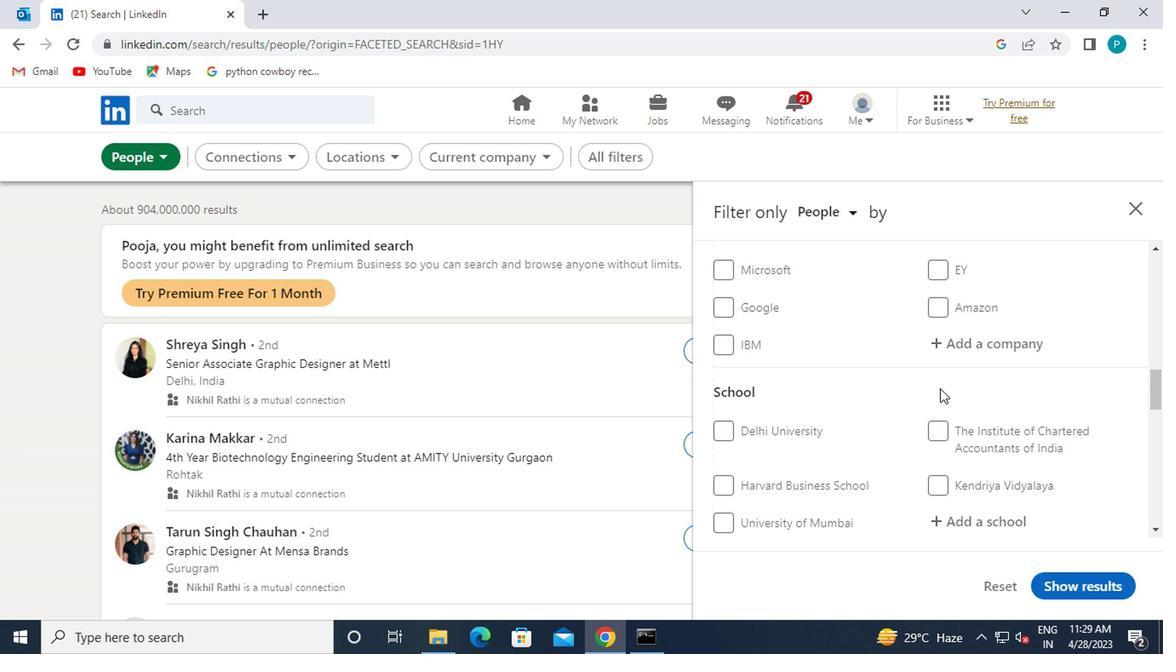 
Action: Mouse scrolled (917, 388) with delta (0, 1)
Screenshot: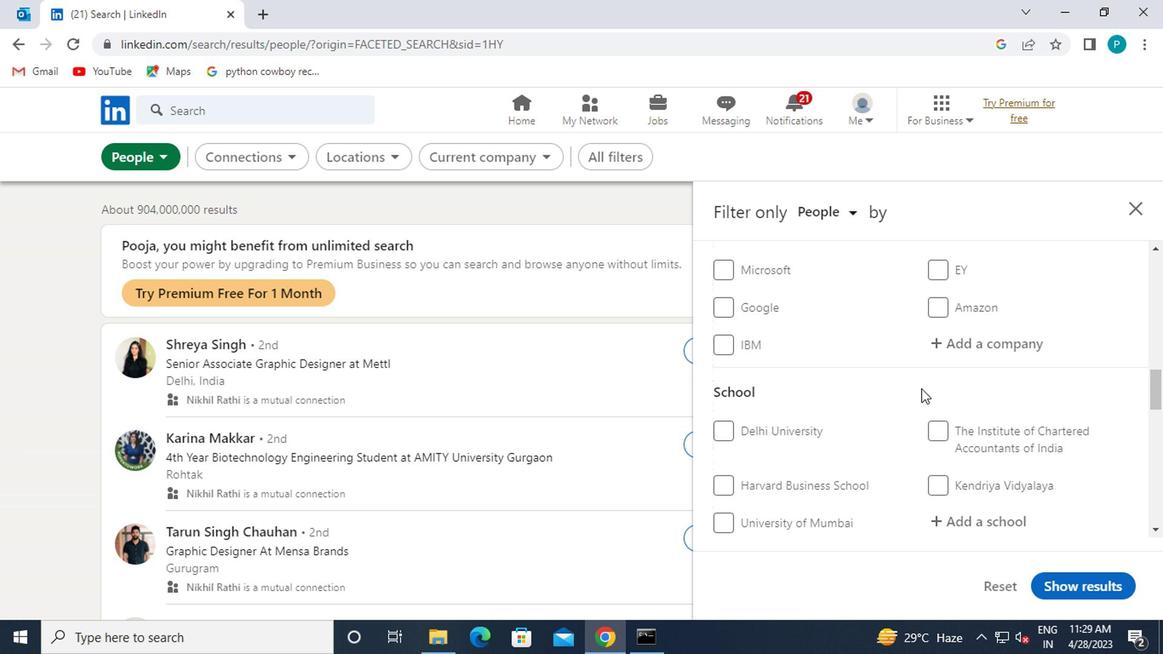 
Action: Mouse scrolled (917, 387) with delta (0, 0)
Screenshot: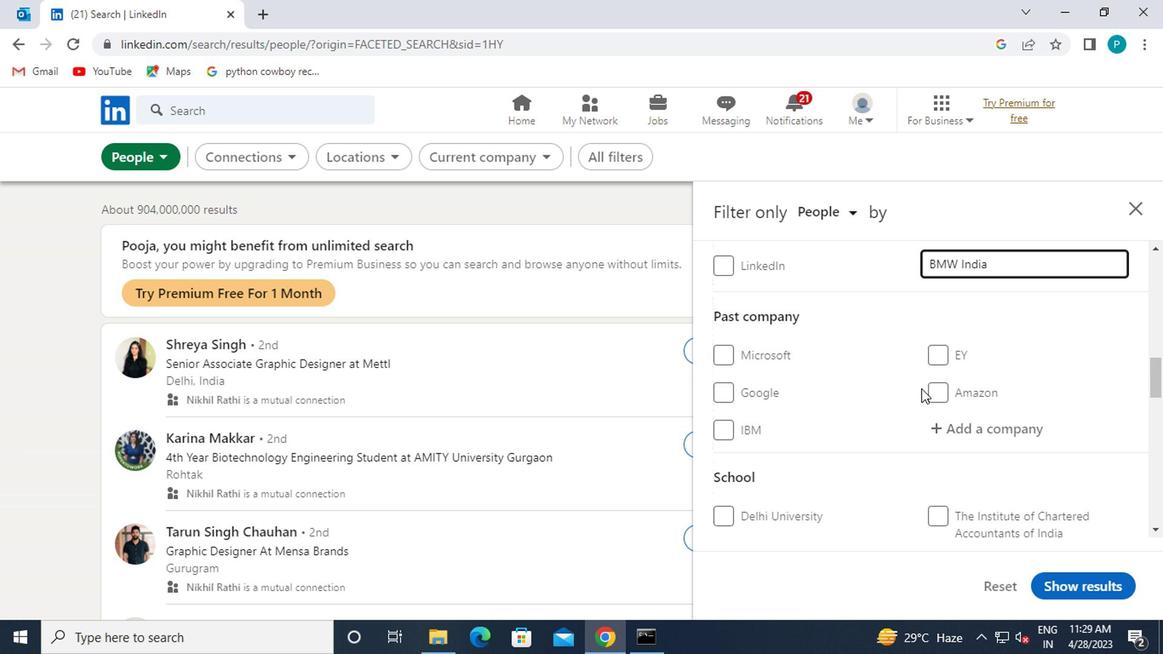 
Action: Mouse scrolled (917, 387) with delta (0, 0)
Screenshot: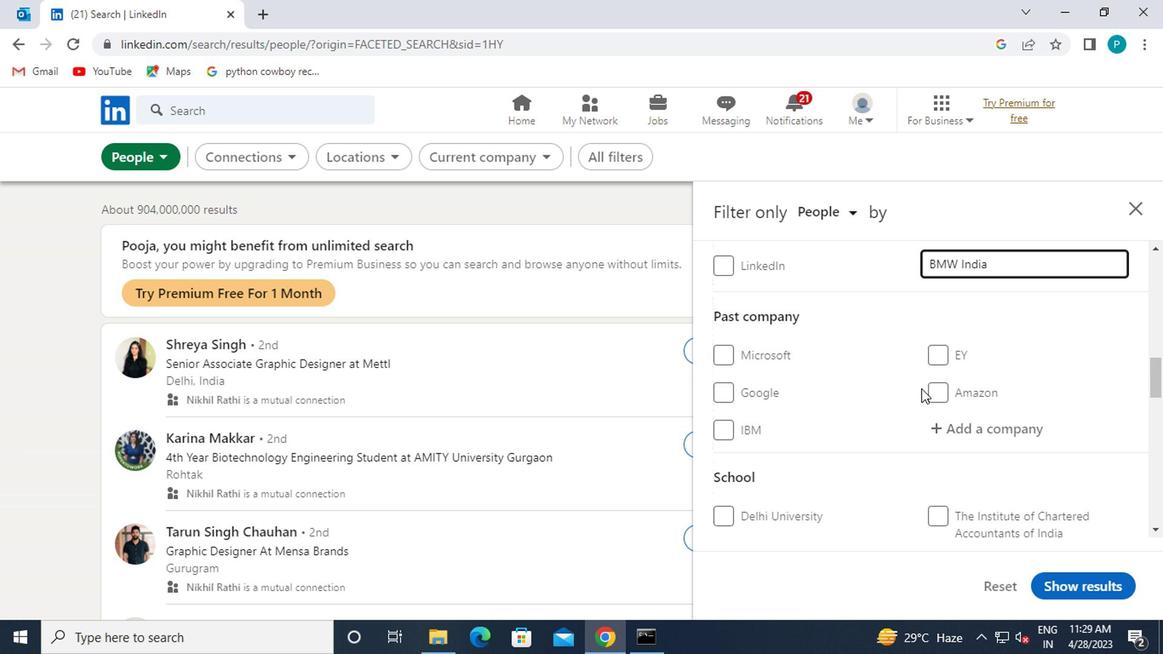 
Action: Mouse scrolled (917, 387) with delta (0, 0)
Screenshot: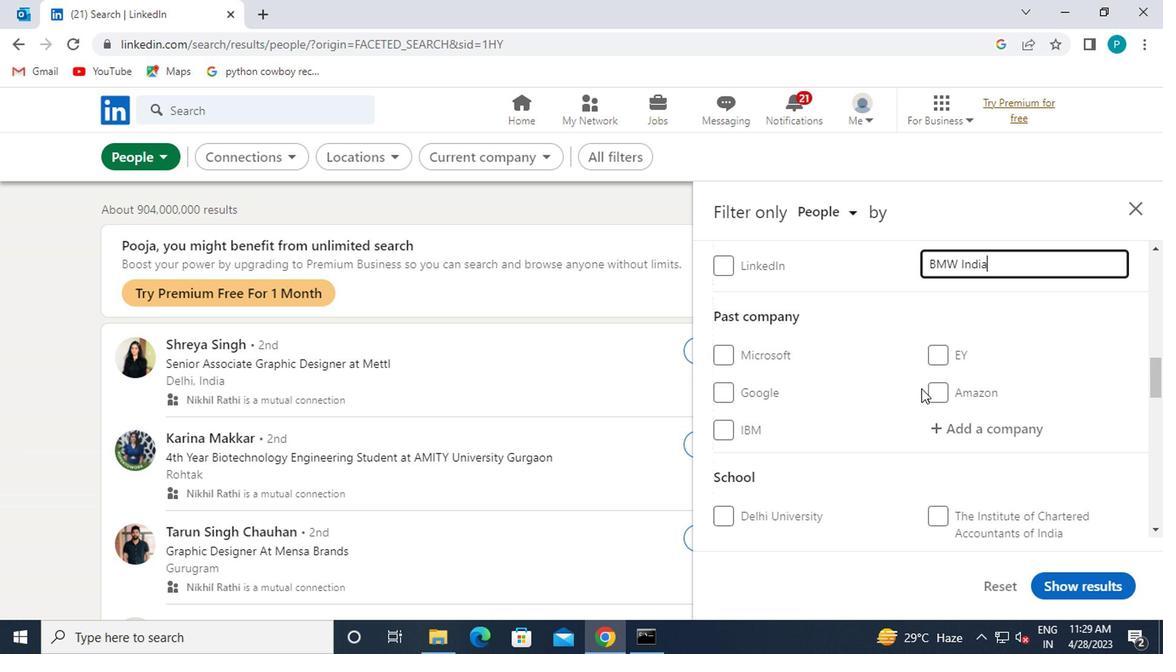 
Action: Mouse moved to (946, 341)
Screenshot: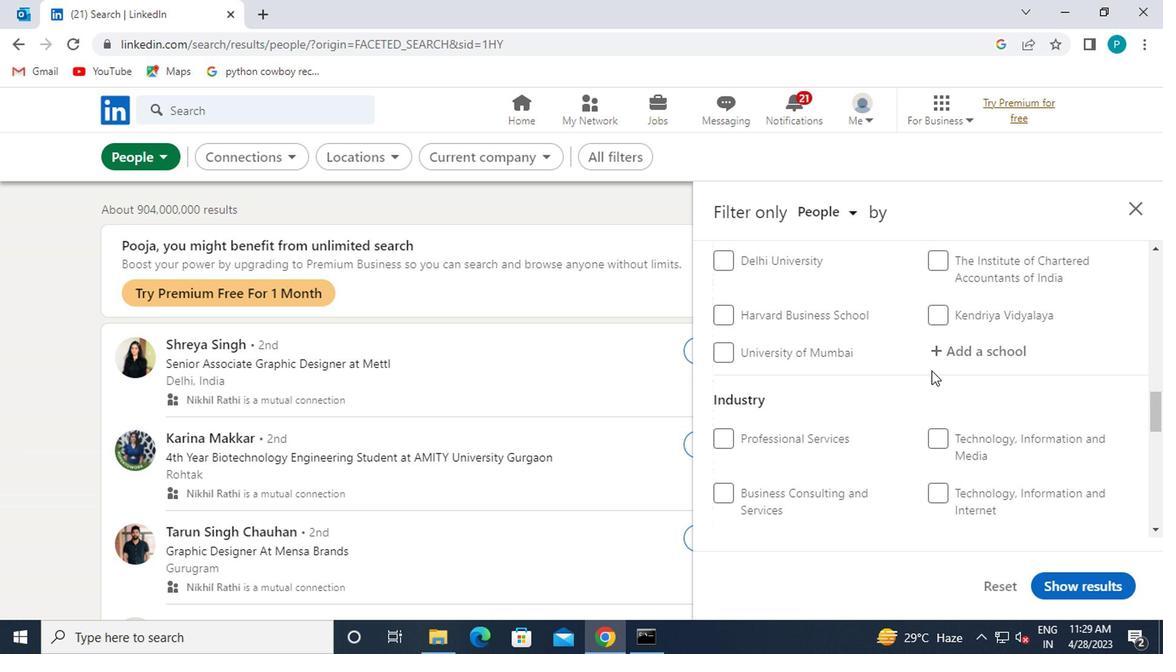 
Action: Mouse pressed left at (946, 341)
Screenshot: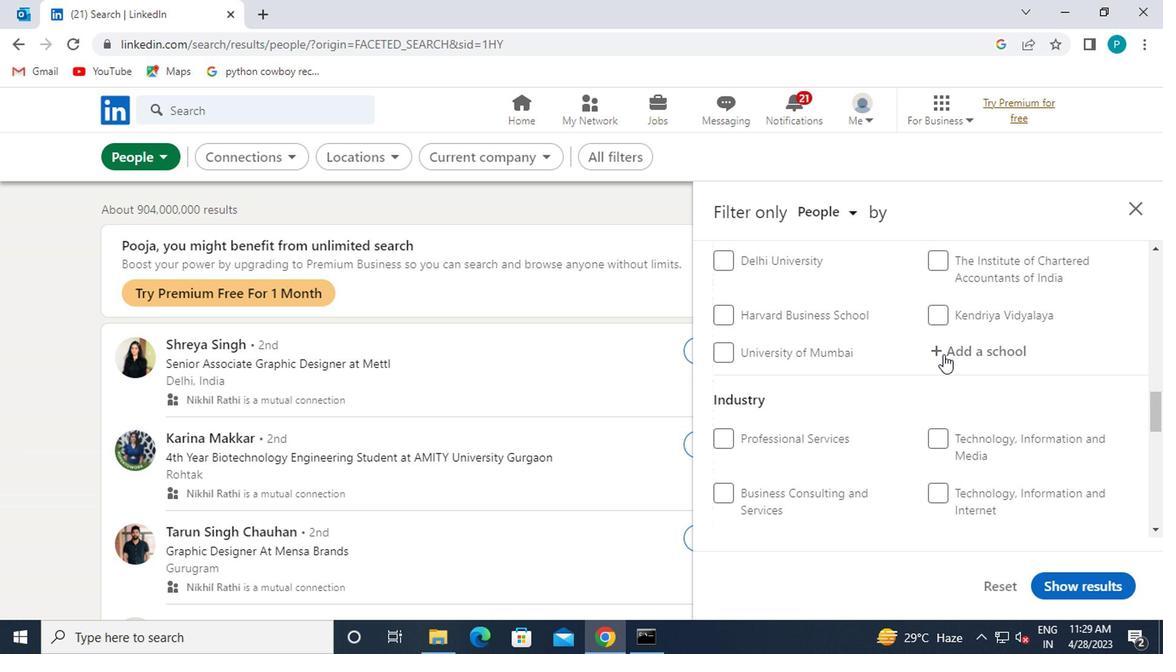 
Action: Mouse moved to (954, 345)
Screenshot: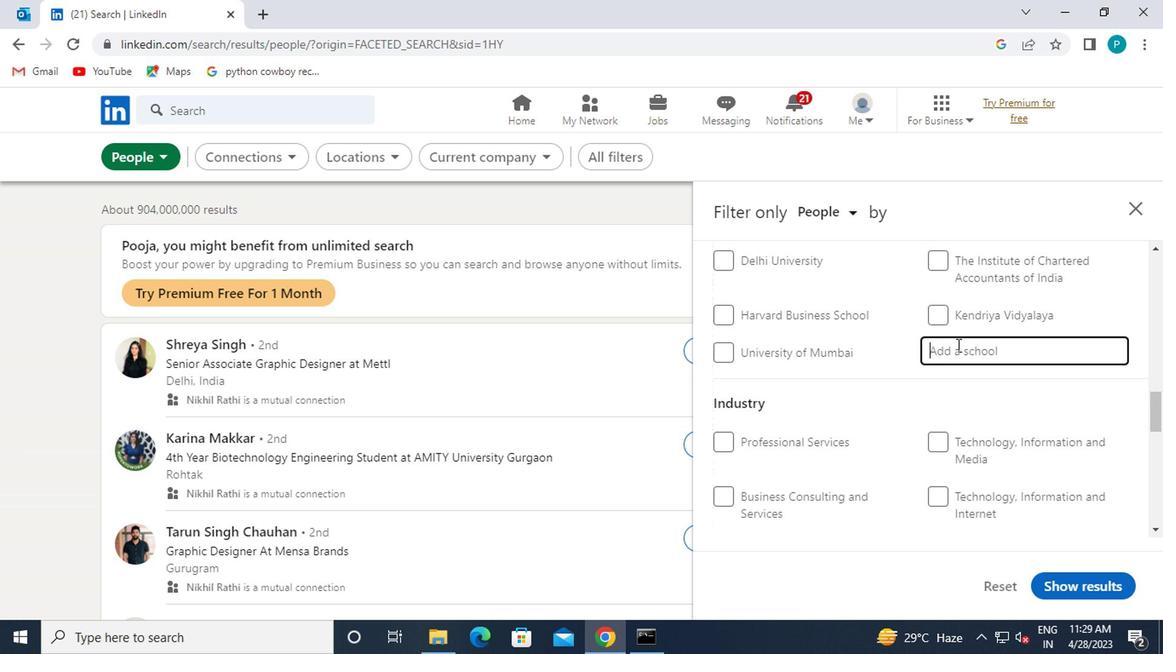 
Action: Key pressed <Key.caps_lock>E<Key.caps_lock>NGINEE
Screenshot: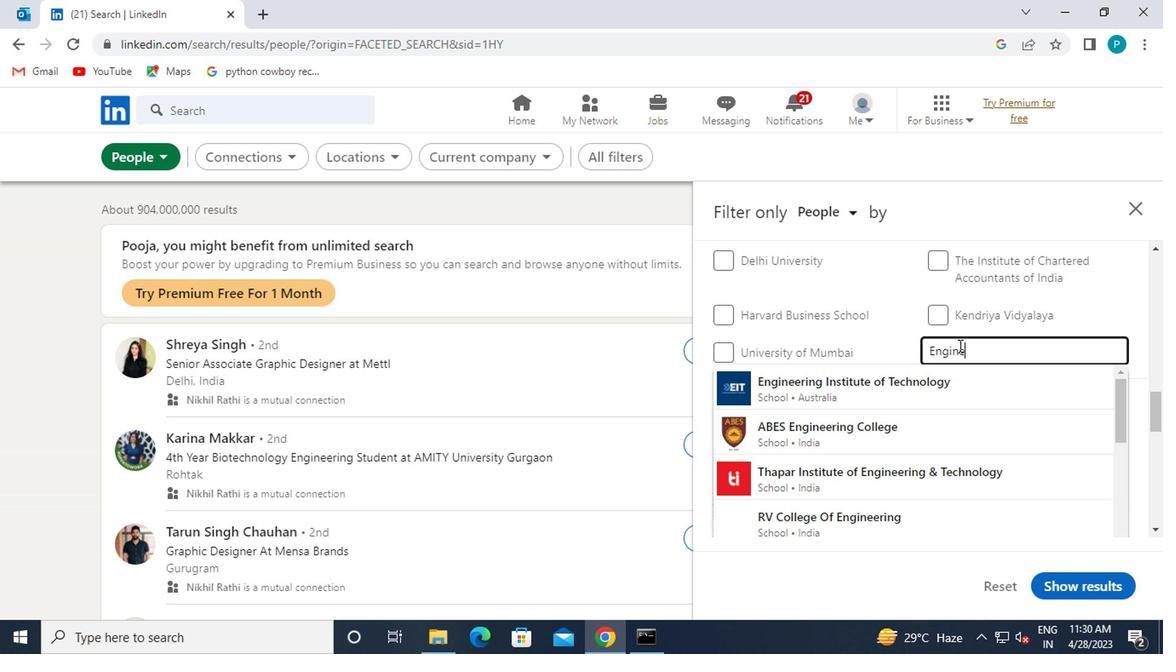 
Action: Mouse moved to (931, 364)
Screenshot: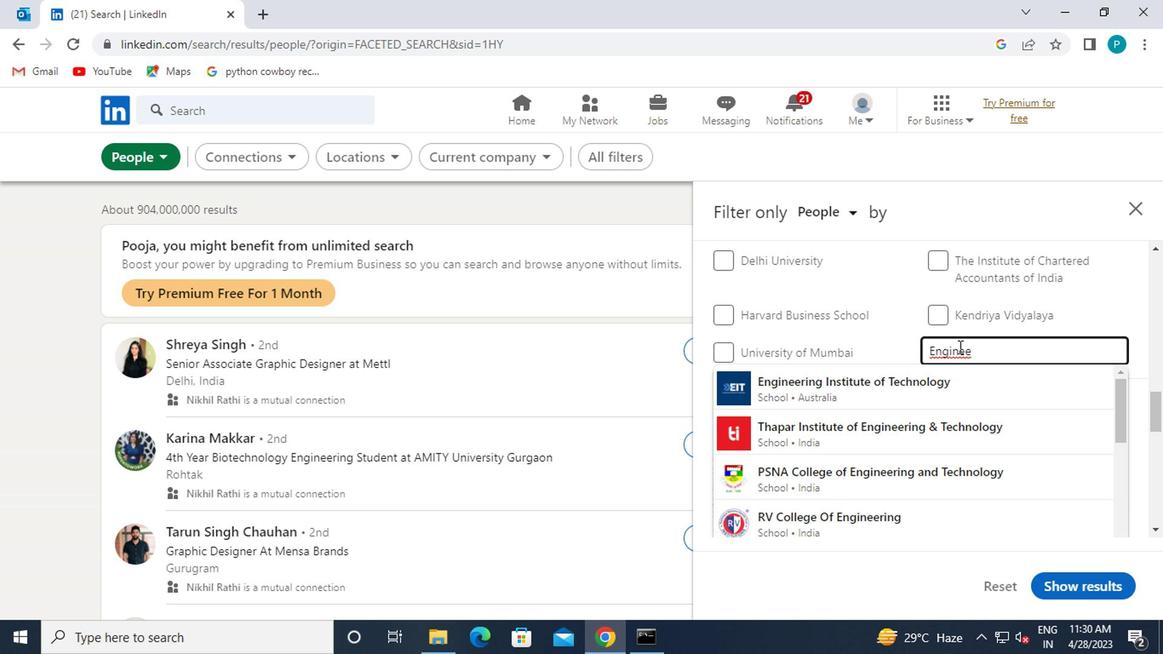 
Action: Key pressed RING<Key.space>AND
Screenshot: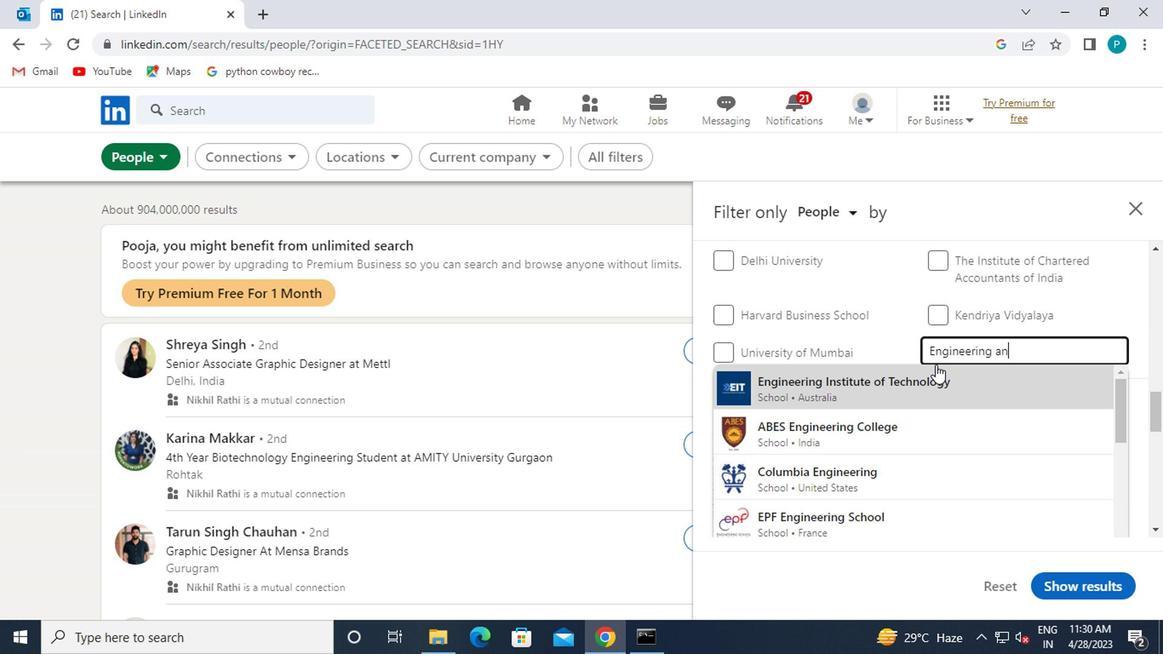 
Action: Mouse moved to (926, 367)
Screenshot: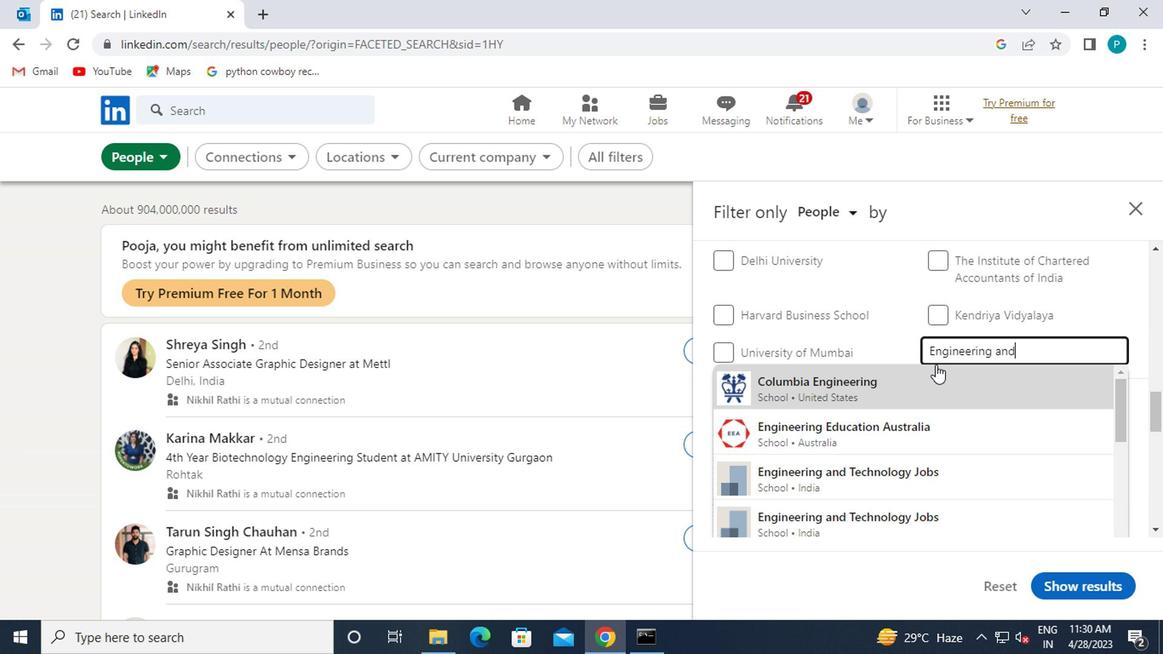 
Action: Key pressed A<Key.backspace><Key.space><Key.caps_lock>T<Key.caps_lock>ECHNOLOGY
Screenshot: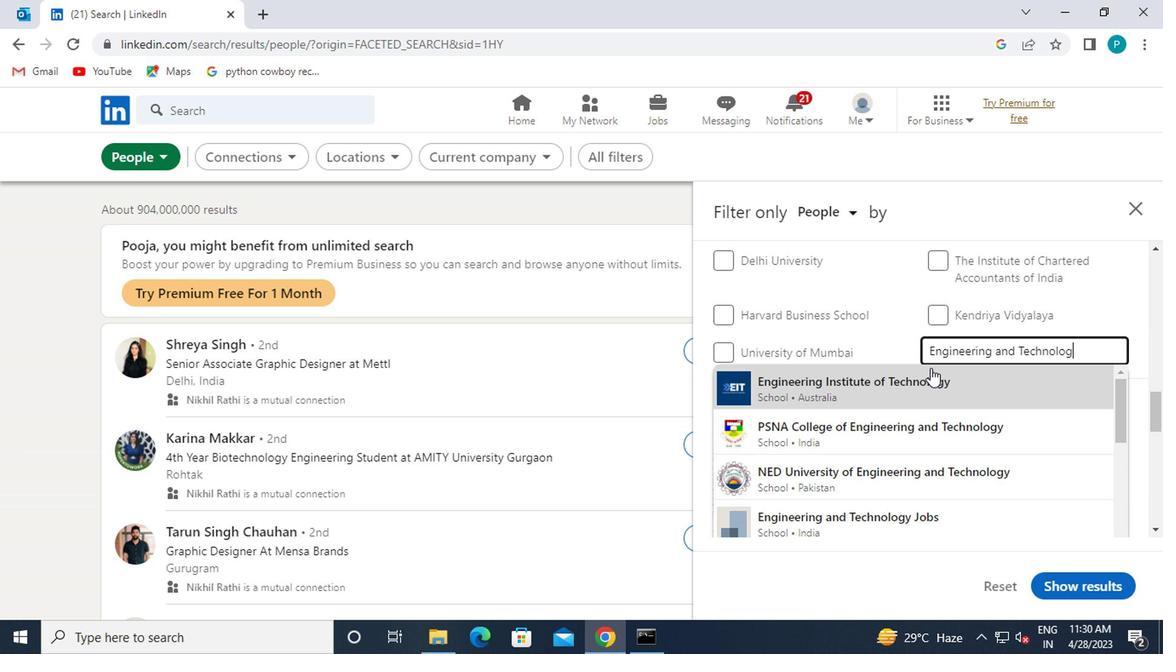 
Action: Mouse moved to (922, 428)
Screenshot: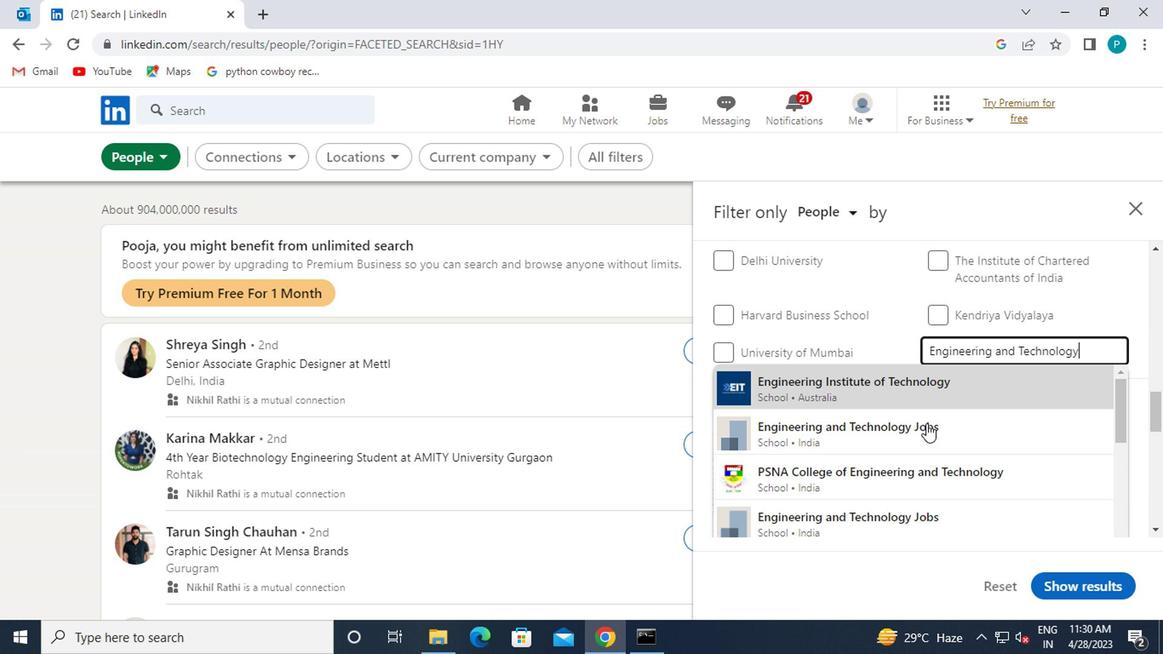 
Action: Mouse pressed left at (922, 428)
Screenshot: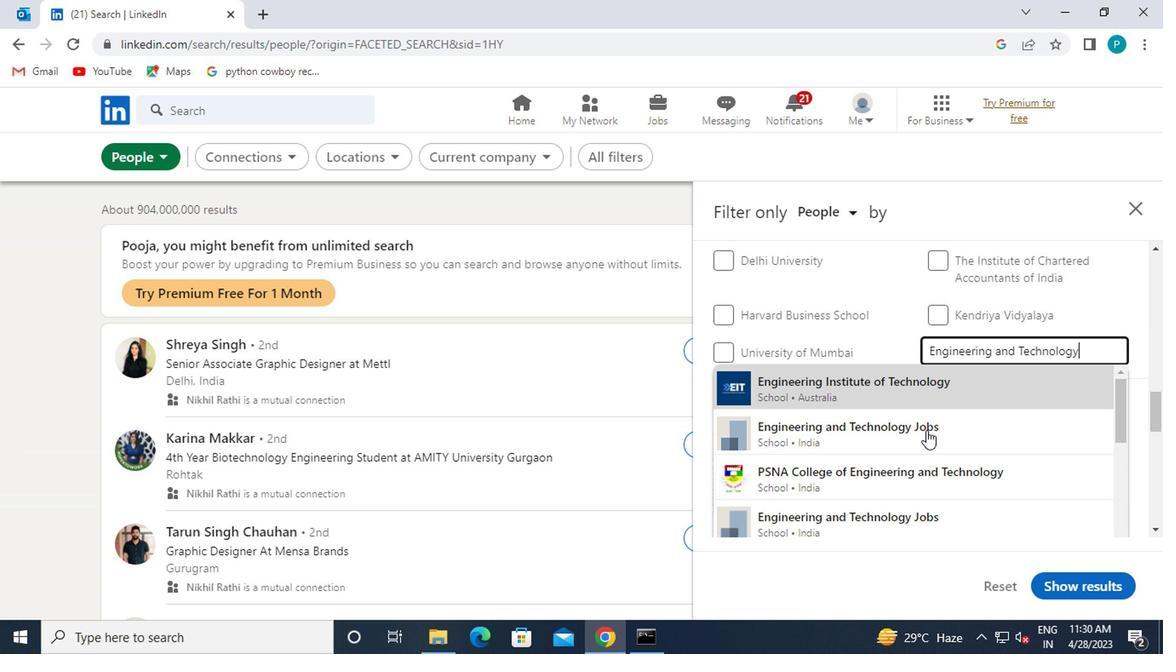 
Action: Mouse scrolled (922, 428) with delta (0, 0)
Screenshot: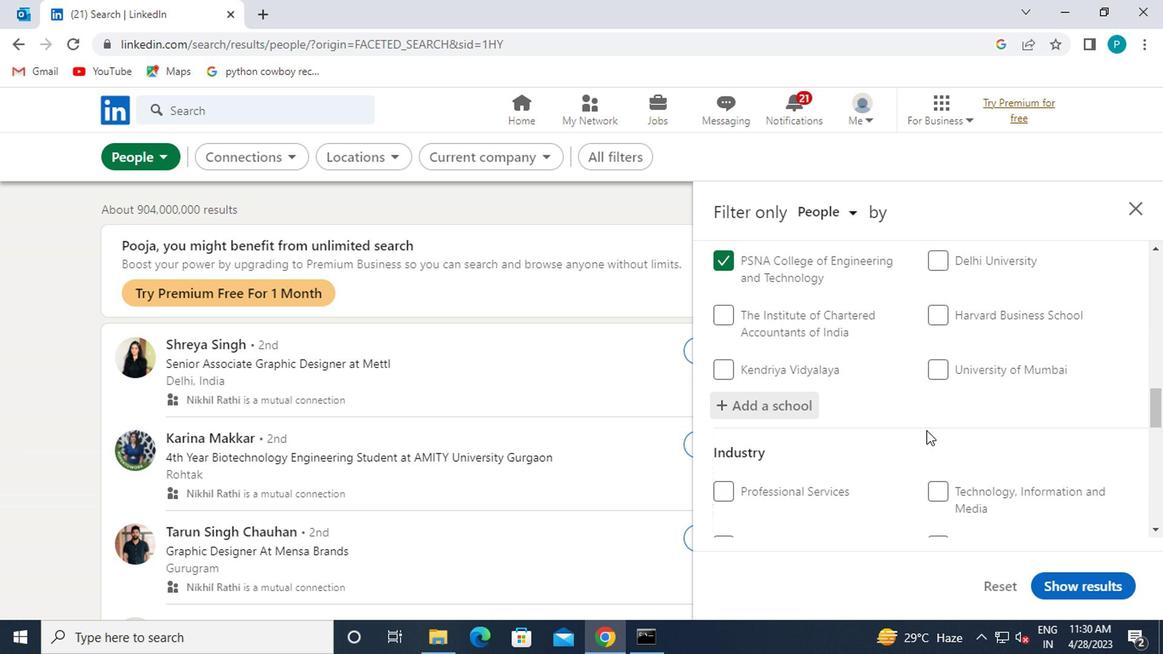 
Action: Mouse scrolled (922, 428) with delta (0, 0)
Screenshot: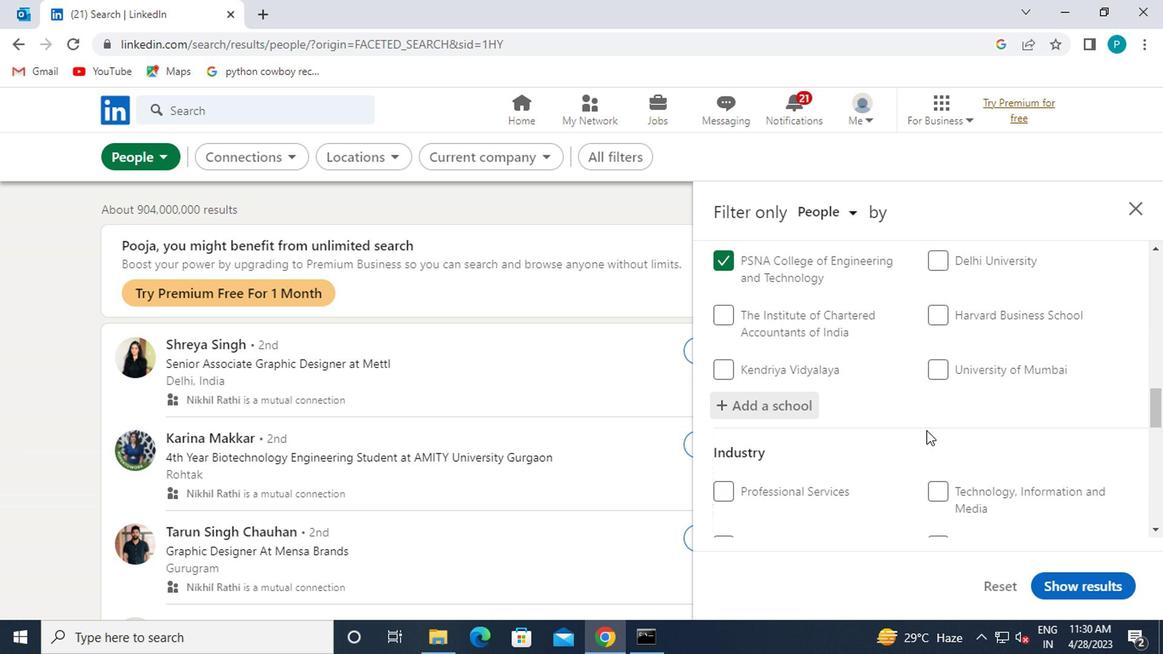 
Action: Mouse moved to (942, 434)
Screenshot: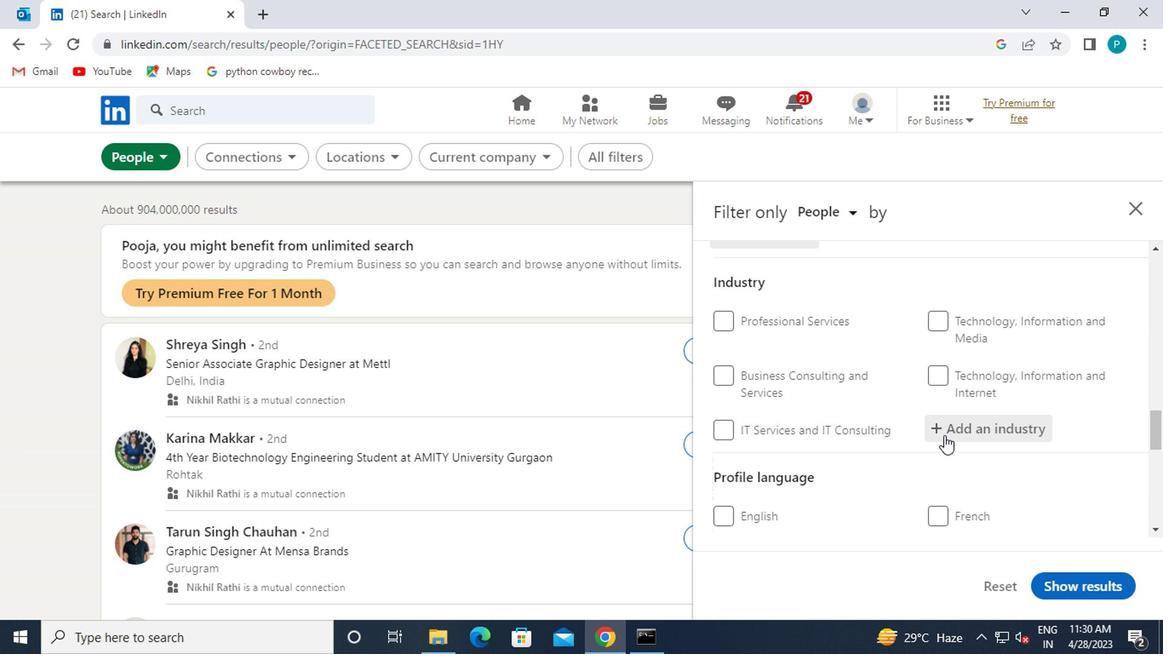 
Action: Mouse pressed left at (942, 434)
Screenshot: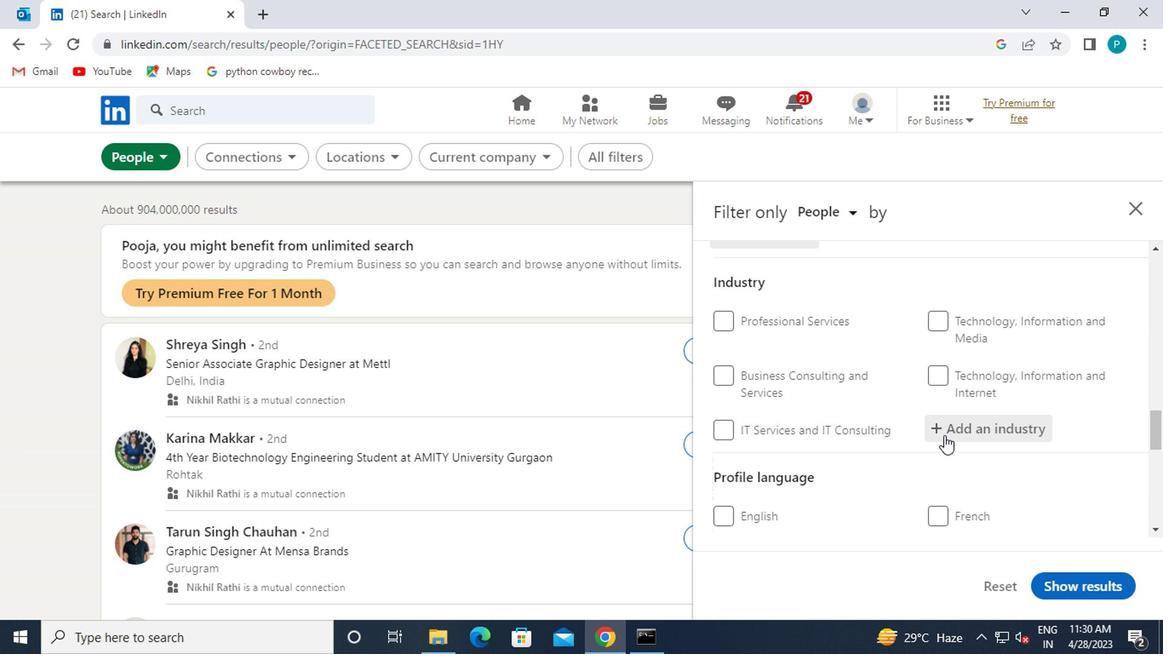 
Action: Mouse moved to (968, 448)
Screenshot: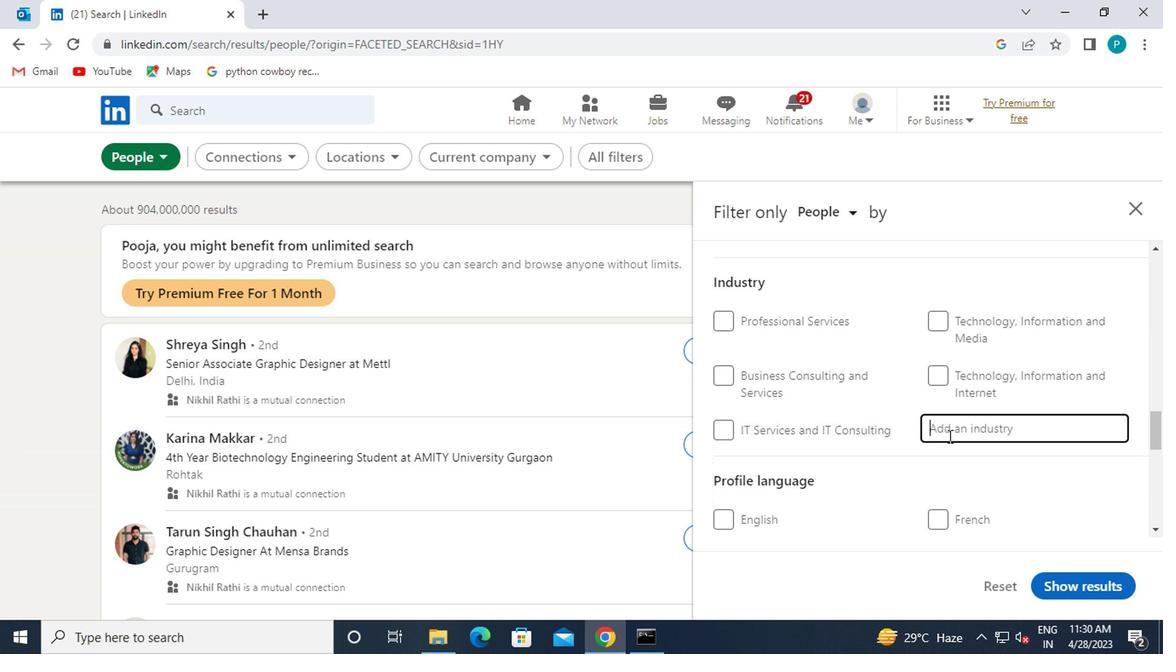 
Action: Key pressed <Key.caps_lock>A<Key.caps_lock>S<Key.backspace>DMINISTRATION
Screenshot: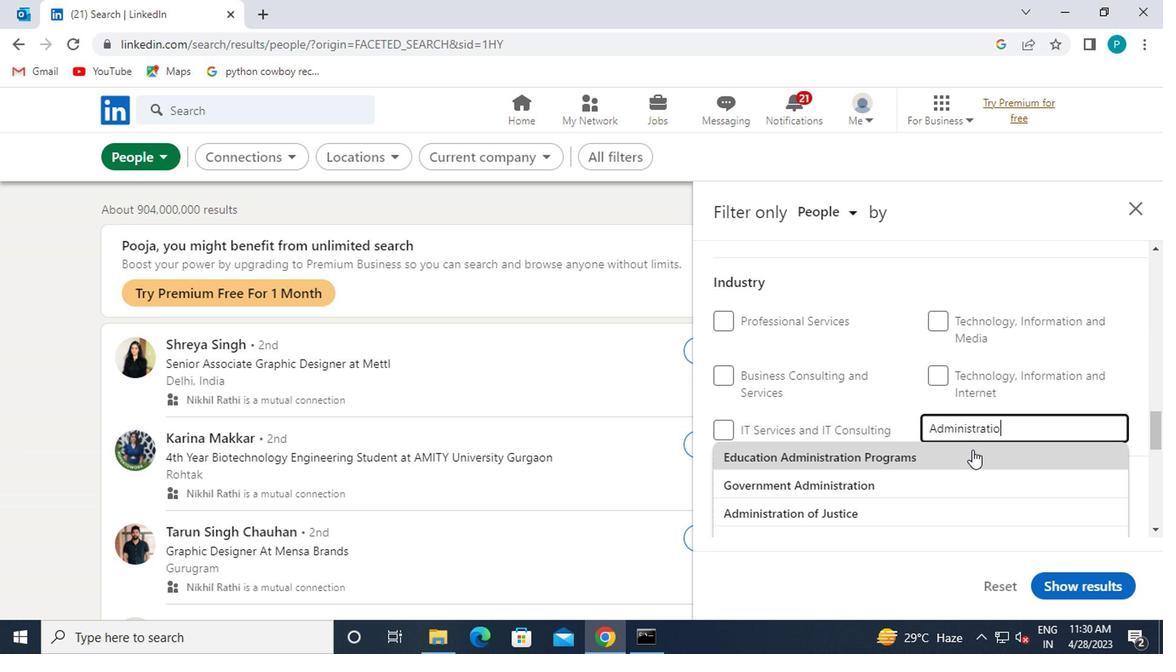 
Action: Mouse moved to (950, 505)
Screenshot: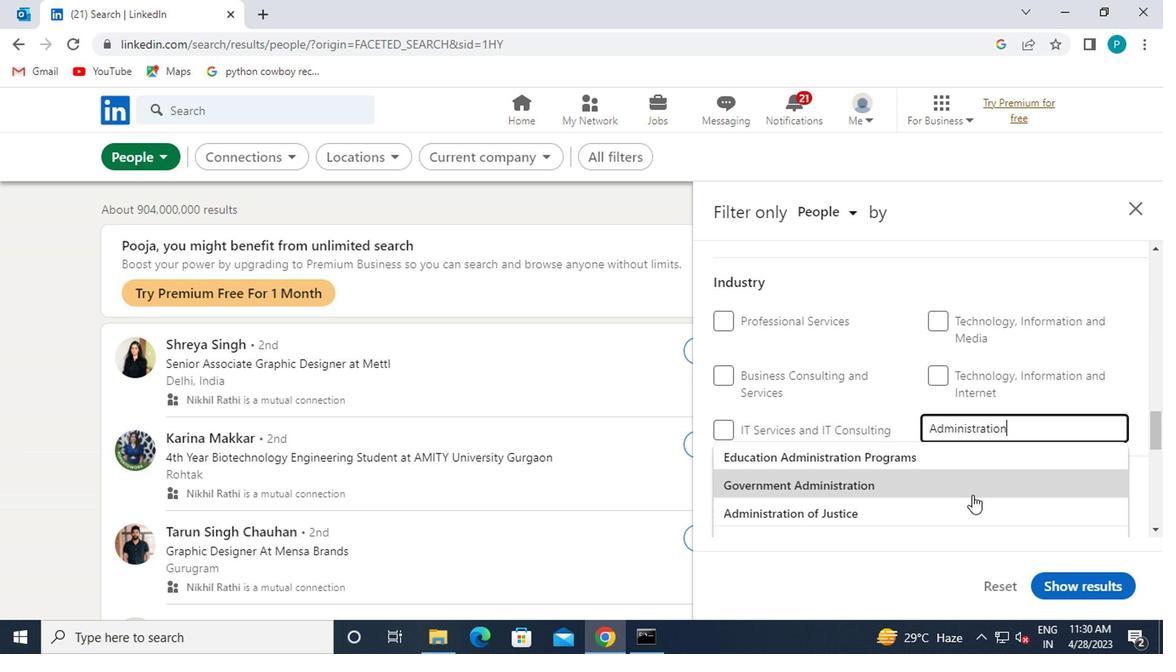 
Action: Mouse pressed left at (950, 505)
Screenshot: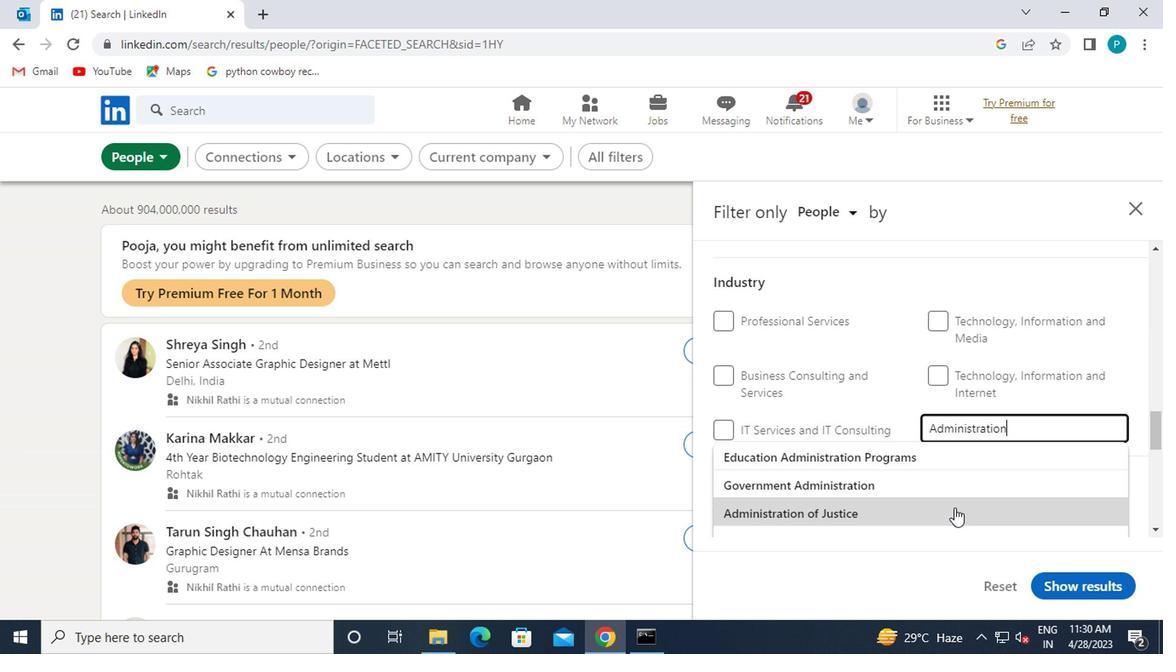 
Action: Mouse moved to (939, 471)
Screenshot: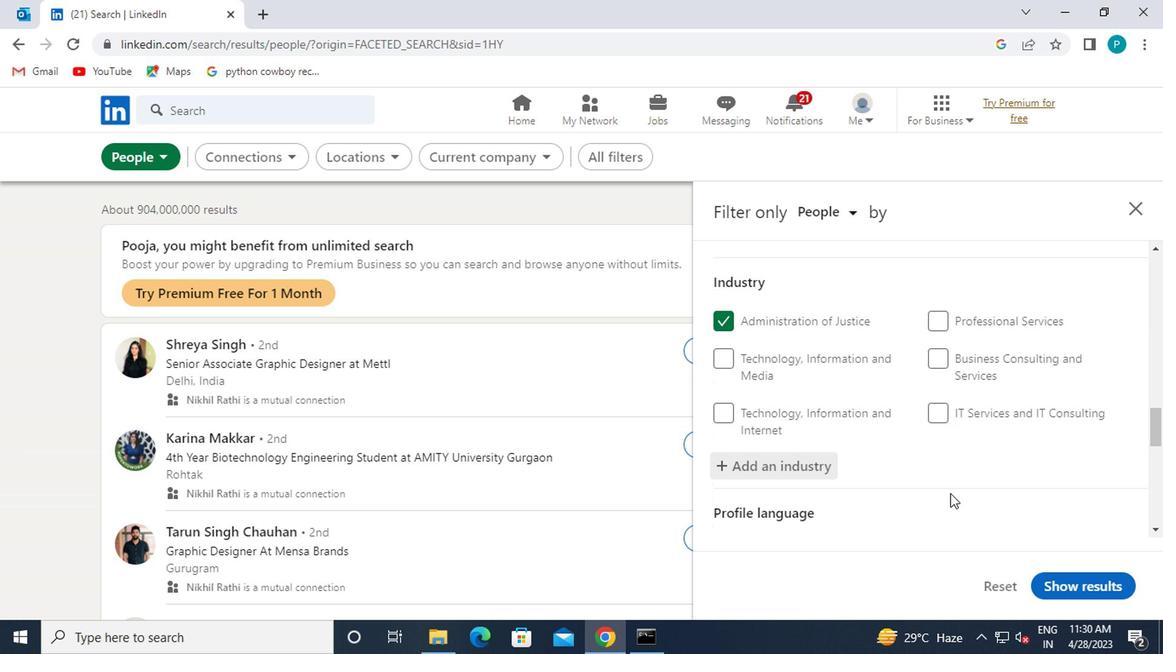 
Action: Mouse scrolled (939, 470) with delta (0, 0)
Screenshot: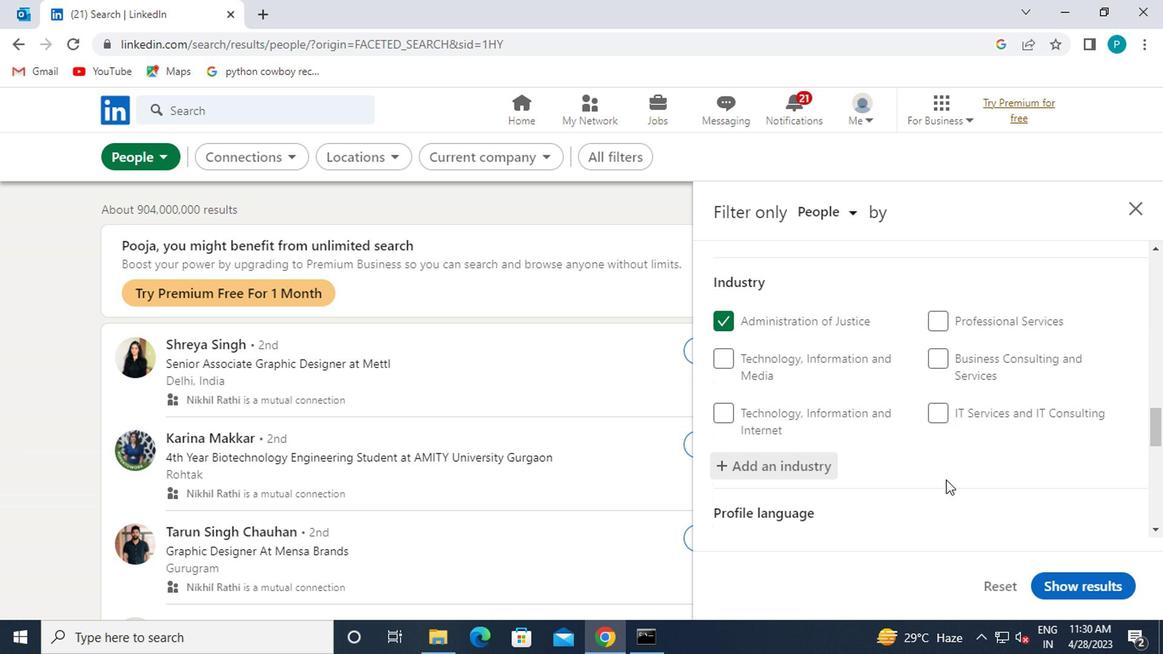 
Action: Mouse scrolled (939, 470) with delta (0, 0)
Screenshot: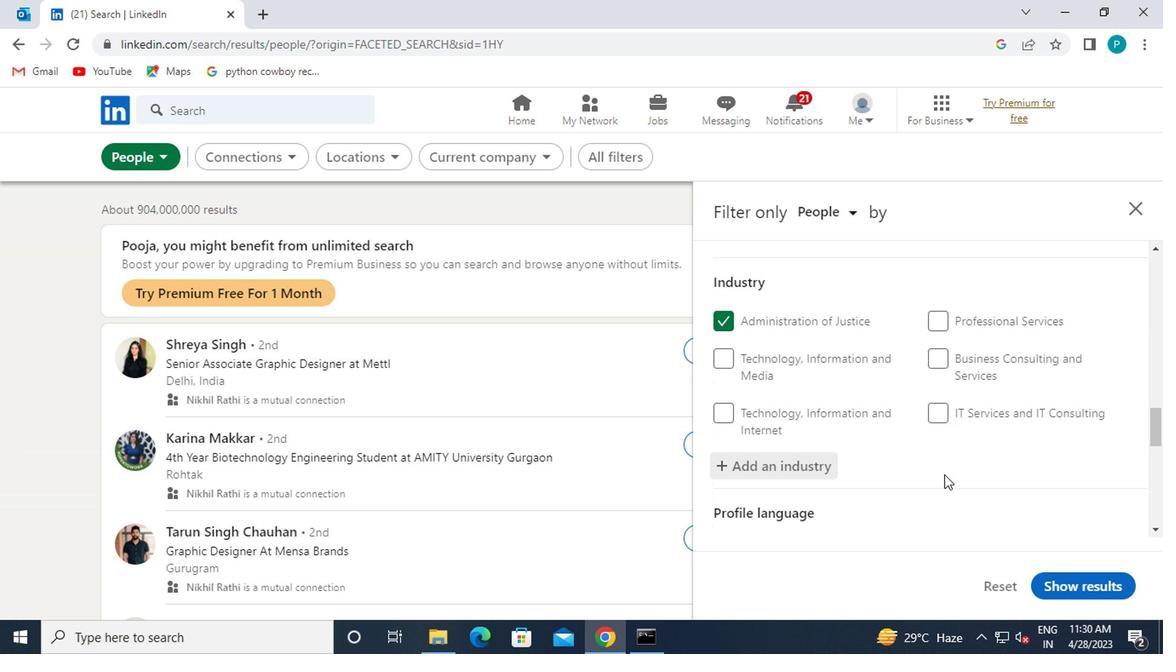 
Action: Mouse scrolled (939, 470) with delta (0, 0)
Screenshot: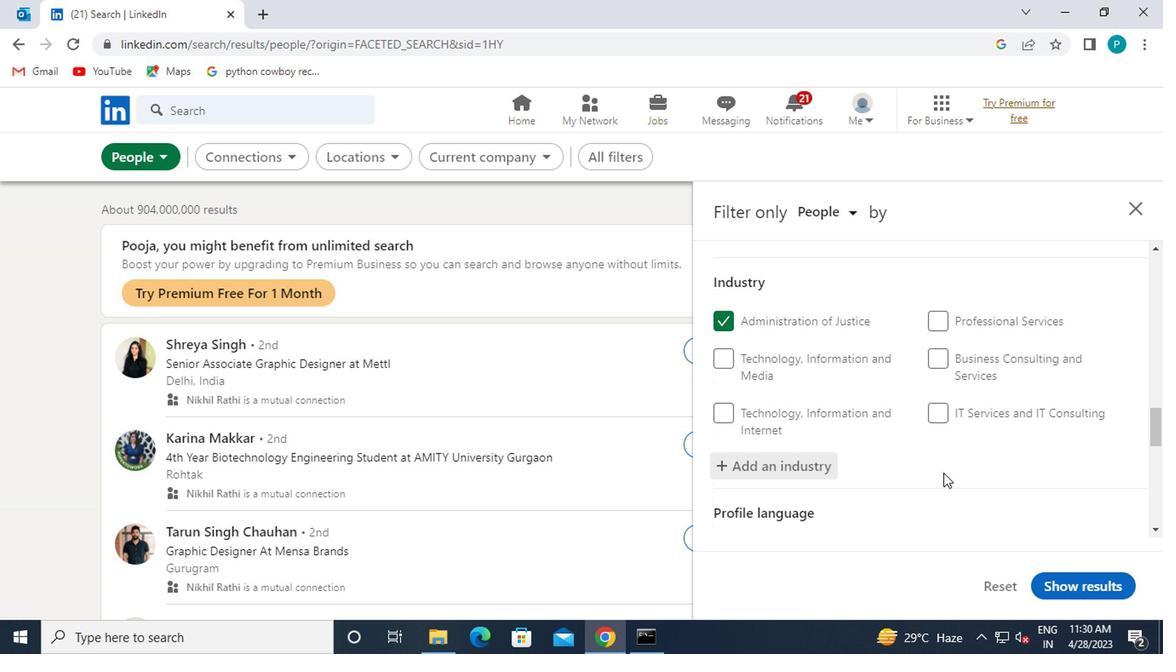 
Action: Mouse moved to (946, 422)
Screenshot: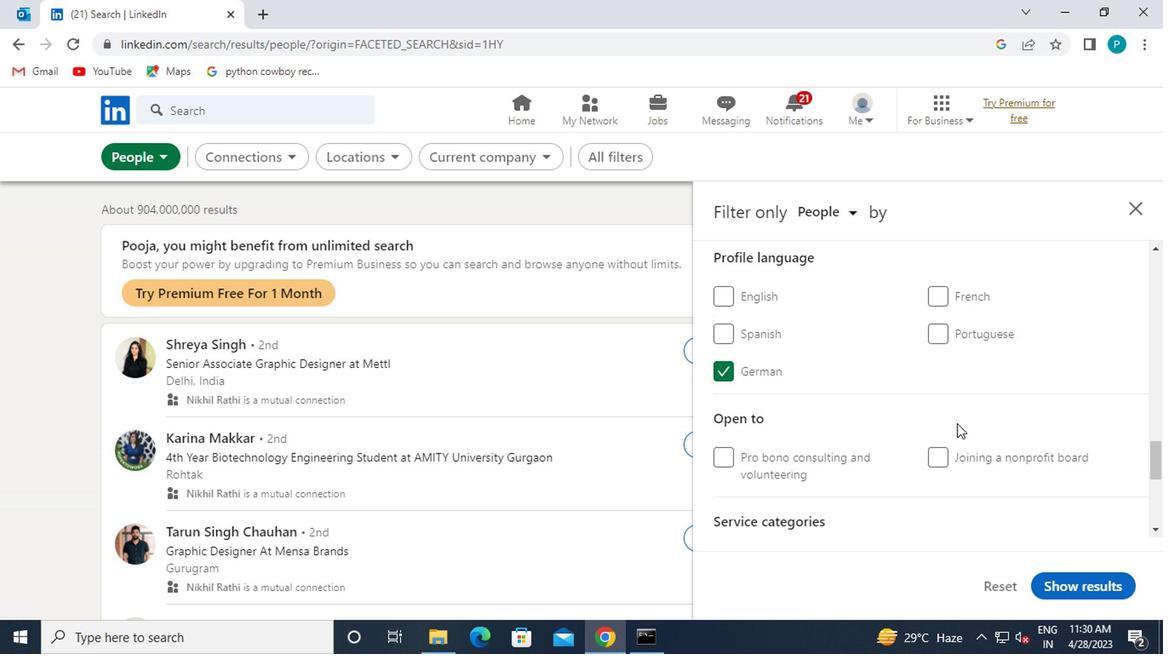 
Action: Mouse scrolled (946, 421) with delta (0, 0)
Screenshot: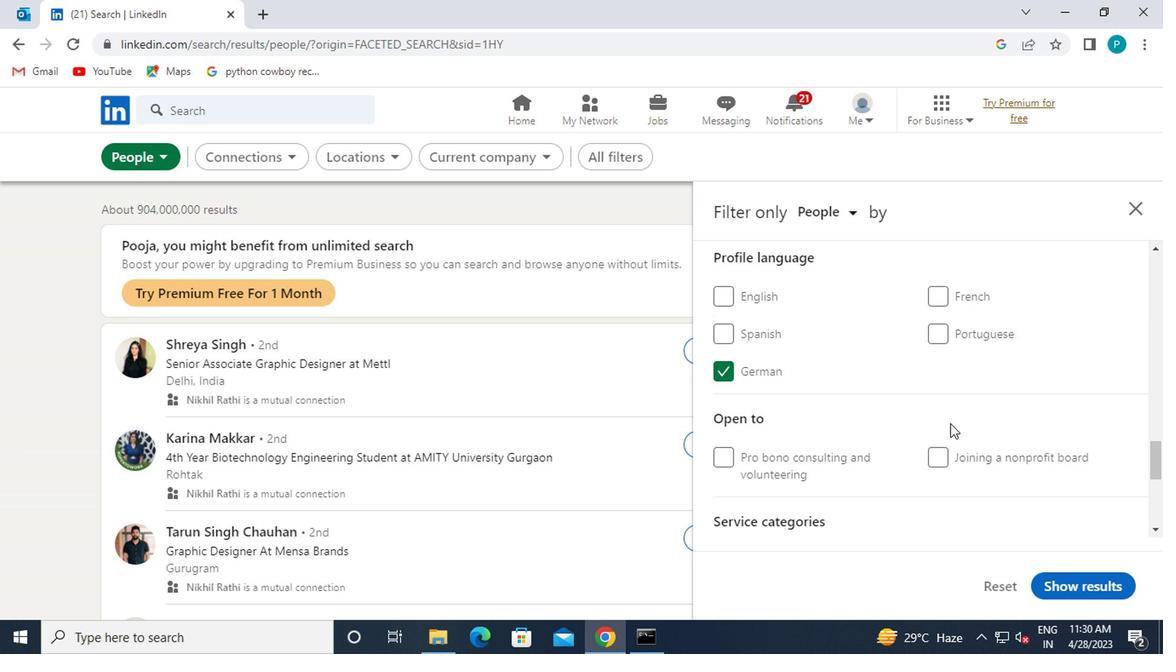 
Action: Mouse moved to (935, 416)
Screenshot: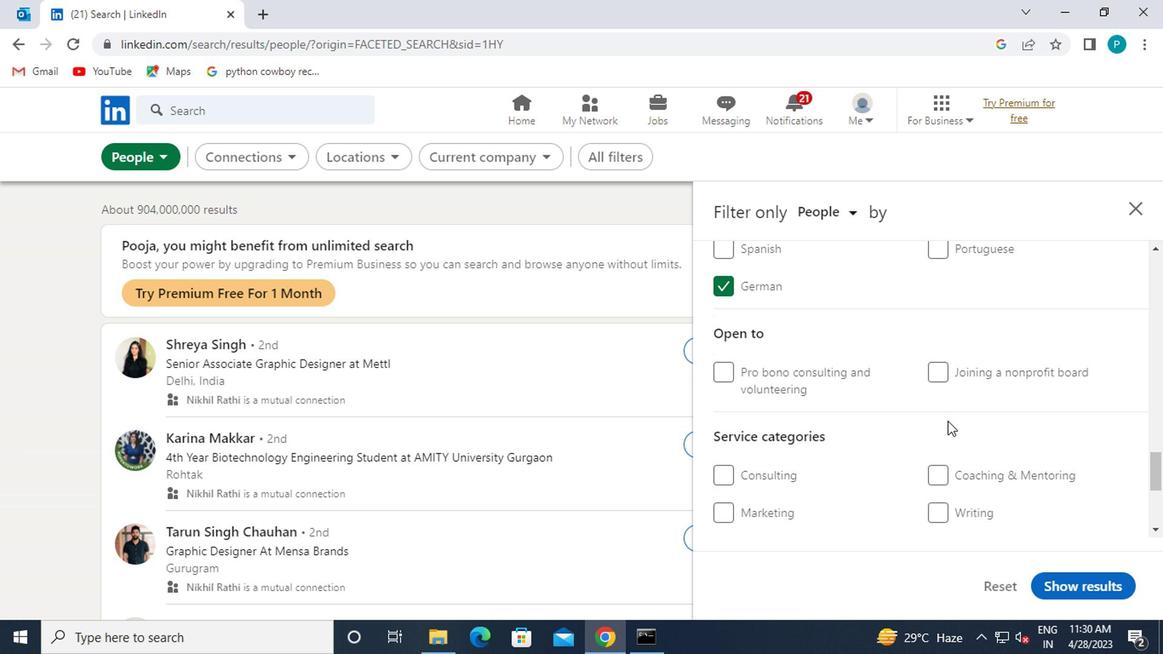 
Action: Mouse scrolled (935, 415) with delta (0, -1)
Screenshot: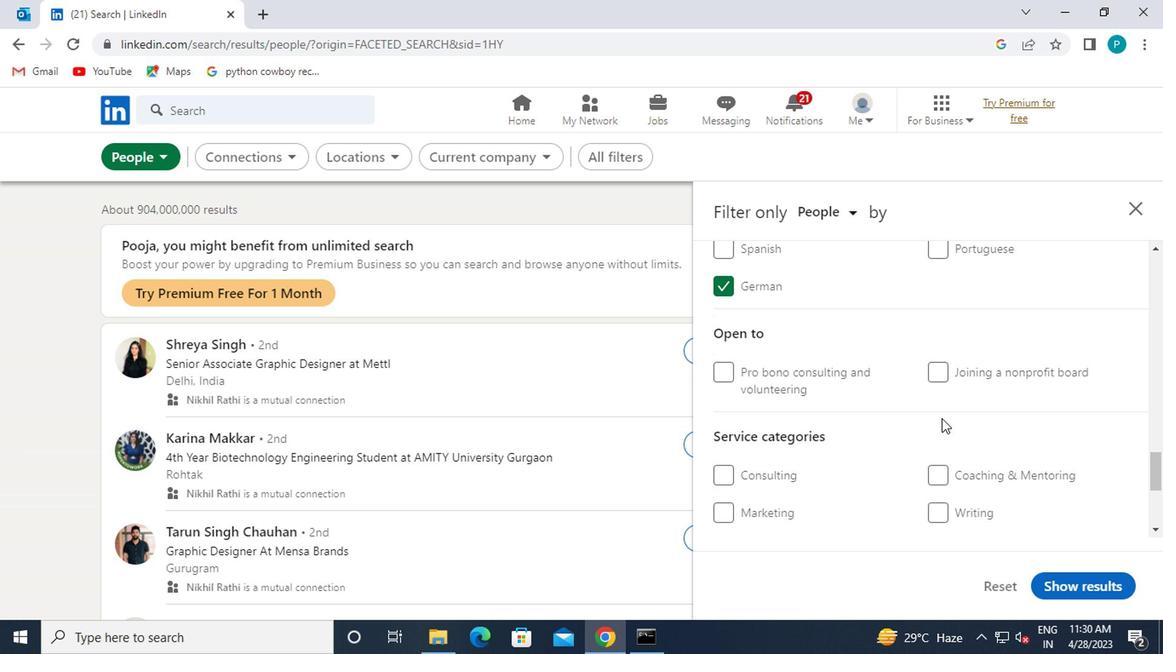 
Action: Mouse moved to (934, 454)
Screenshot: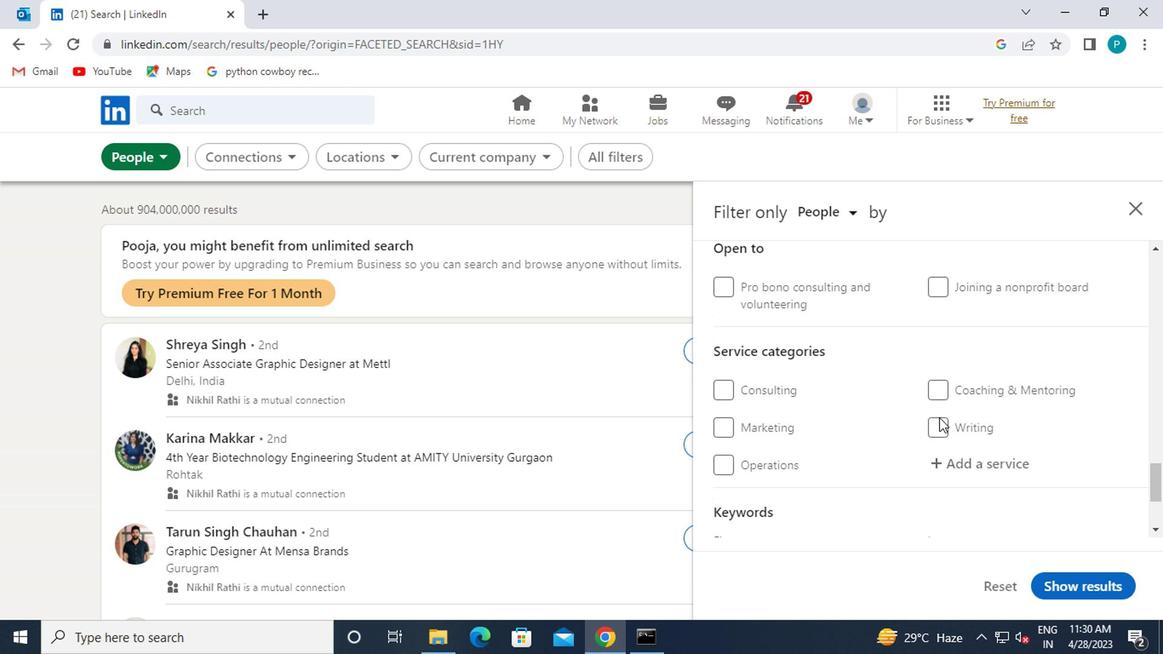
Action: Mouse pressed left at (934, 454)
Screenshot: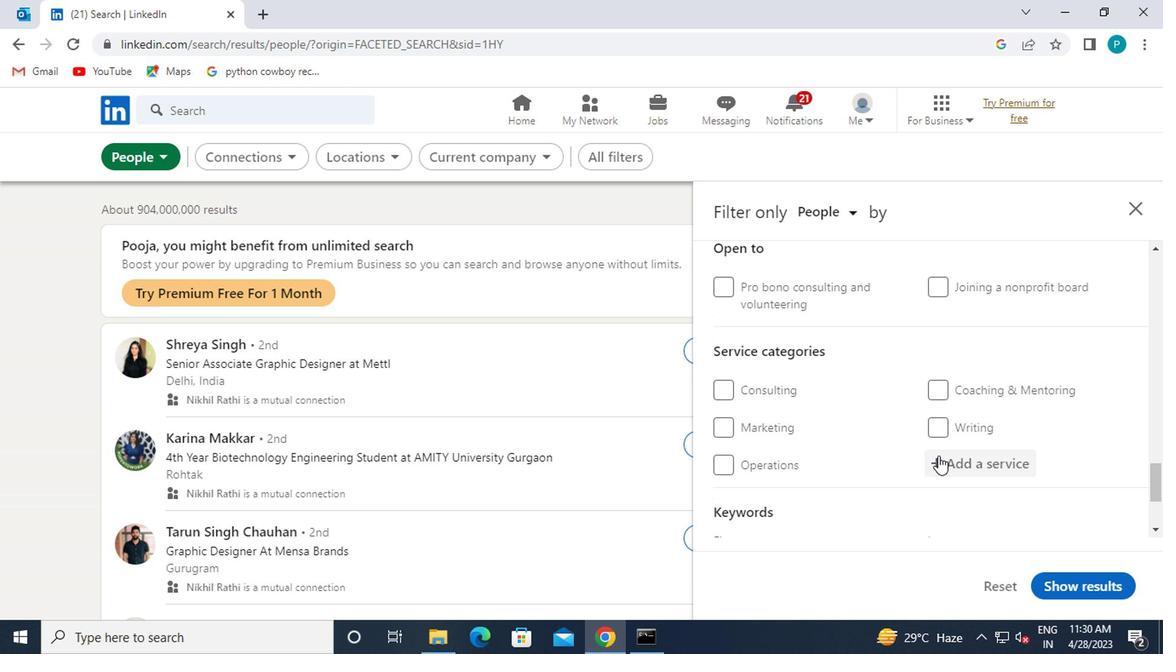 
Action: Mouse moved to (948, 458)
Screenshot: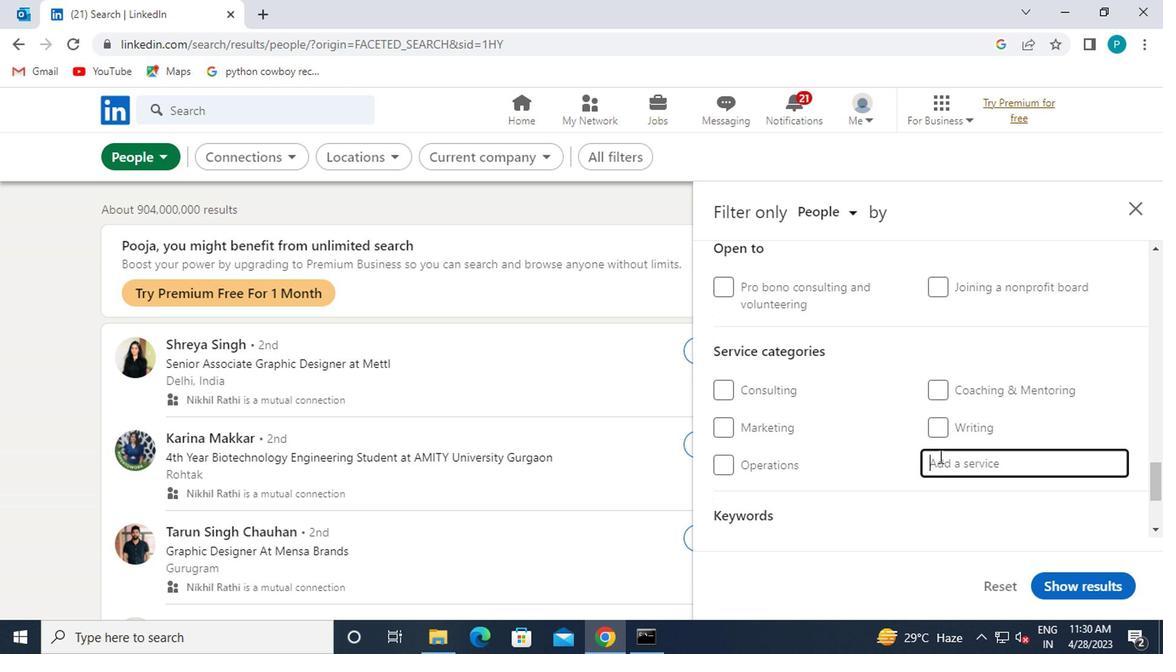 
Action: Key pressed <Key.caps_lock>B<Key.caps_lock>ART
Screenshot: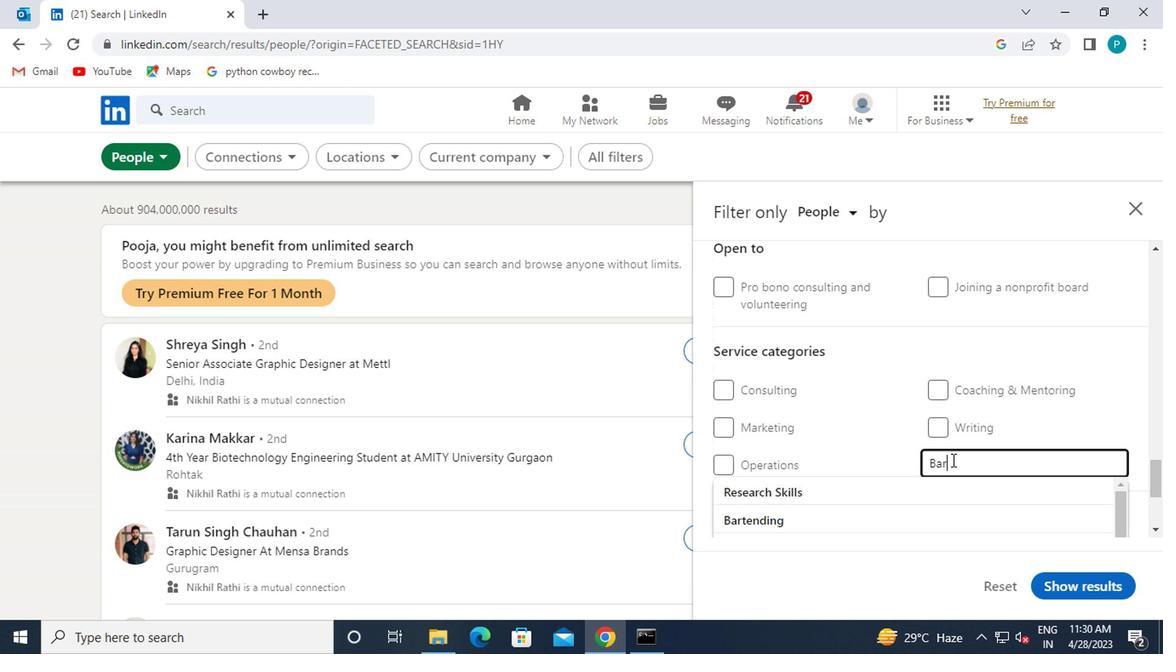 
Action: Mouse moved to (898, 496)
Screenshot: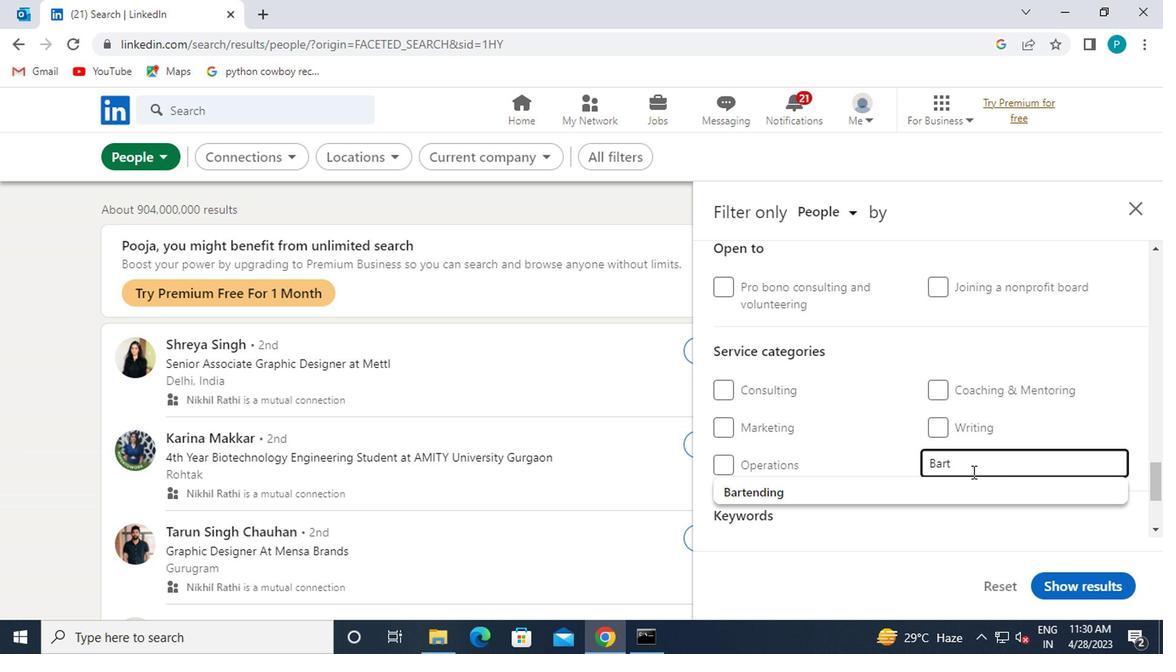 
Action: Mouse pressed left at (898, 496)
Screenshot: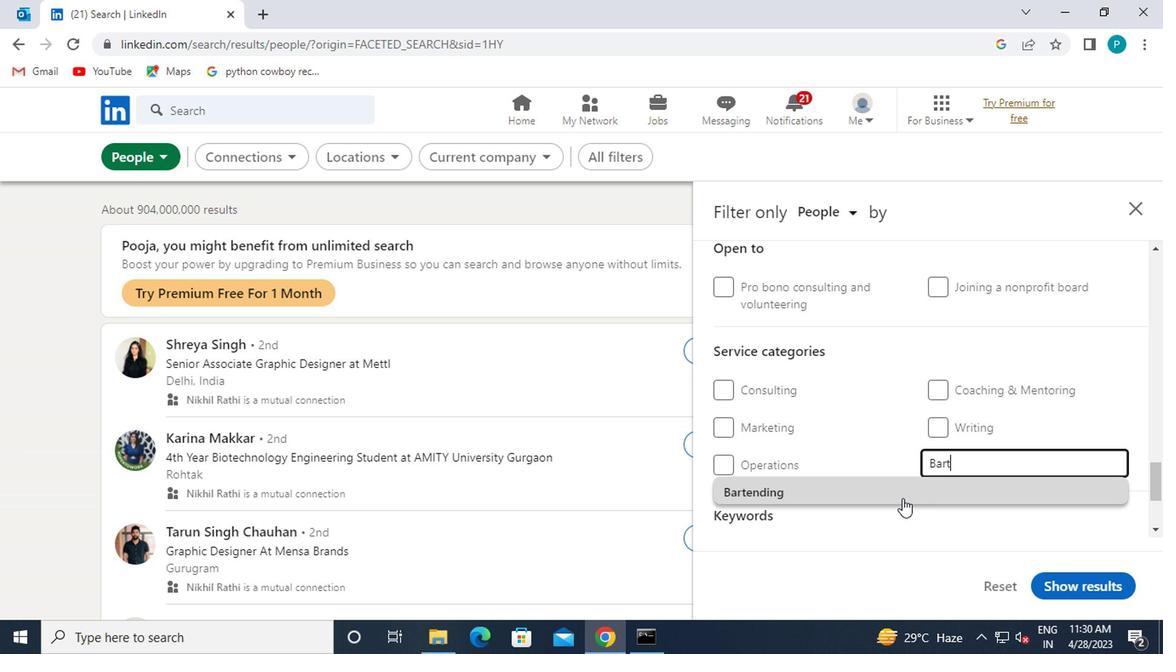 
Action: Mouse scrolled (898, 496) with delta (0, 0)
Screenshot: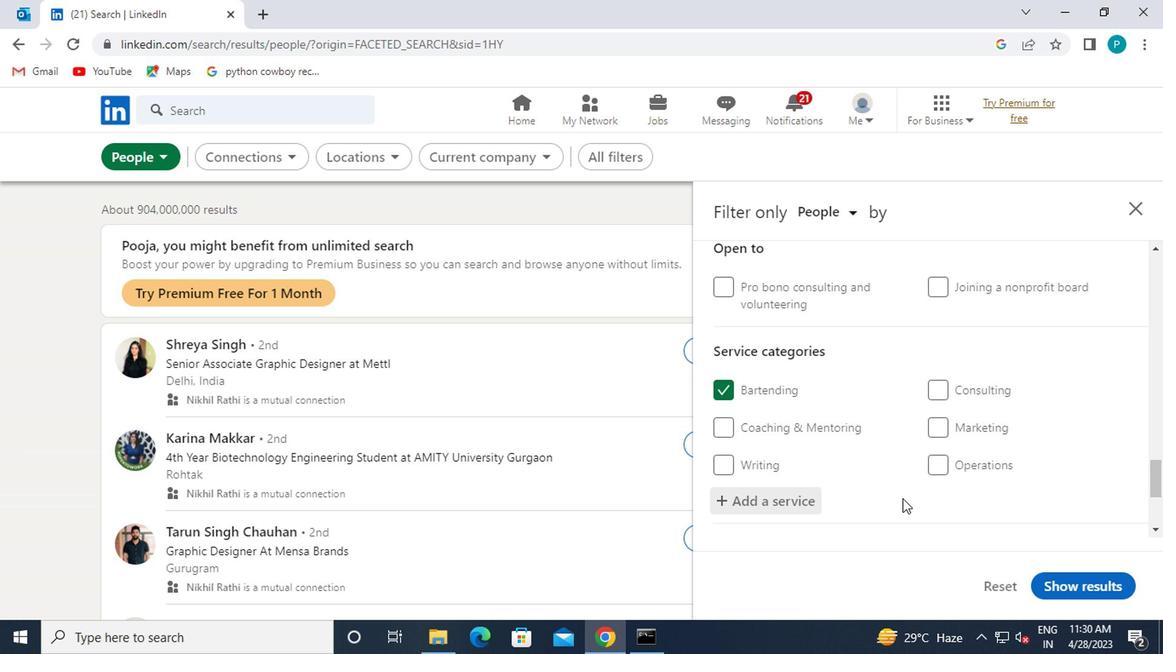 
Action: Mouse scrolled (898, 496) with delta (0, 0)
Screenshot: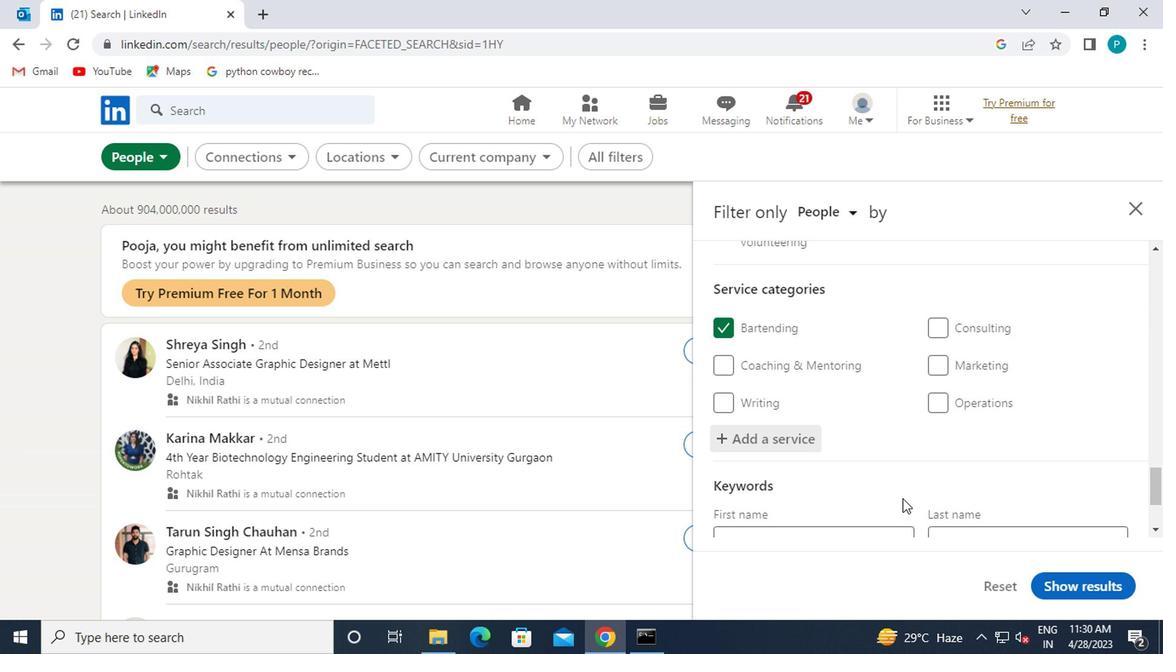 
Action: Mouse moved to (883, 488)
Screenshot: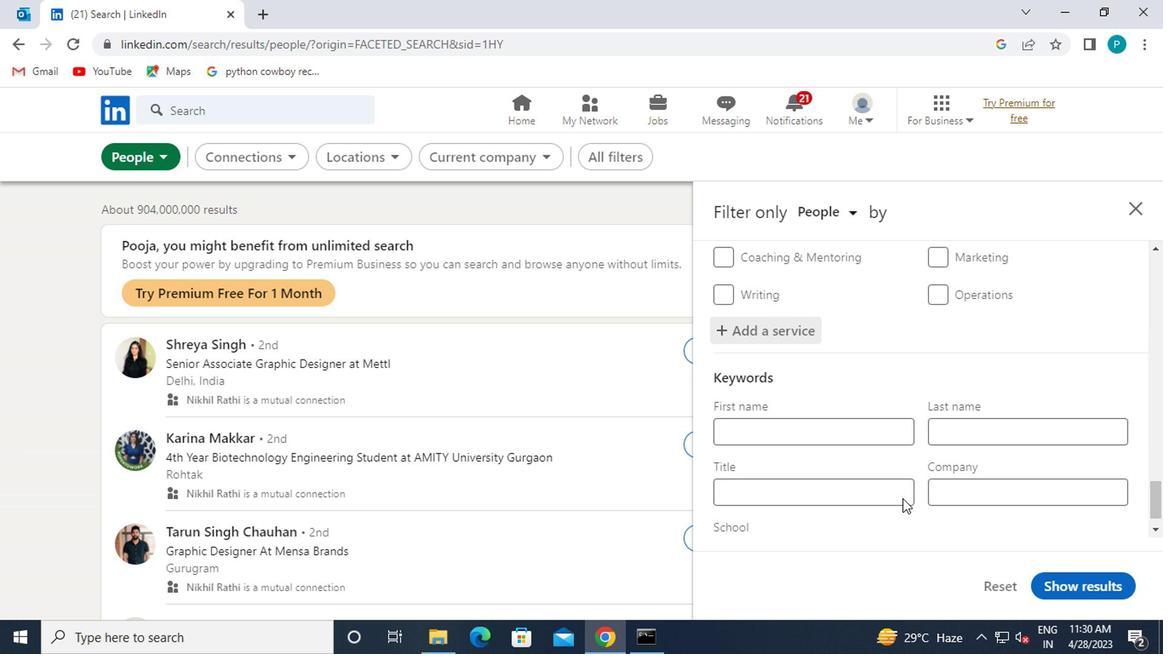 
Action: Mouse pressed left at (883, 488)
Screenshot: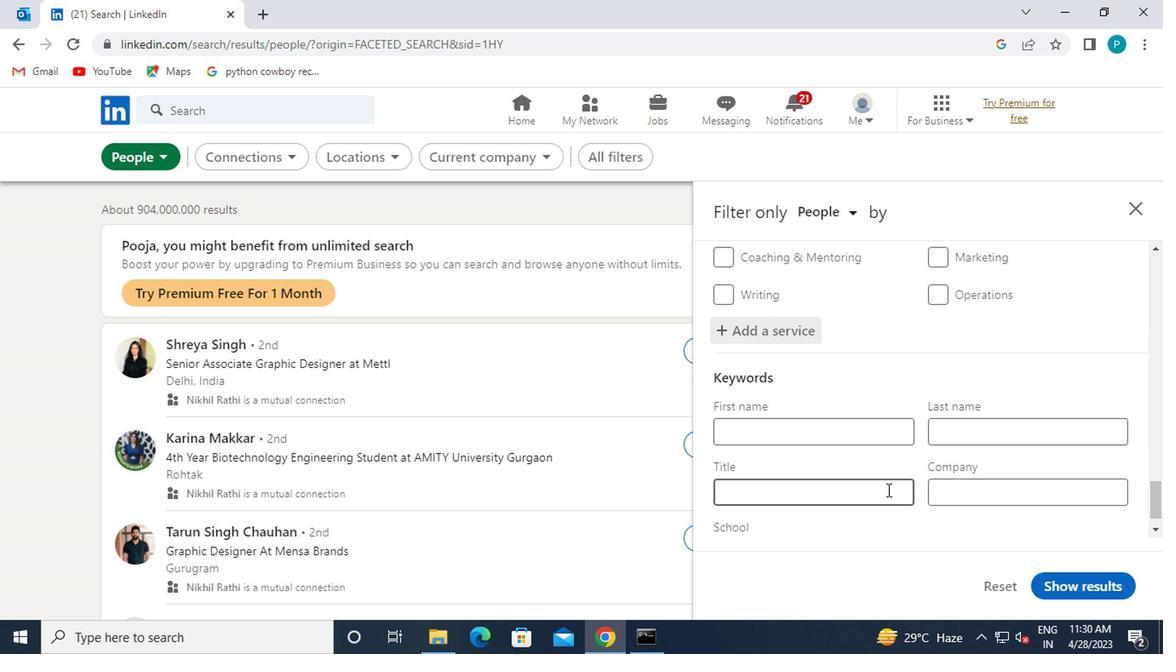 
Action: Mouse moved to (902, 501)
Screenshot: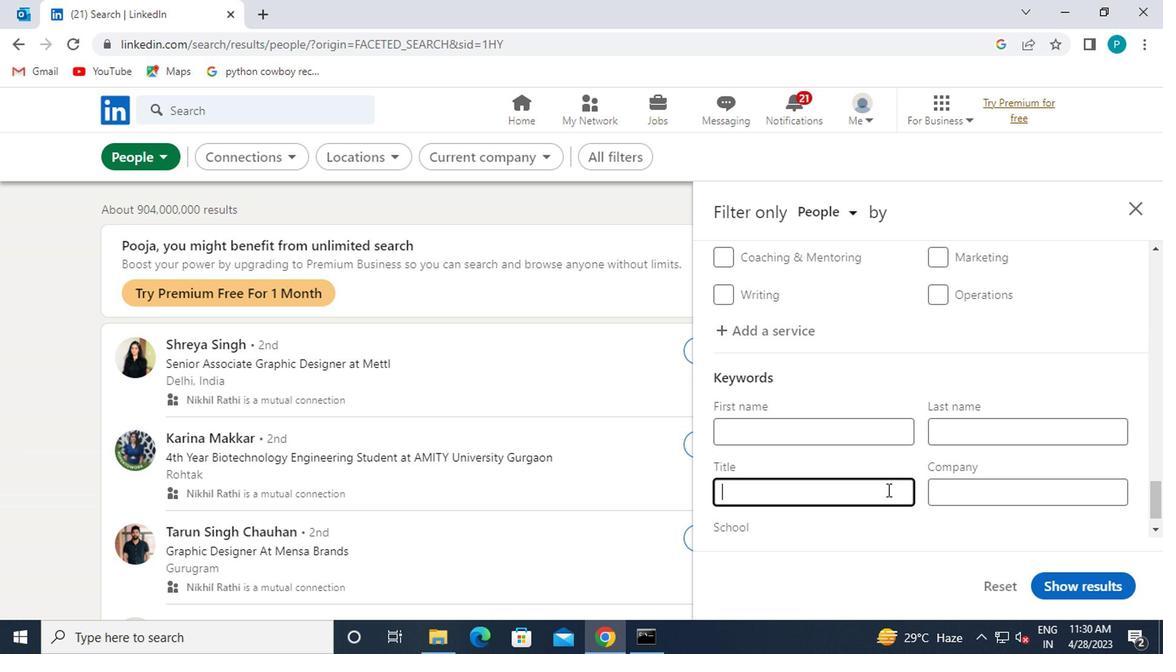 
Action: Key pressed <Key.caps_lock>M<Key.caps_lock>EDIA<Key.space><Key.caps_lock>B<Key.caps_lock>UYER
Screenshot: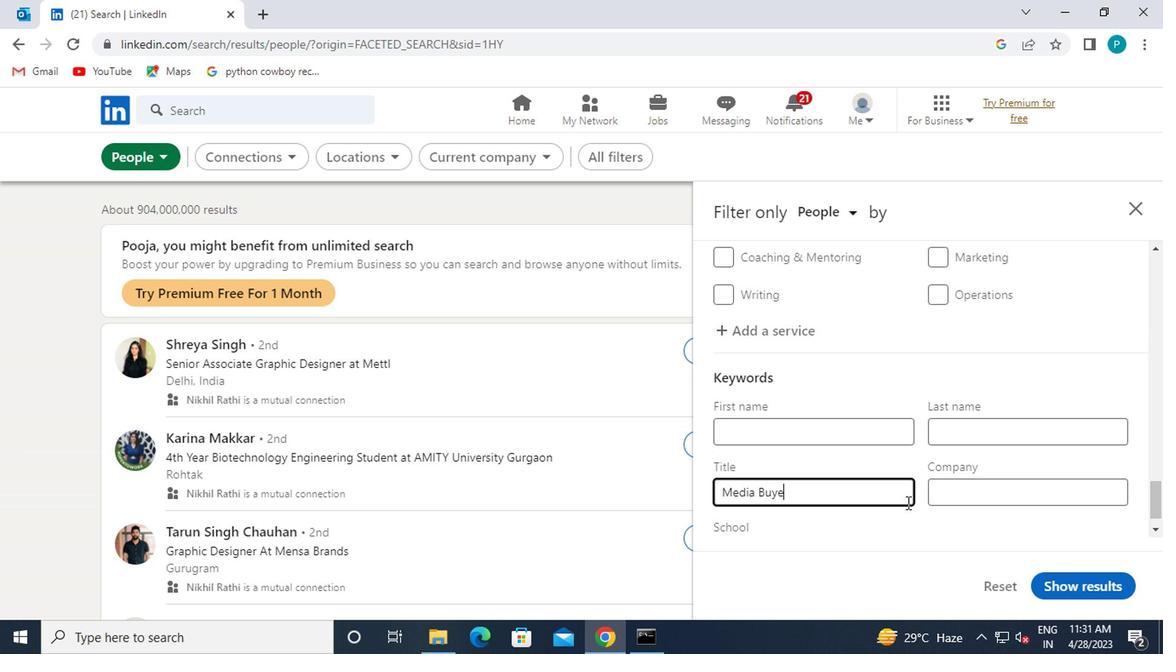 
Action: Mouse moved to (1066, 574)
Screenshot: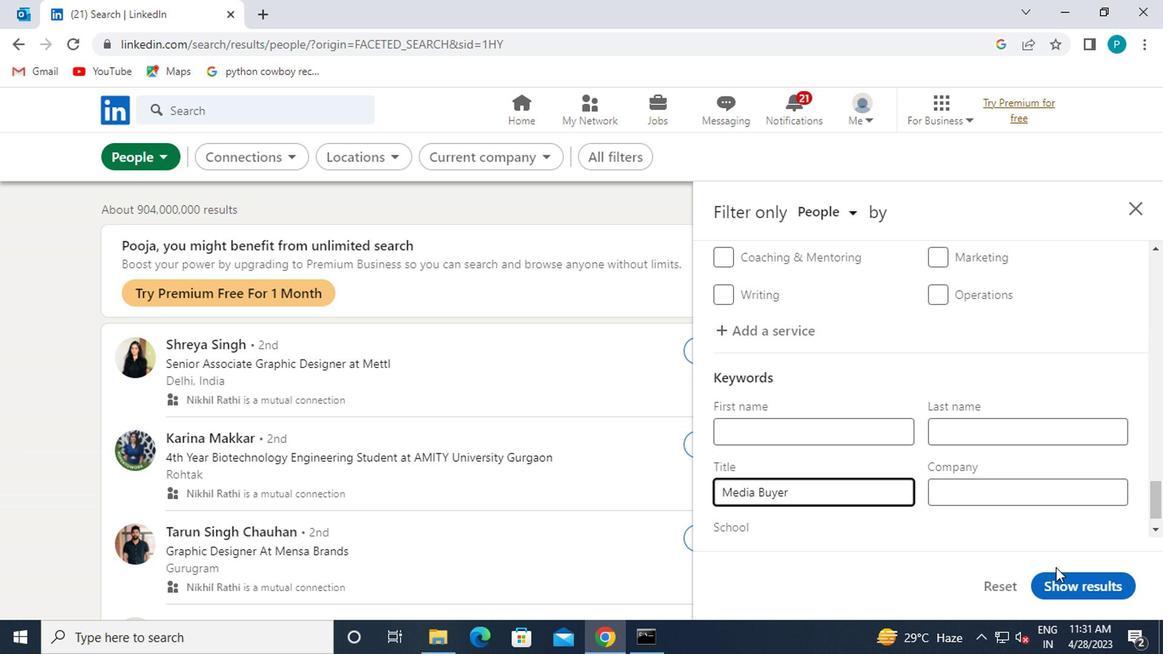 
Action: Mouse pressed left at (1066, 574)
Screenshot: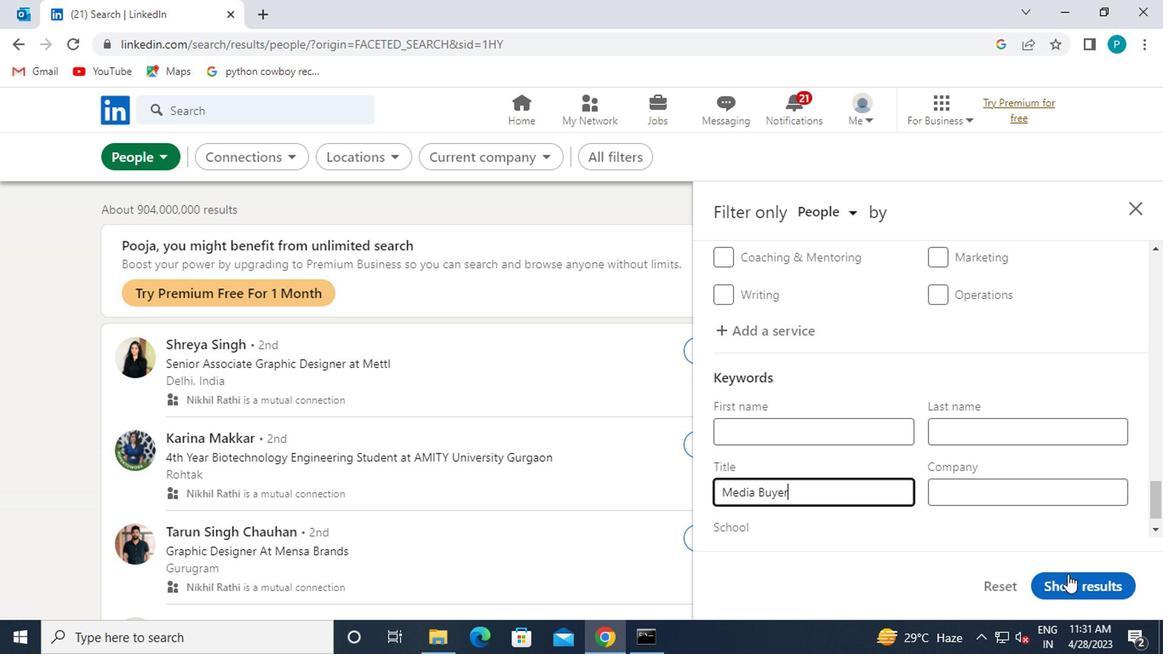 
Action: Mouse moved to (1104, 651)
Screenshot: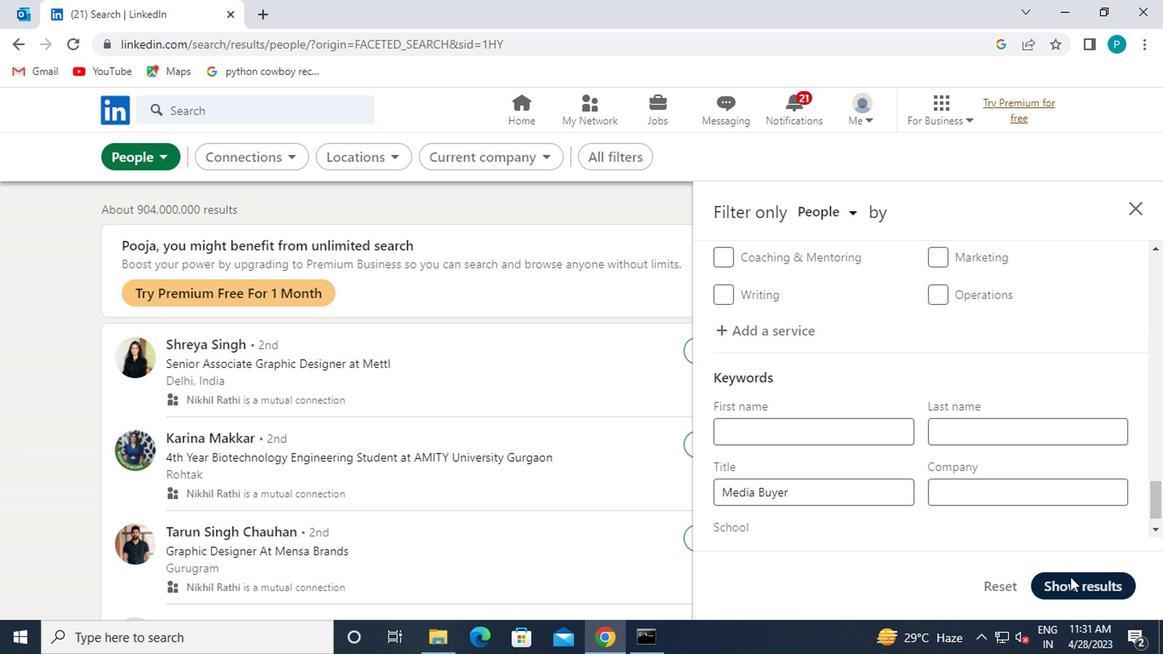 
